 Task: Open a blank sheet, save the file as Denalipark.txt Insert a picture of 'Denali National Park' with name  ' Denali National Park.png ' Apply border to the image, change style to Dotted Line, color Orange and width '4 pt'
Action: Mouse moved to (1072, 78)
Screenshot: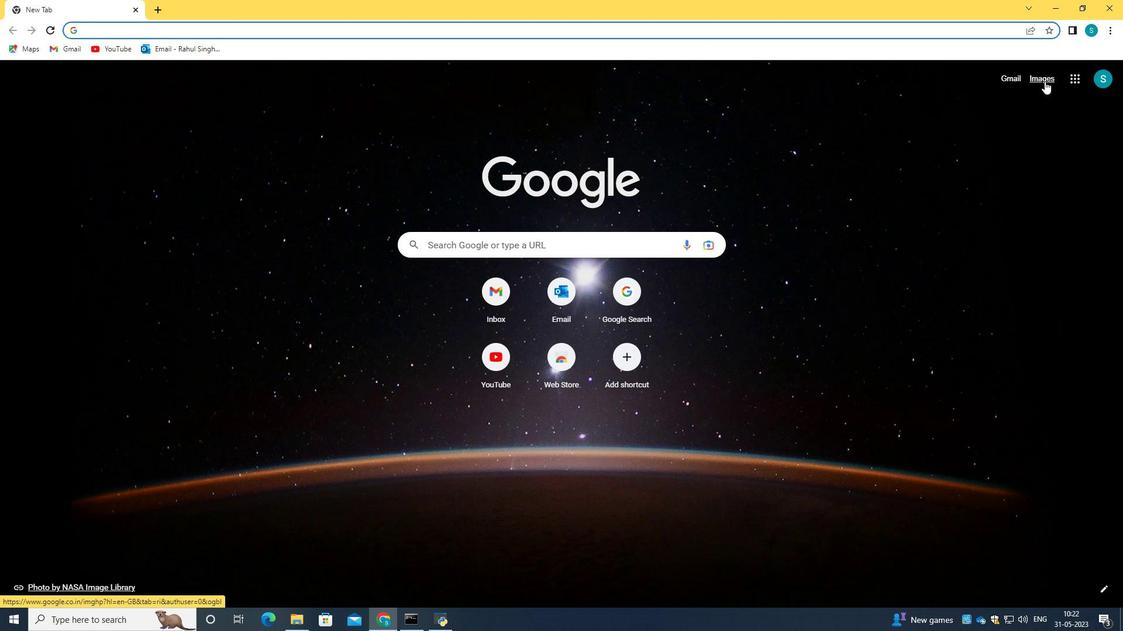 
Action: Mouse pressed left at (1072, 78)
Screenshot: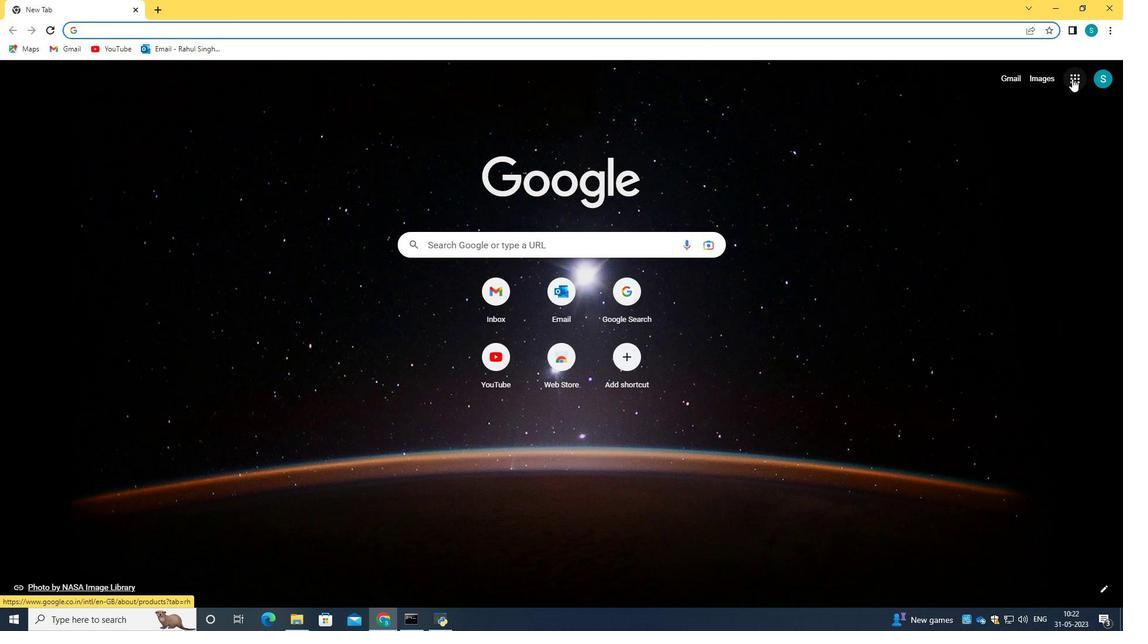 
Action: Mouse moved to (979, 190)
Screenshot: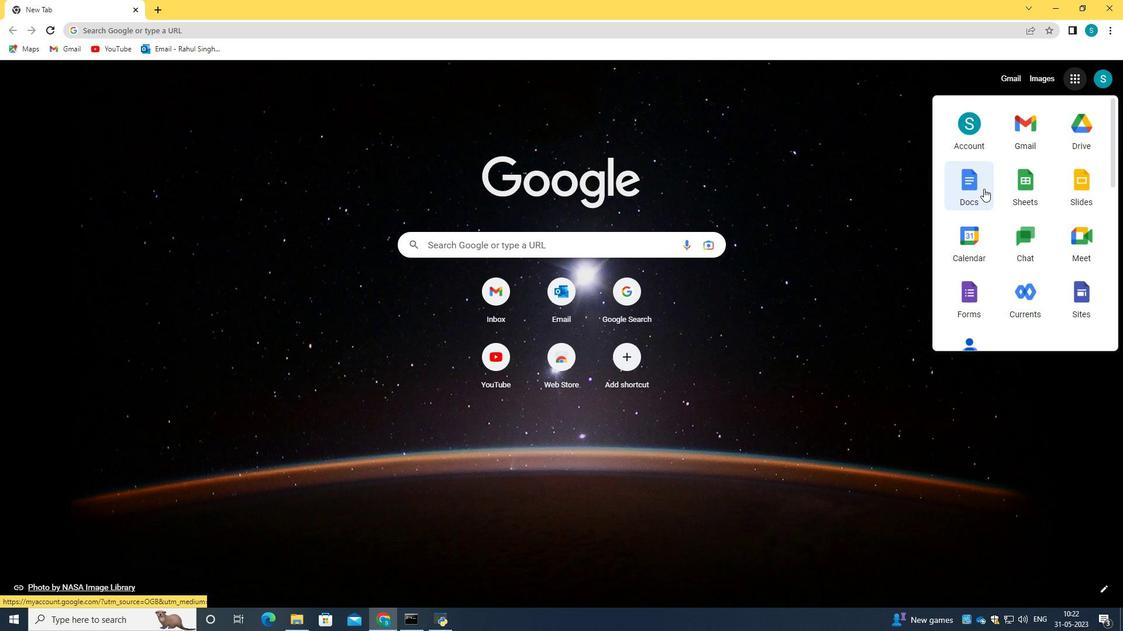
Action: Mouse pressed left at (979, 190)
Screenshot: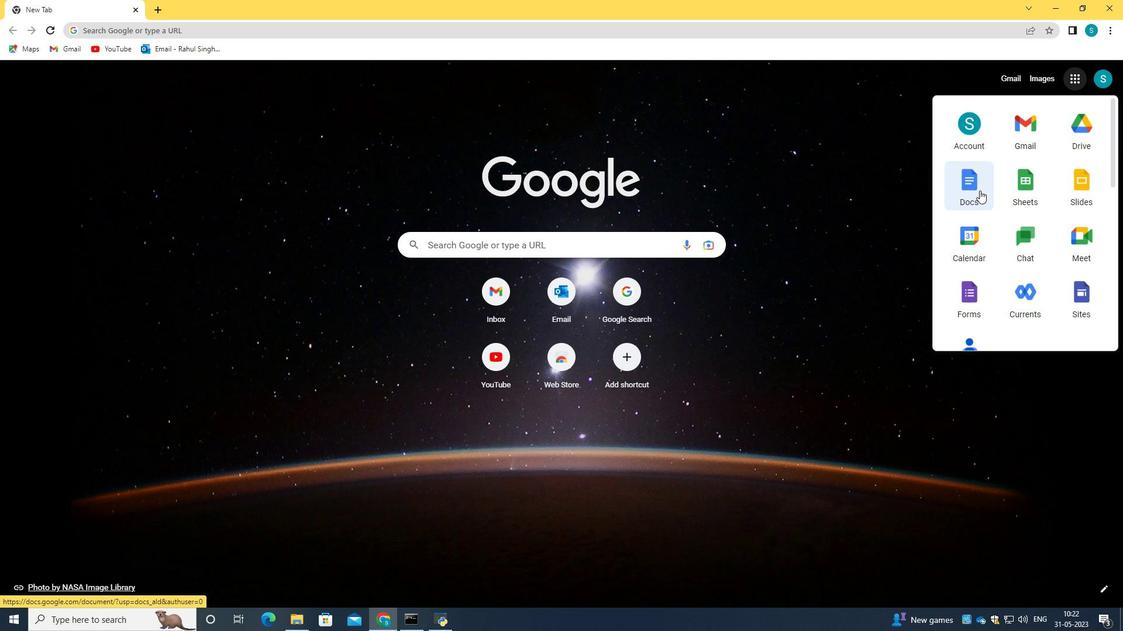 
Action: Mouse moved to (274, 186)
Screenshot: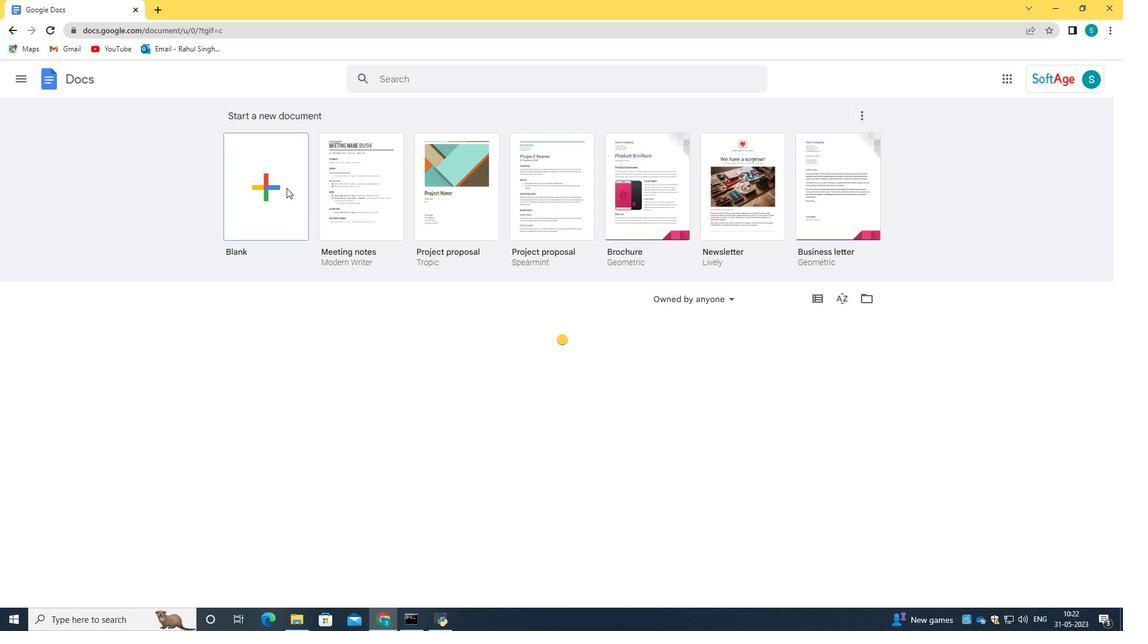 
Action: Mouse pressed left at (274, 186)
Screenshot: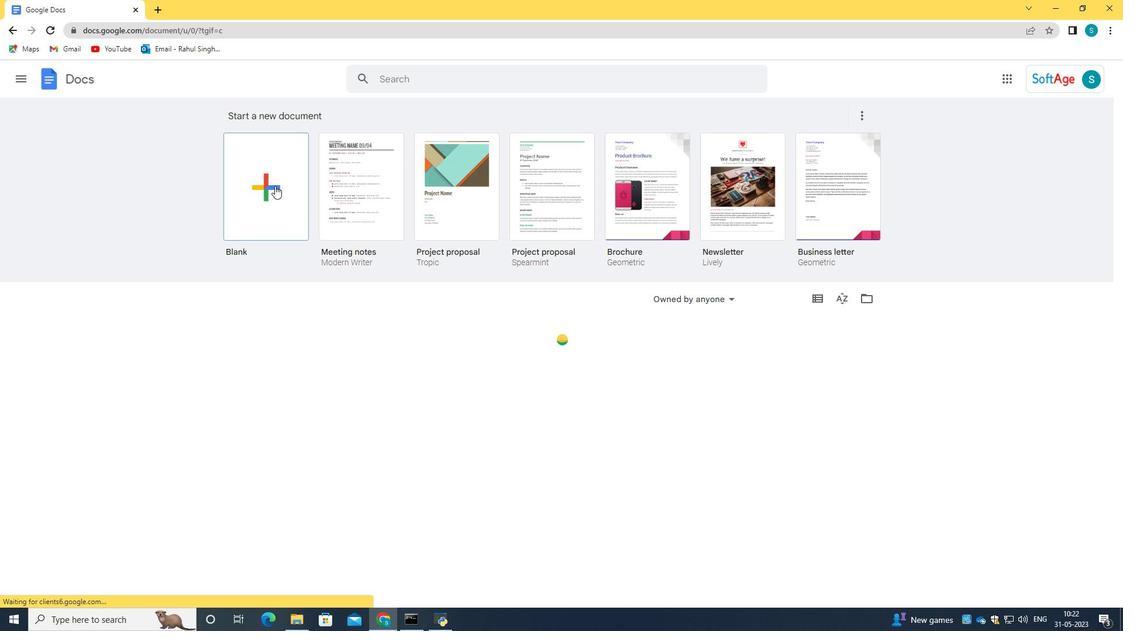 
Action: Mouse moved to (152, 10)
Screenshot: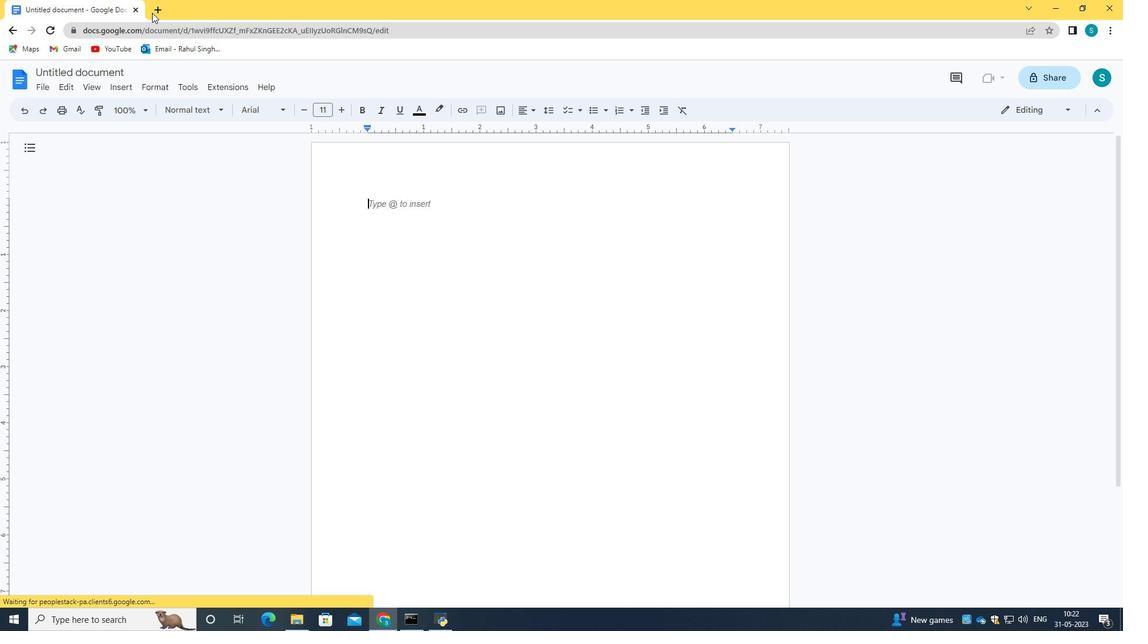 
Action: Mouse pressed left at (152, 10)
Screenshot: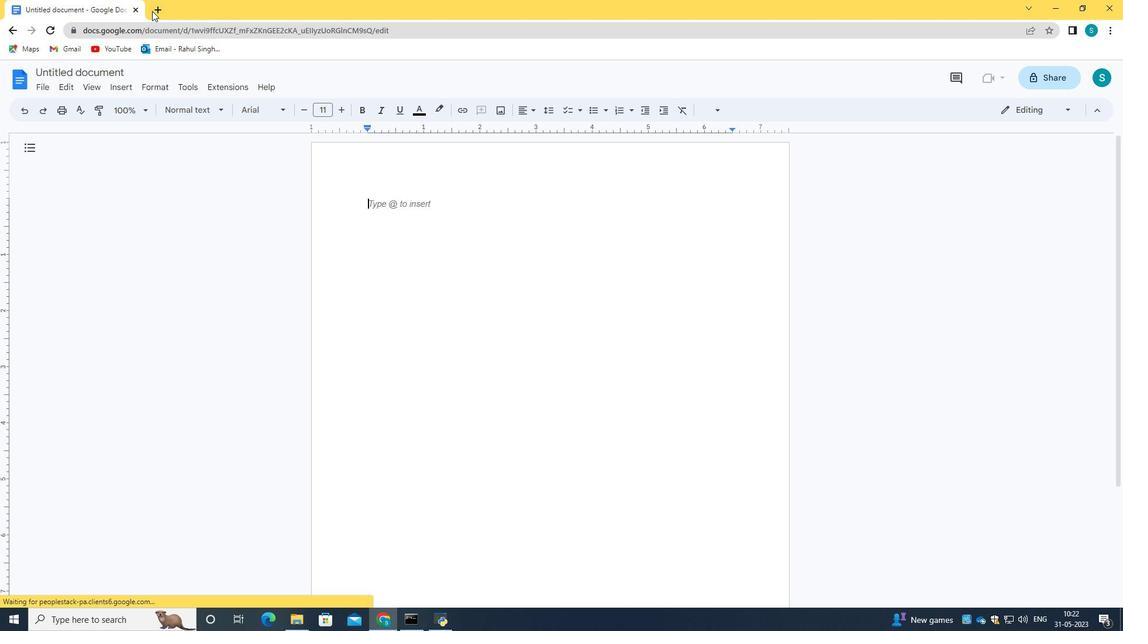 
Action: Mouse moved to (157, 29)
Screenshot: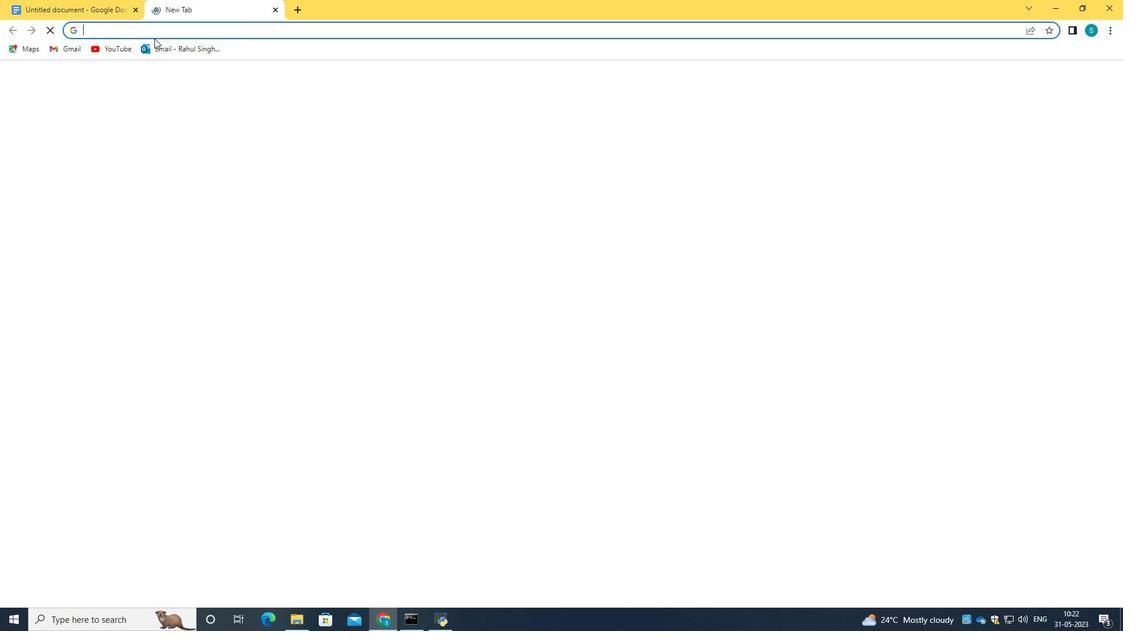
Action: Mouse pressed left at (157, 29)
Screenshot: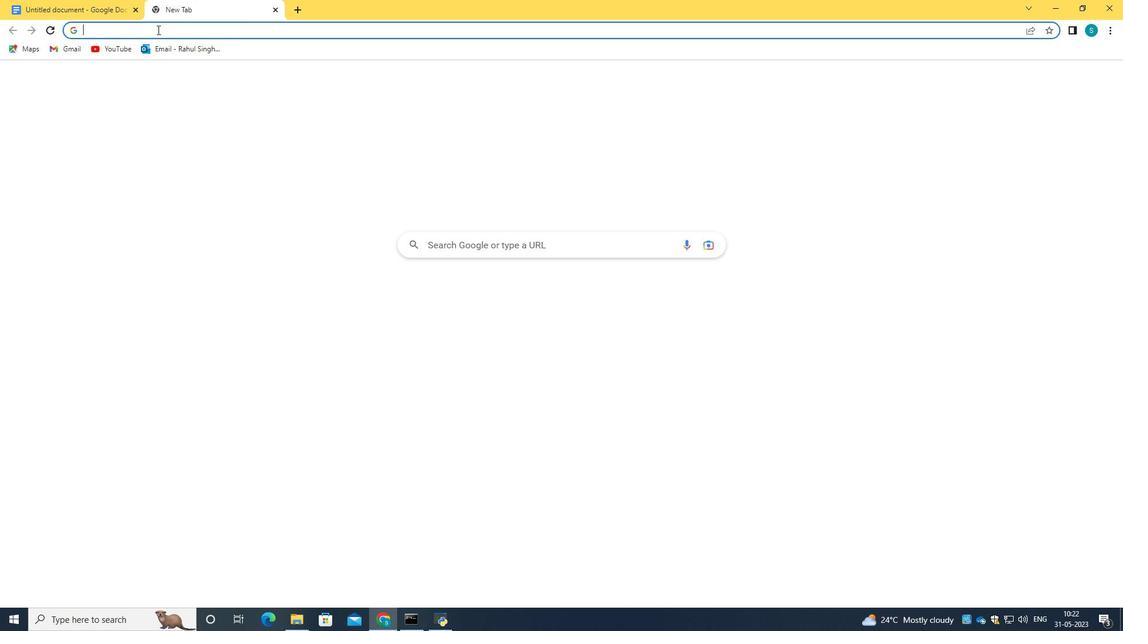 
Action: Key pressed <Key.caps_lock>S<Key.backspace>D<Key.caps_lock>aniel<Key.space><Key.caps_lock>N<Key.caps_lock>ational<Key.space>park<Key.enter>
Screenshot: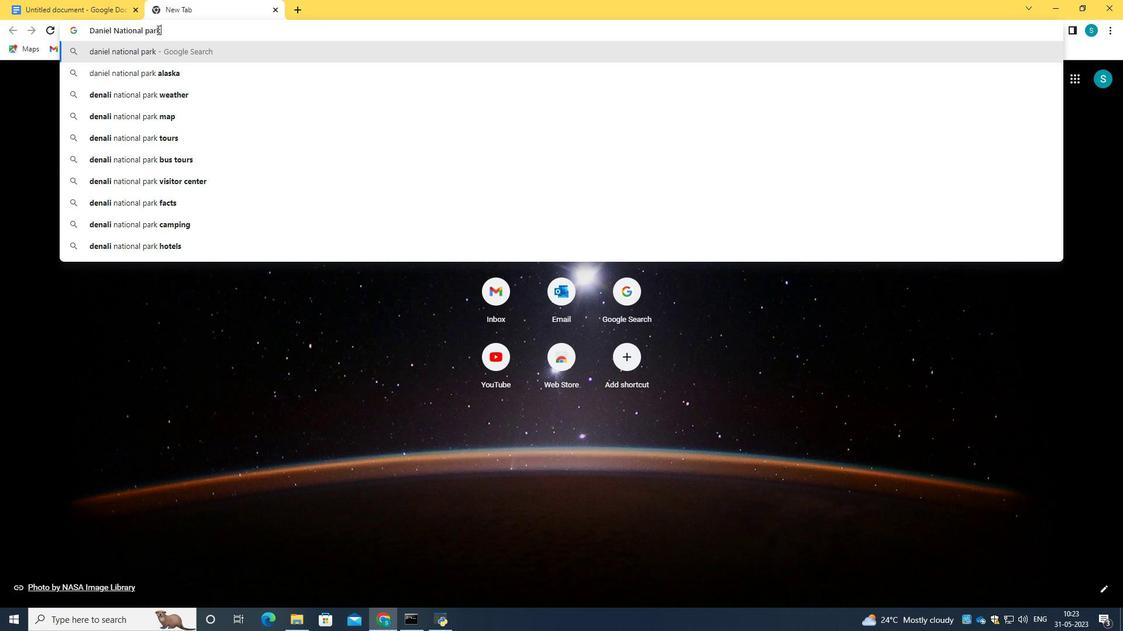 
Action: Mouse moved to (211, 127)
Screenshot: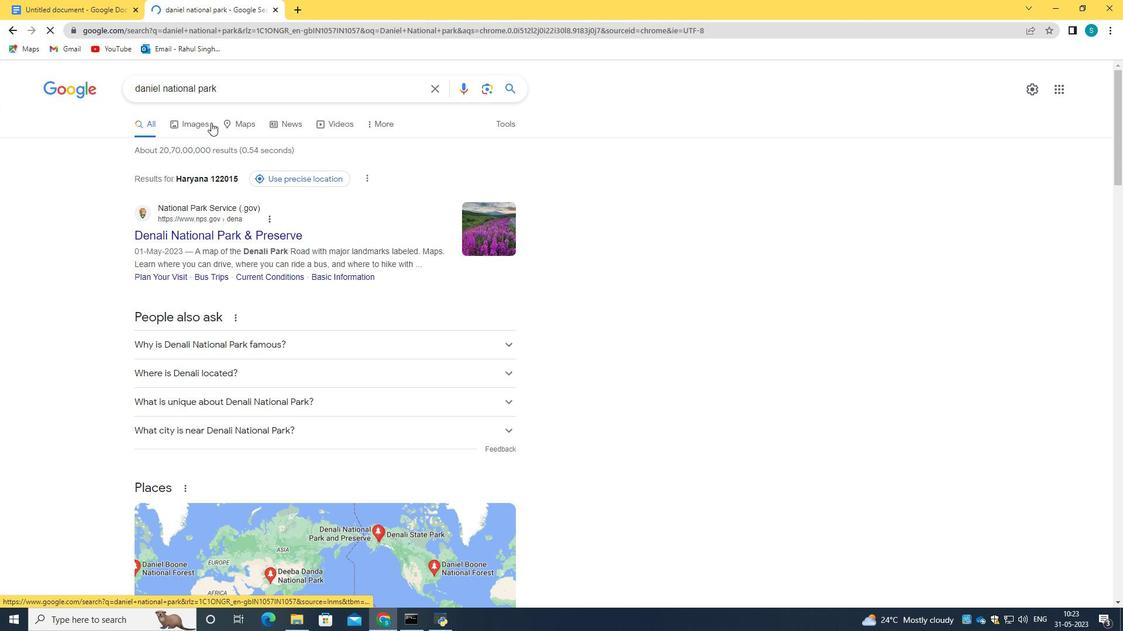 
Action: Mouse scrolled (211, 124) with delta (0, 0)
Screenshot: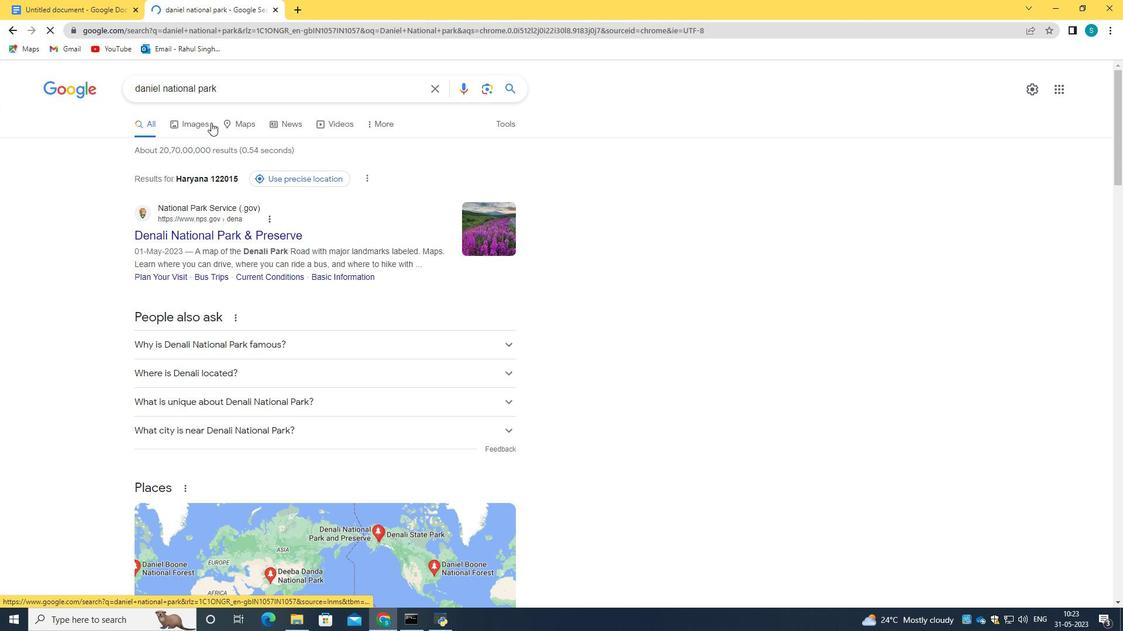 
Action: Mouse scrolled (211, 126) with delta (0, 0)
Screenshot: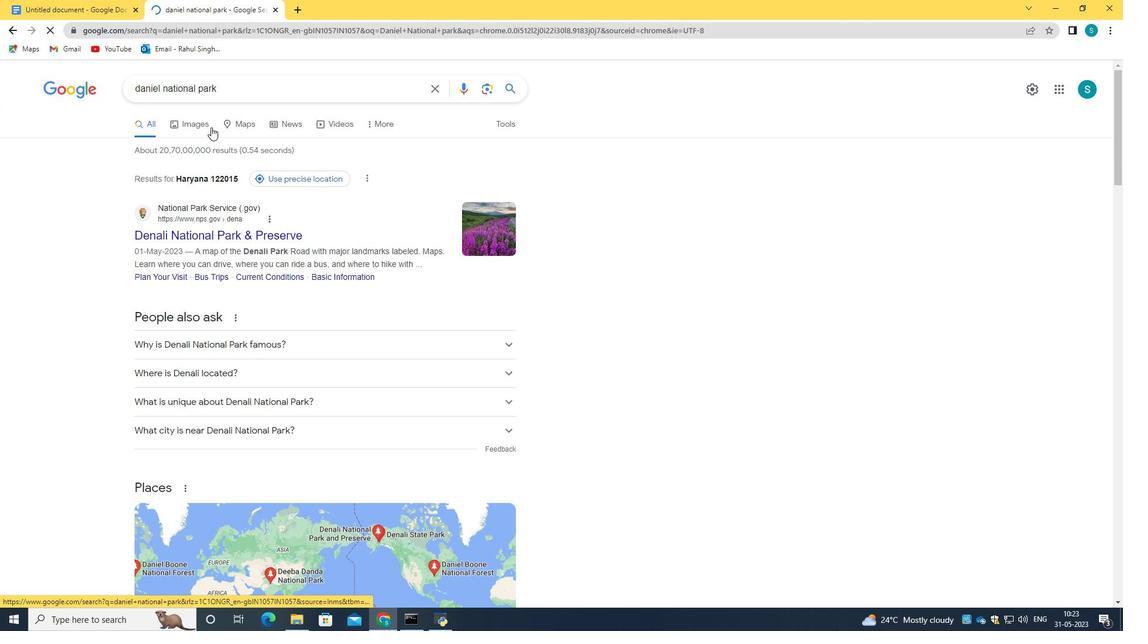 
Action: Mouse moved to (245, 160)
Screenshot: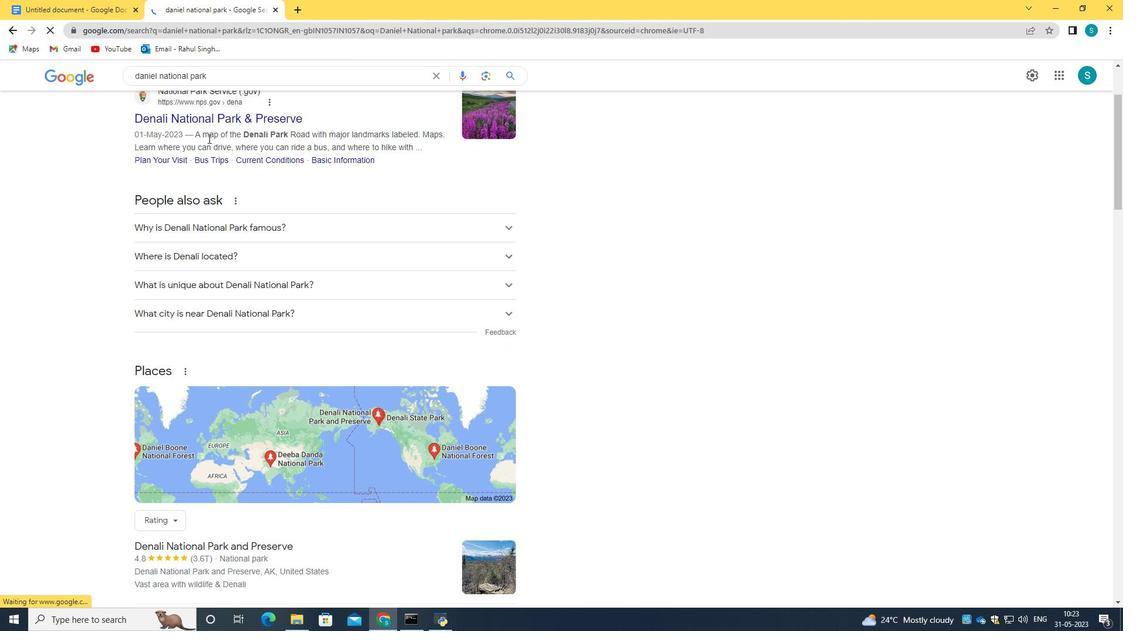 
Action: Mouse scrolled (245, 159) with delta (0, 0)
Screenshot: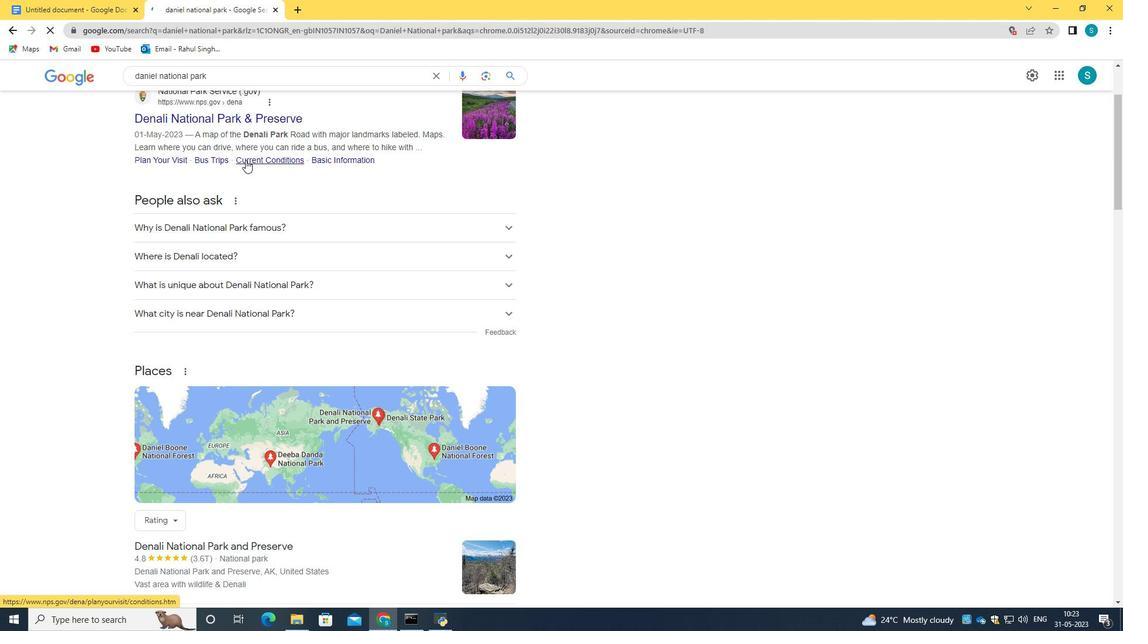 
Action: Mouse moved to (230, 97)
Screenshot: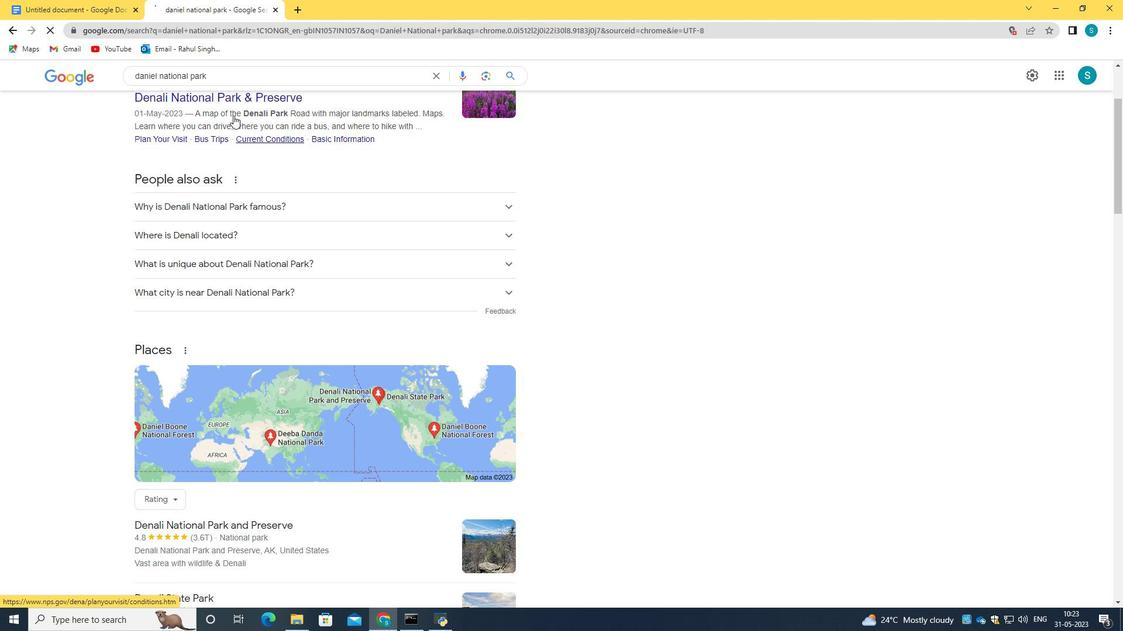 
Action: Mouse scrolled (230, 97) with delta (0, 0)
Screenshot: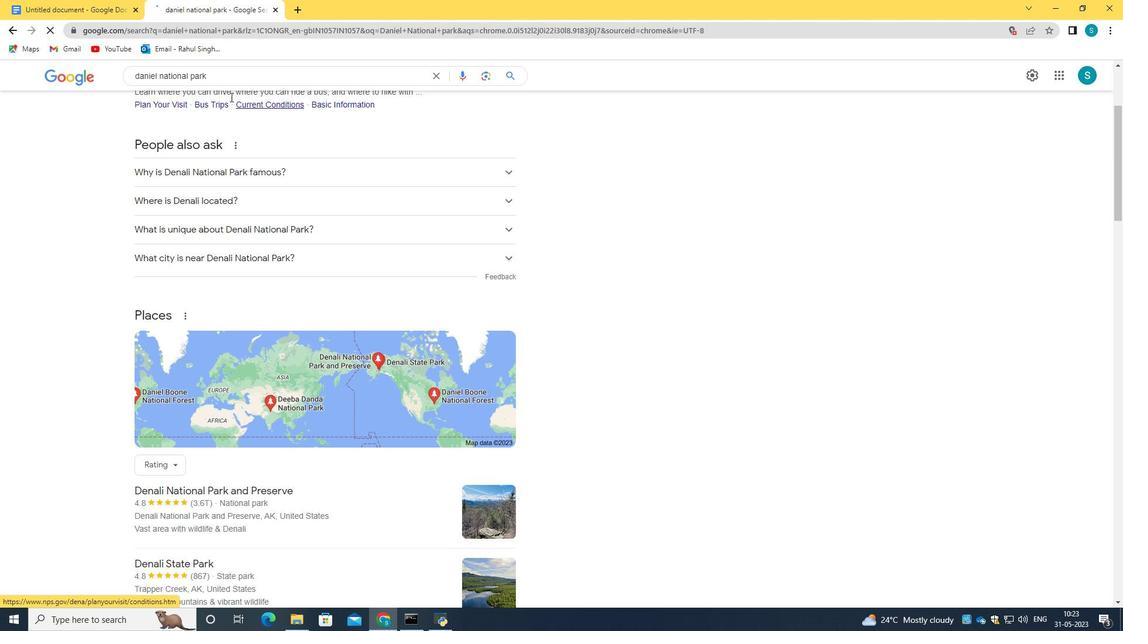 
Action: Mouse scrolled (230, 97) with delta (0, 0)
Screenshot: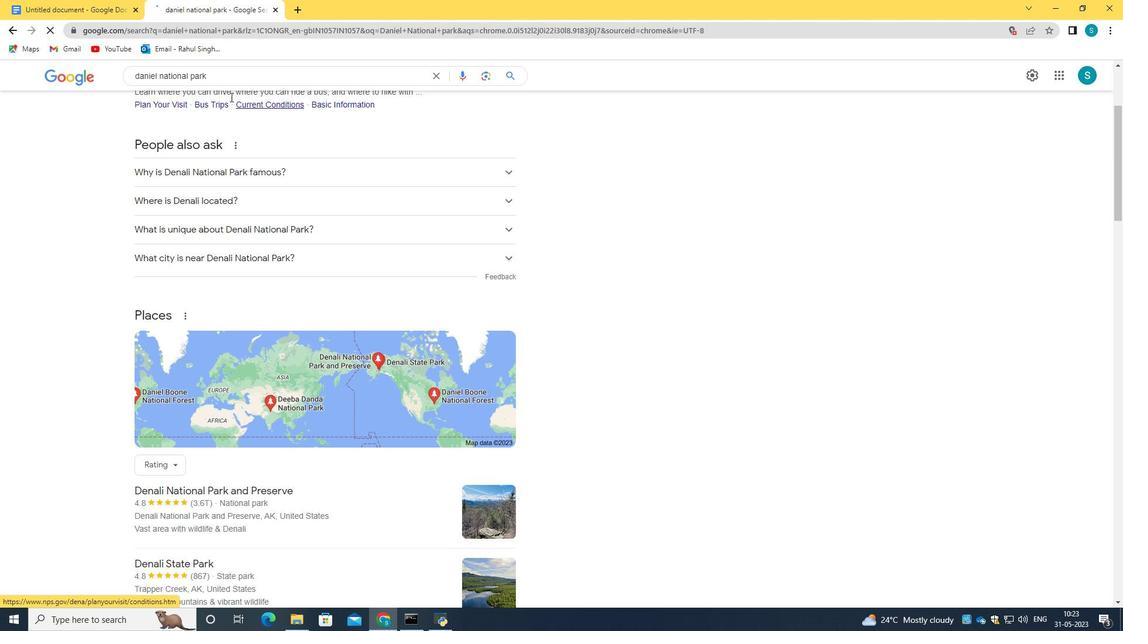
Action: Mouse scrolled (230, 97) with delta (0, 0)
Screenshot: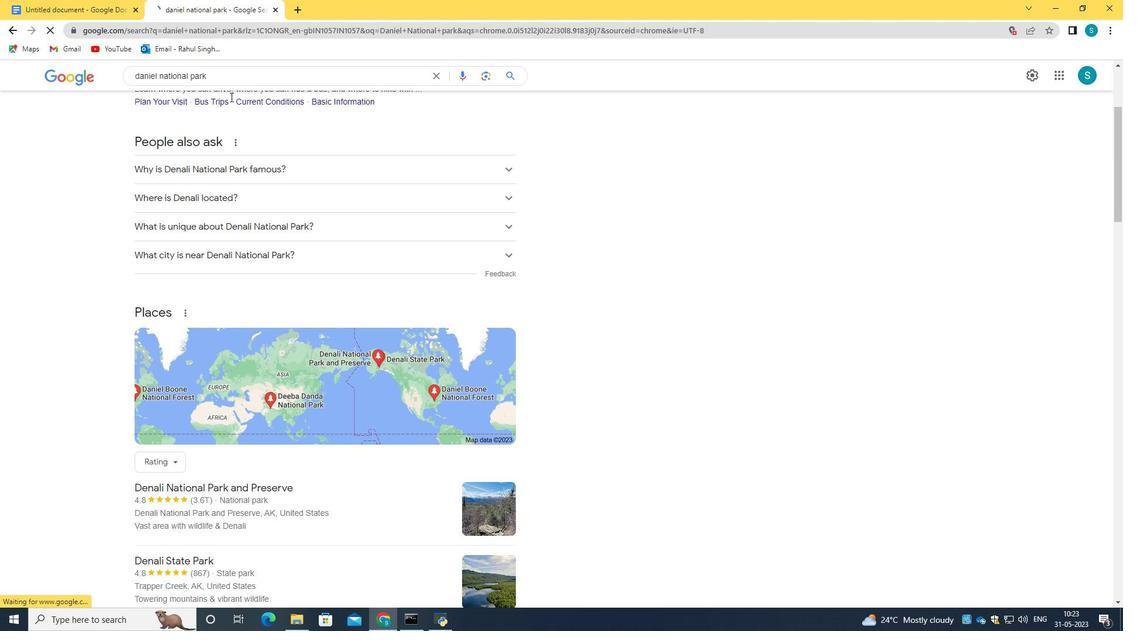 
Action: Mouse moved to (192, 122)
Screenshot: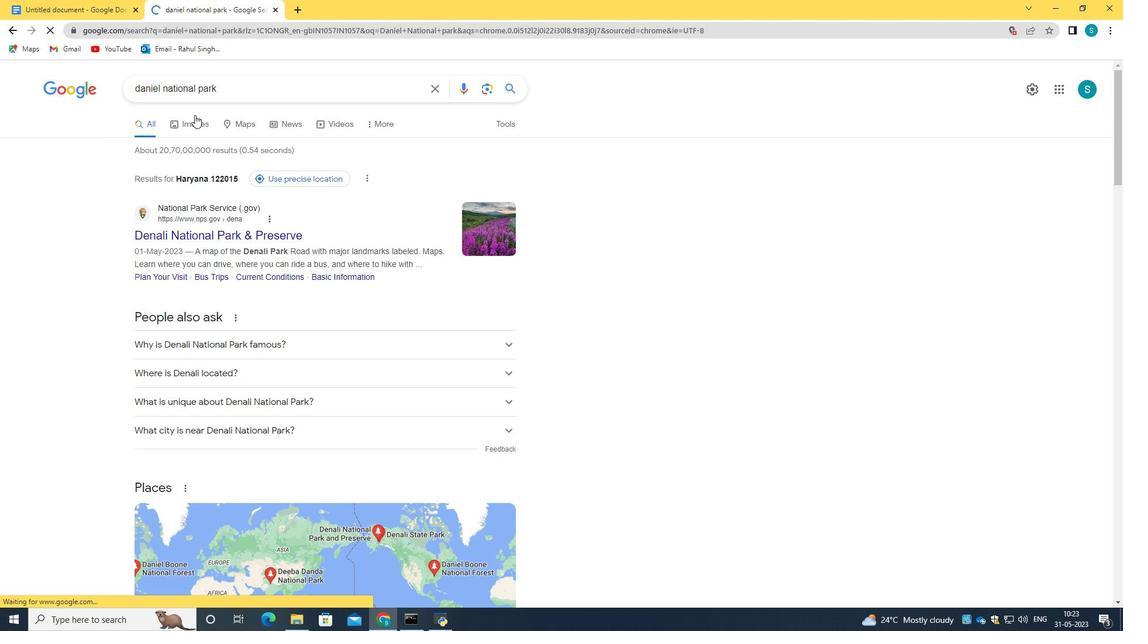 
Action: Mouse pressed left at (192, 122)
Screenshot: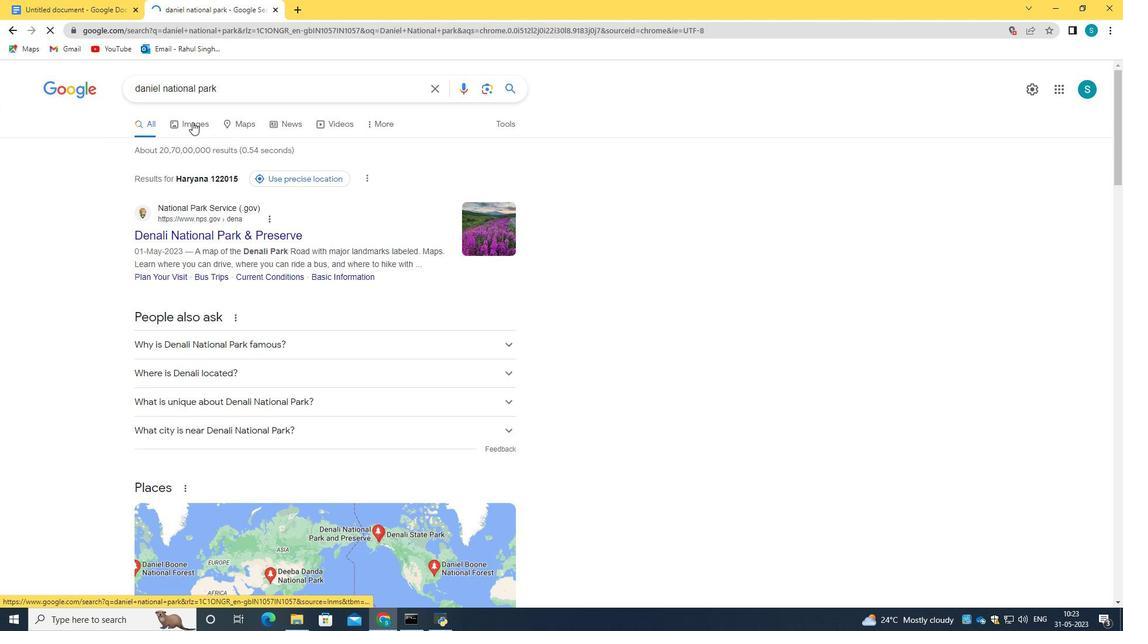 
Action: Mouse moved to (196, 262)
Screenshot: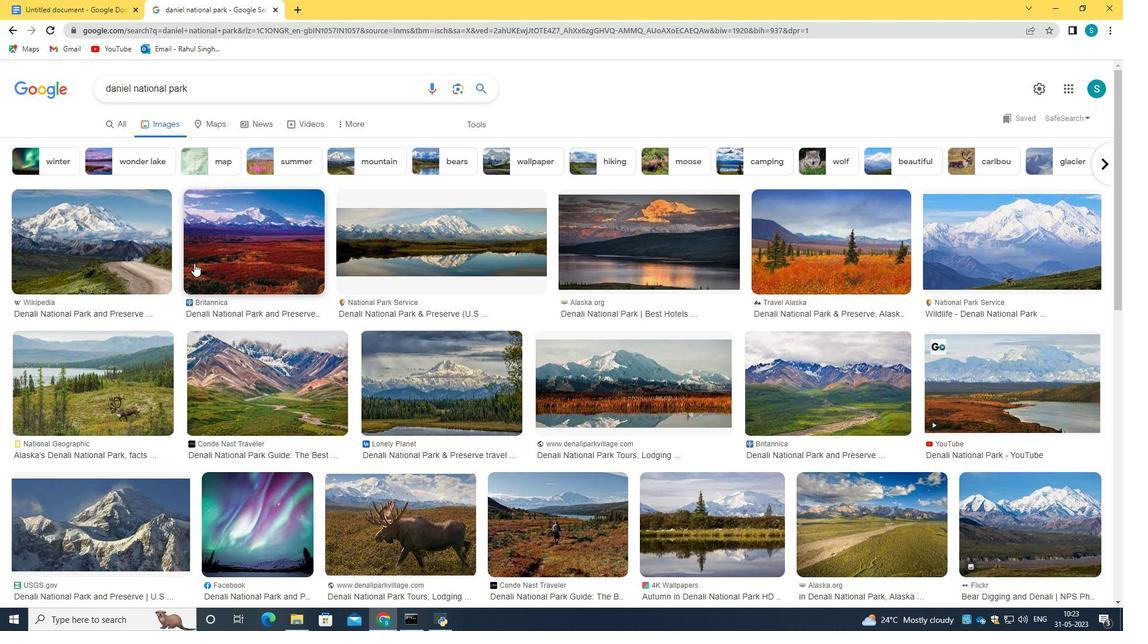 
Action: Mouse scrolled (196, 262) with delta (0, 0)
Screenshot: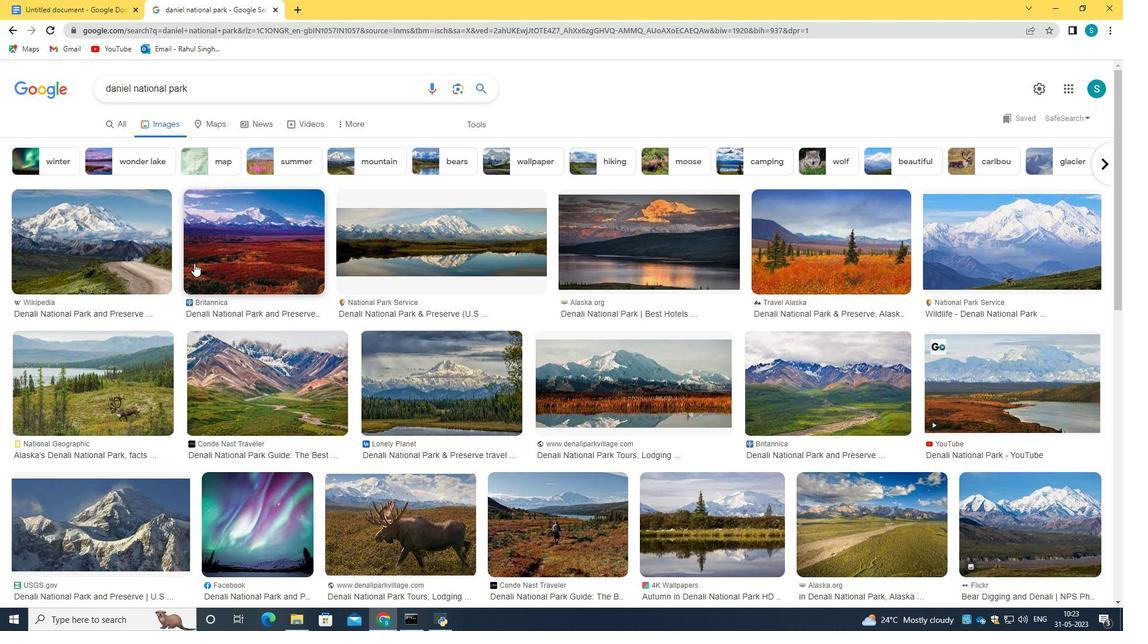 
Action: Mouse moved to (672, 352)
Screenshot: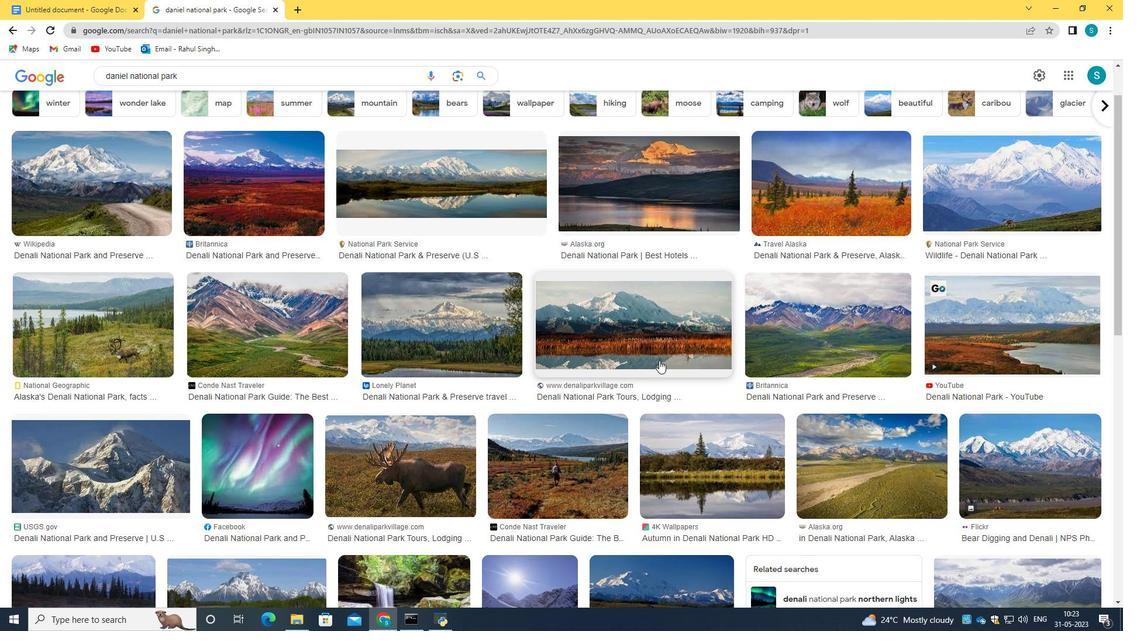 
Action: Mouse scrolled (672, 351) with delta (0, 0)
Screenshot: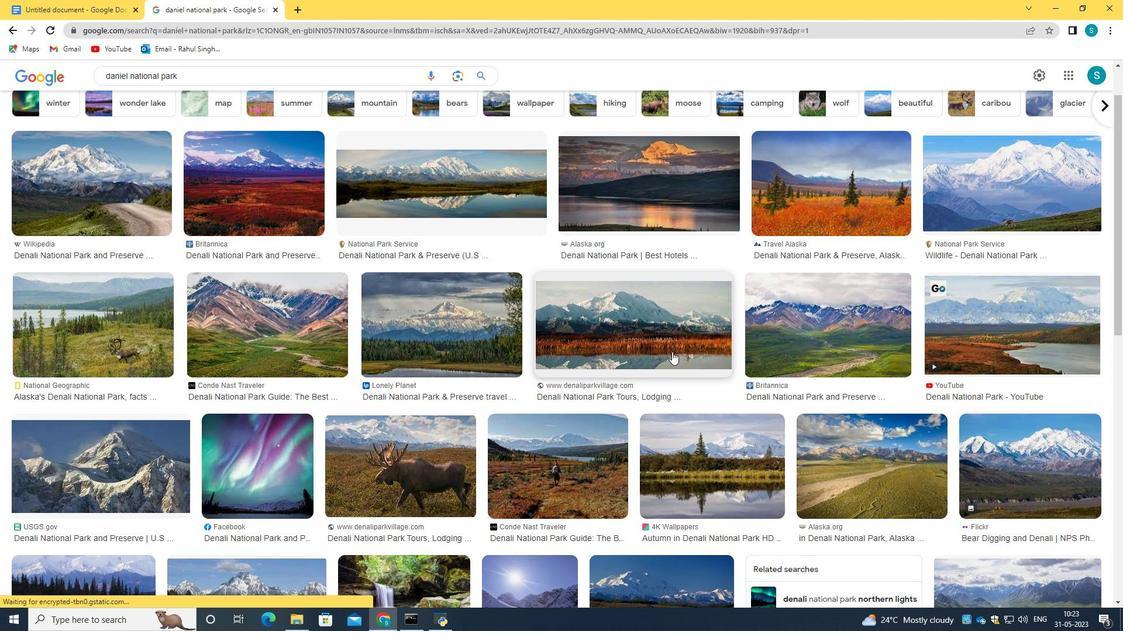 
Action: Mouse scrolled (672, 351) with delta (0, 0)
Screenshot: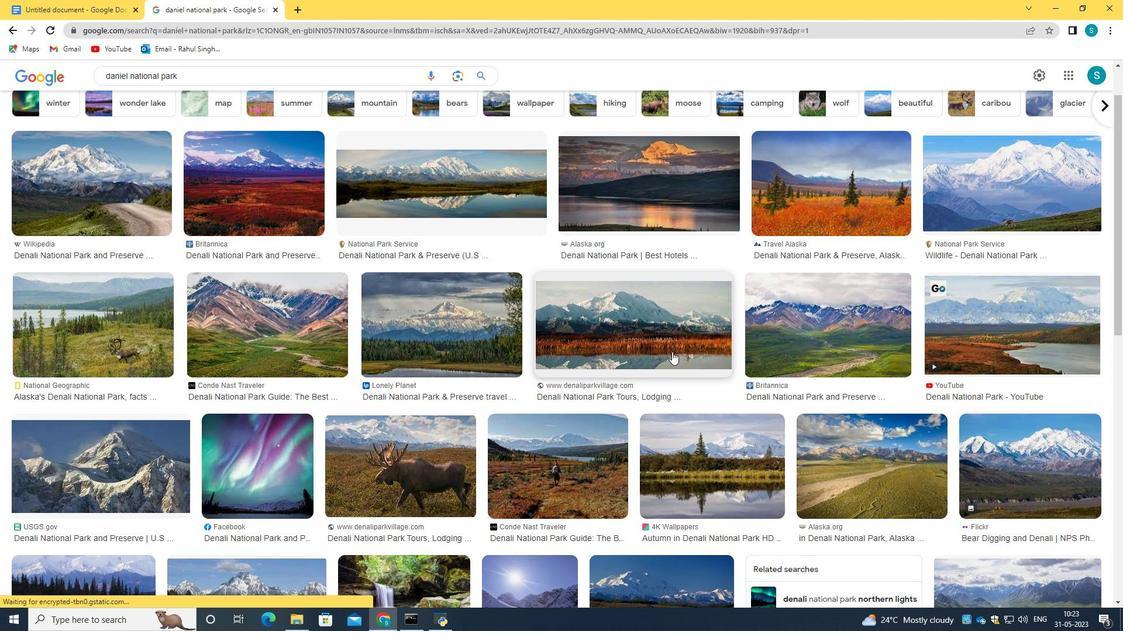 
Action: Mouse scrolled (672, 351) with delta (0, 0)
Screenshot: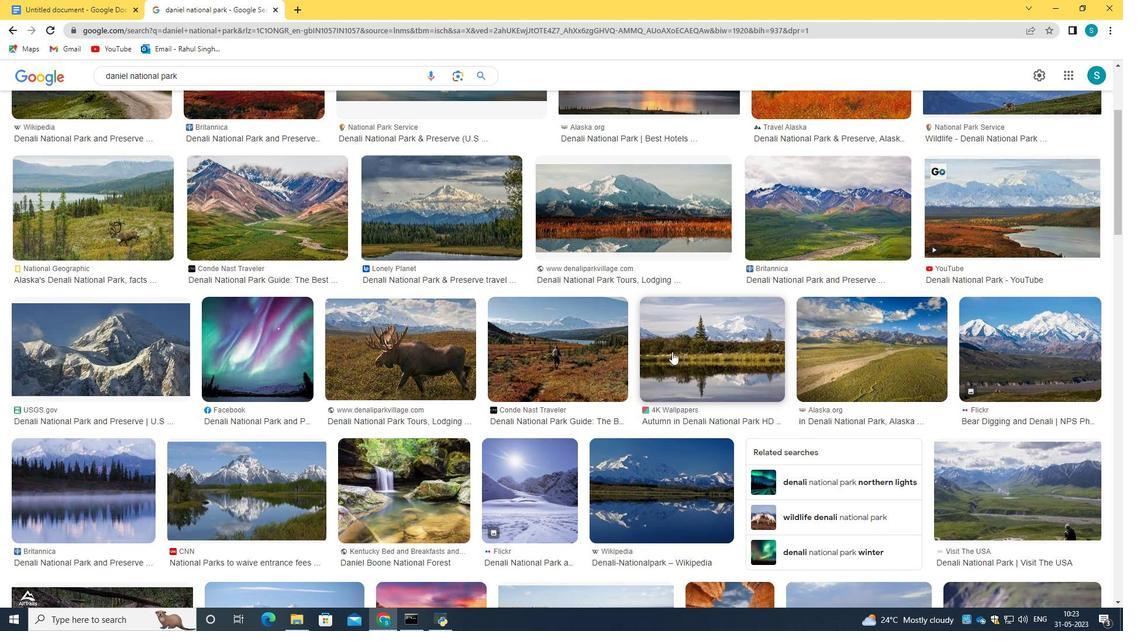 
Action: Mouse scrolled (672, 351) with delta (0, 0)
Screenshot: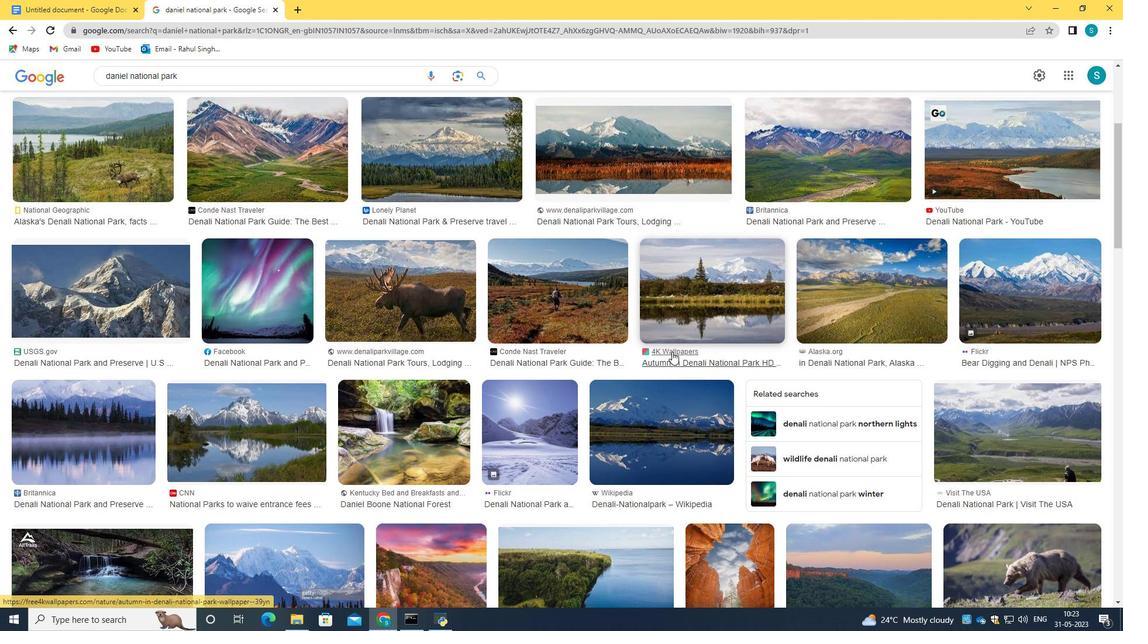
Action: Mouse scrolled (672, 351) with delta (0, 0)
Screenshot: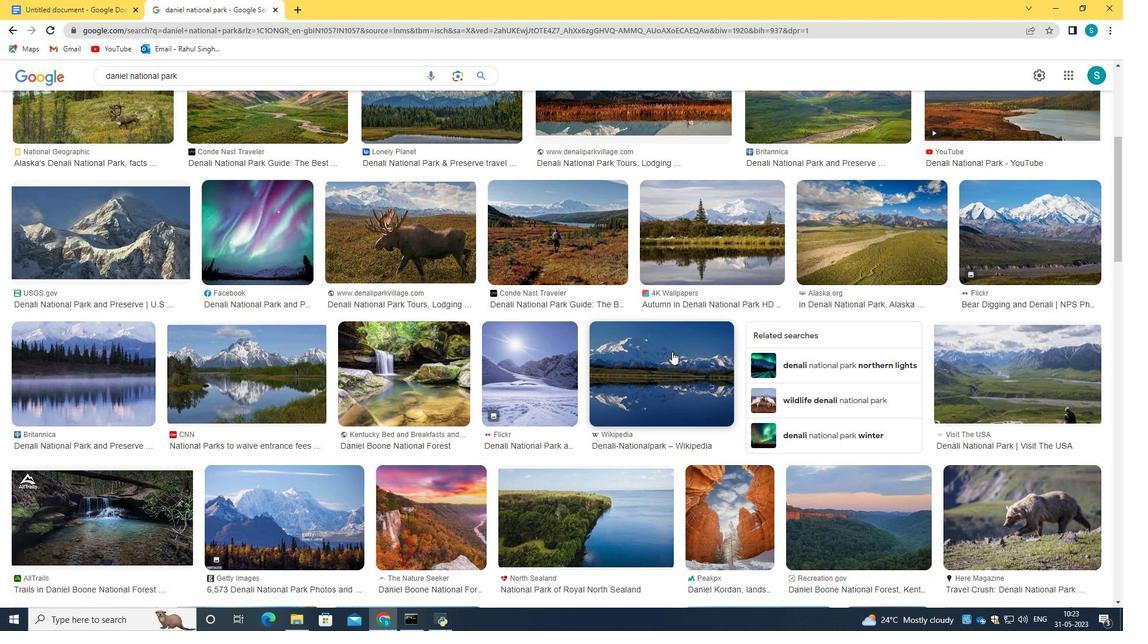 
Action: Mouse moved to (672, 351)
Screenshot: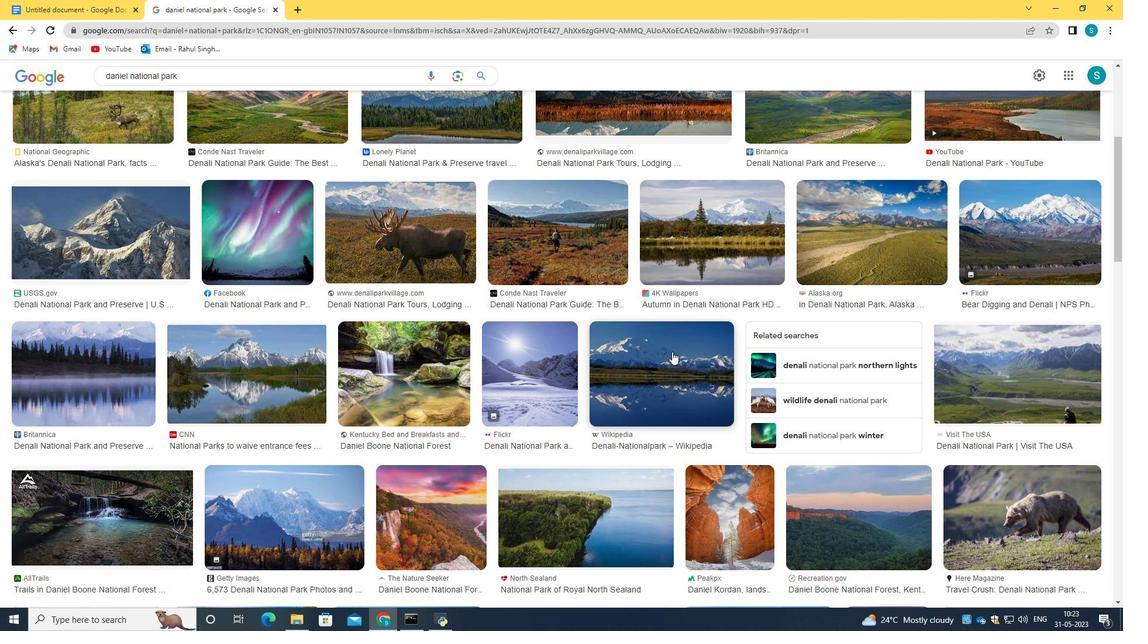 
Action: Mouse scrolled (672, 351) with delta (0, 0)
Screenshot: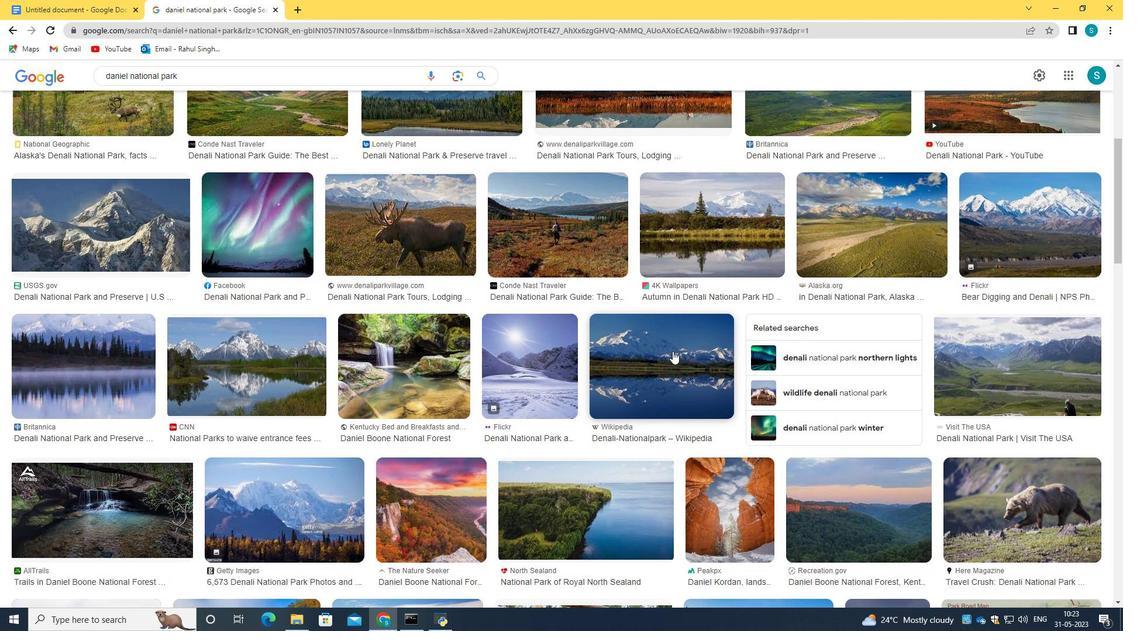 
Action: Mouse scrolled (672, 351) with delta (0, 0)
Screenshot: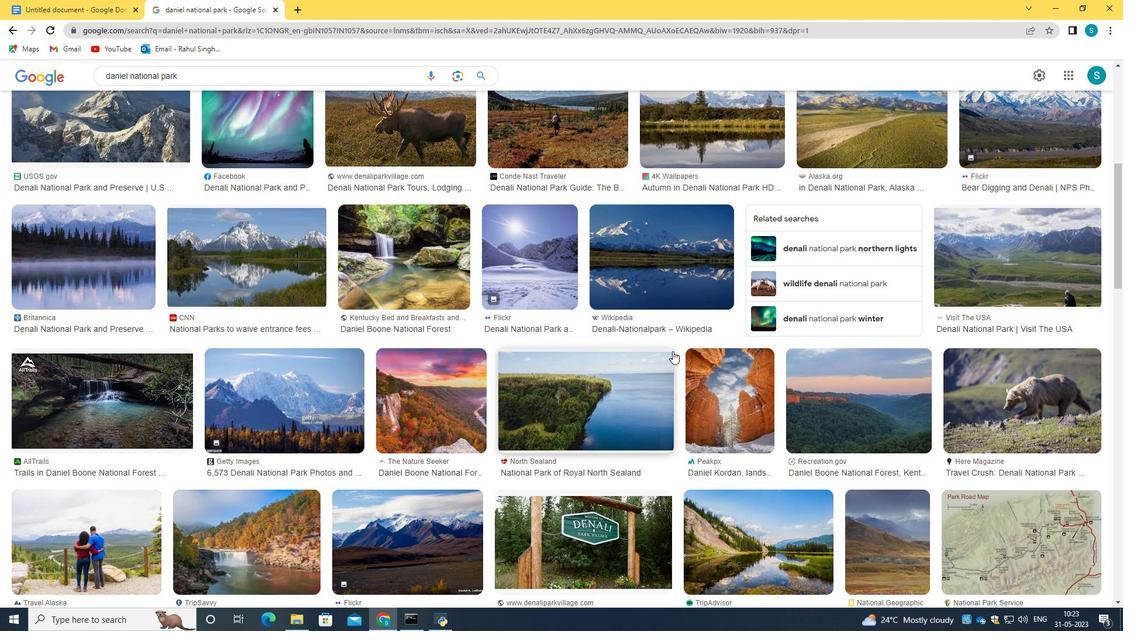 
Action: Mouse scrolled (672, 351) with delta (0, 0)
Screenshot: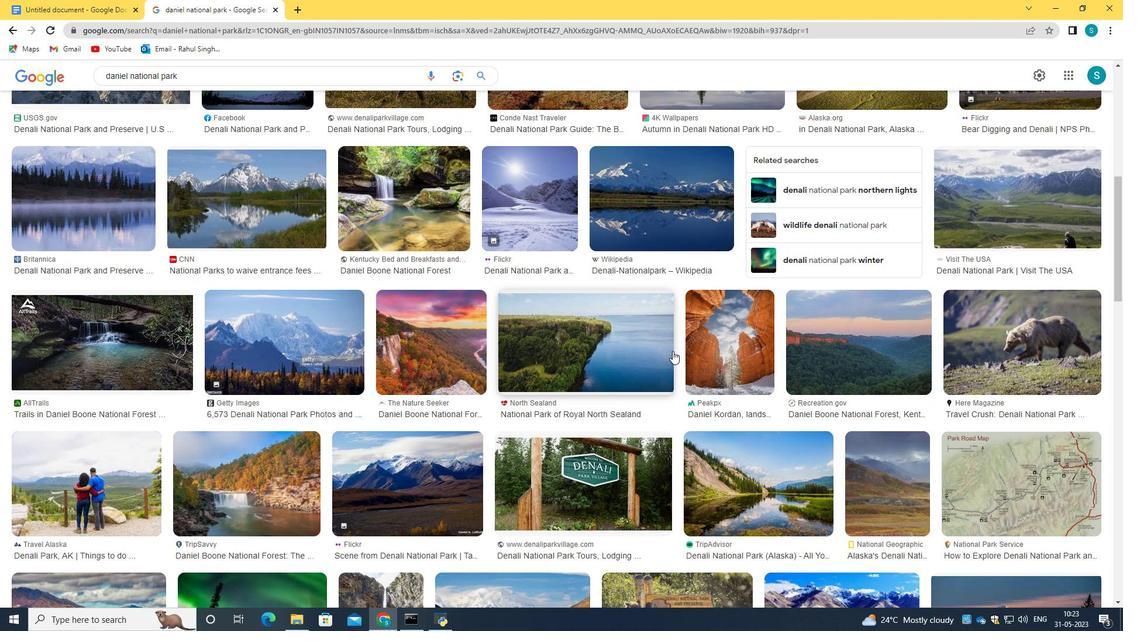 
Action: Mouse moved to (570, 387)
Screenshot: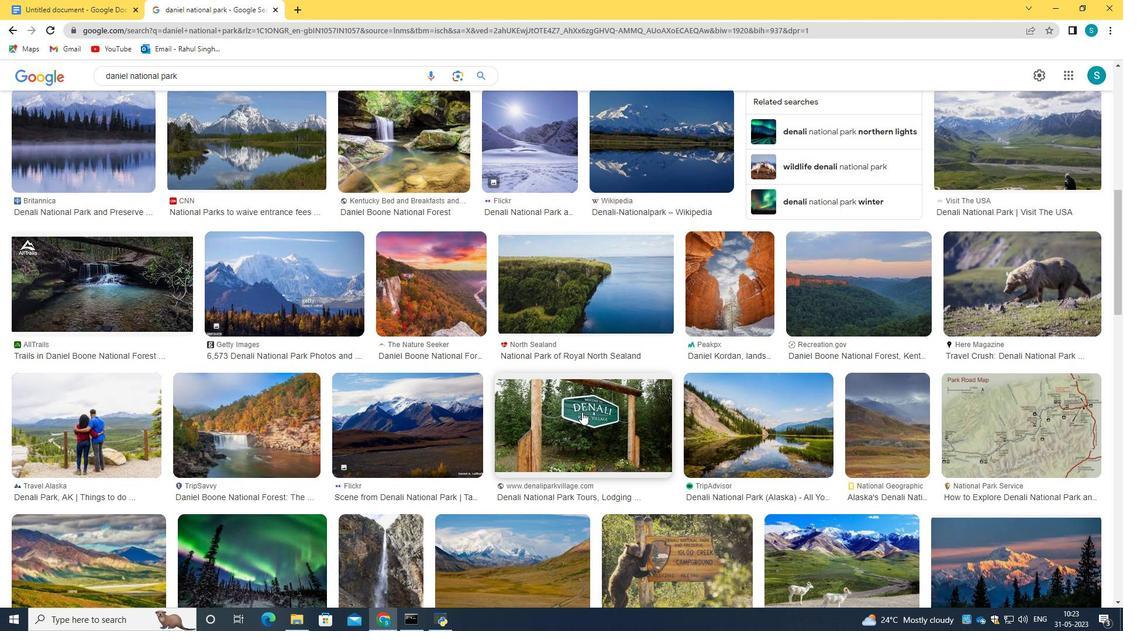 
Action: Mouse pressed left at (570, 387)
Screenshot: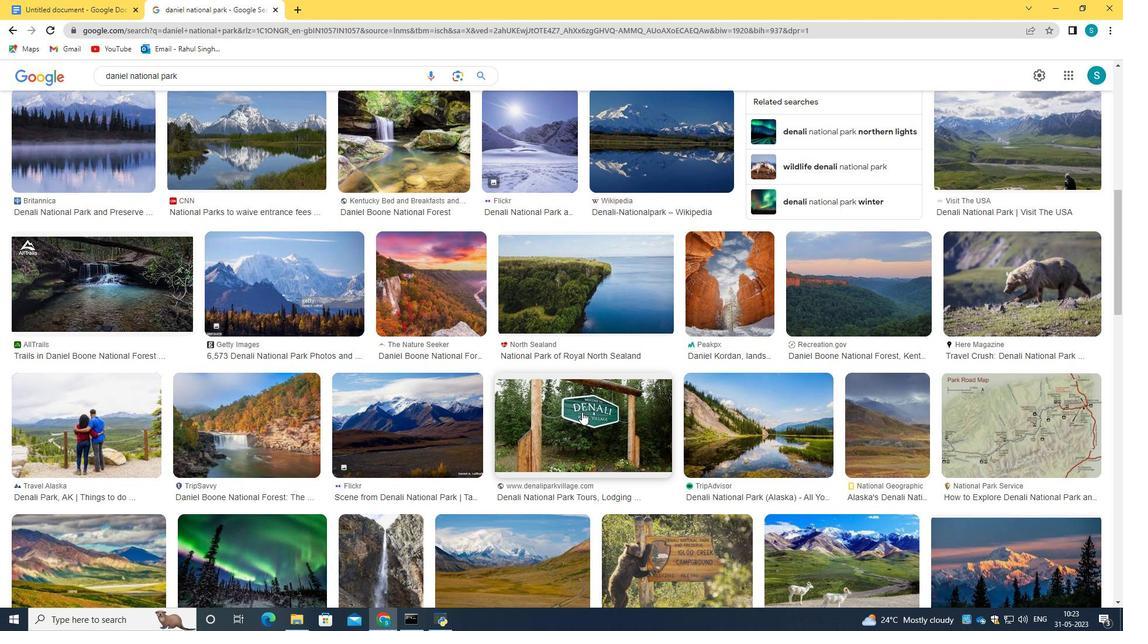 
Action: Mouse moved to (808, 260)
Screenshot: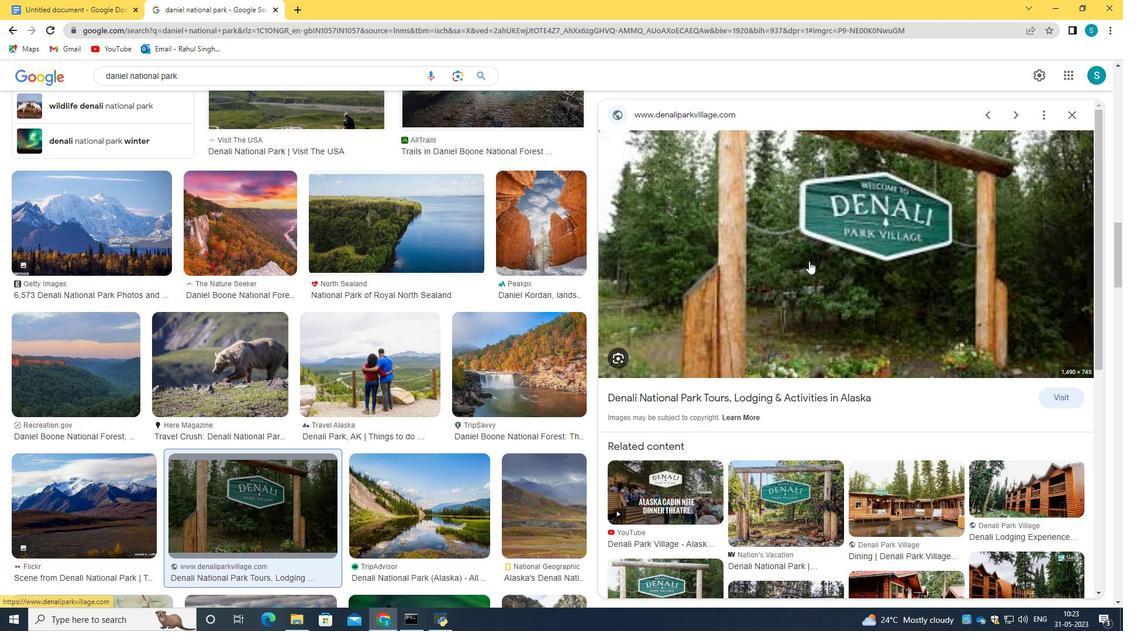 
Action: Mouse pressed right at (808, 260)
Screenshot: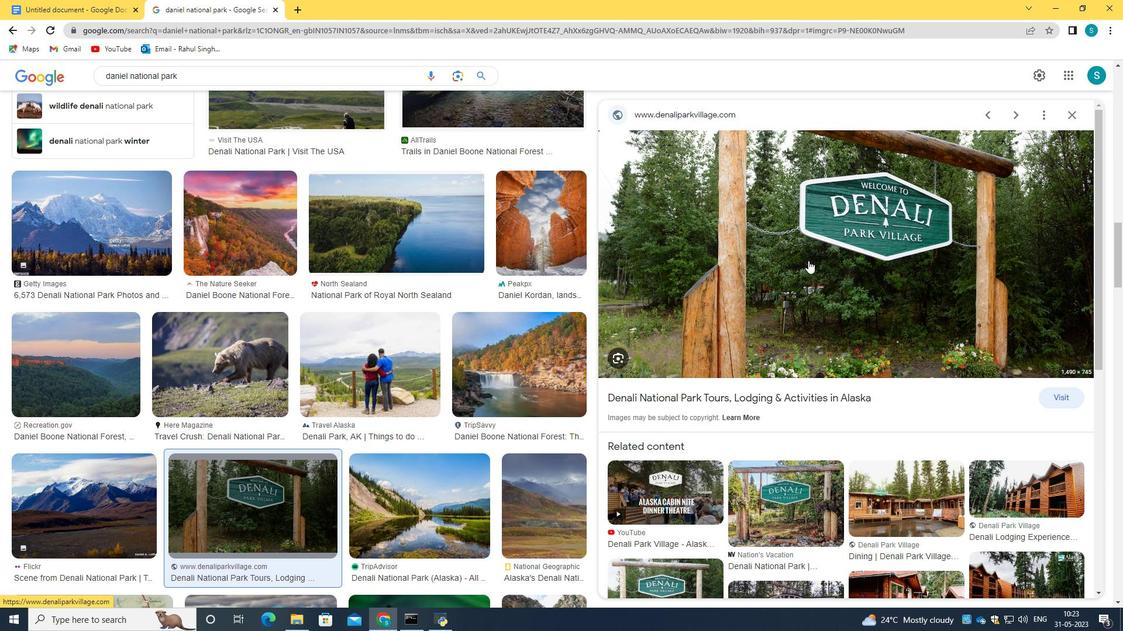 
Action: Mouse moved to (865, 380)
Screenshot: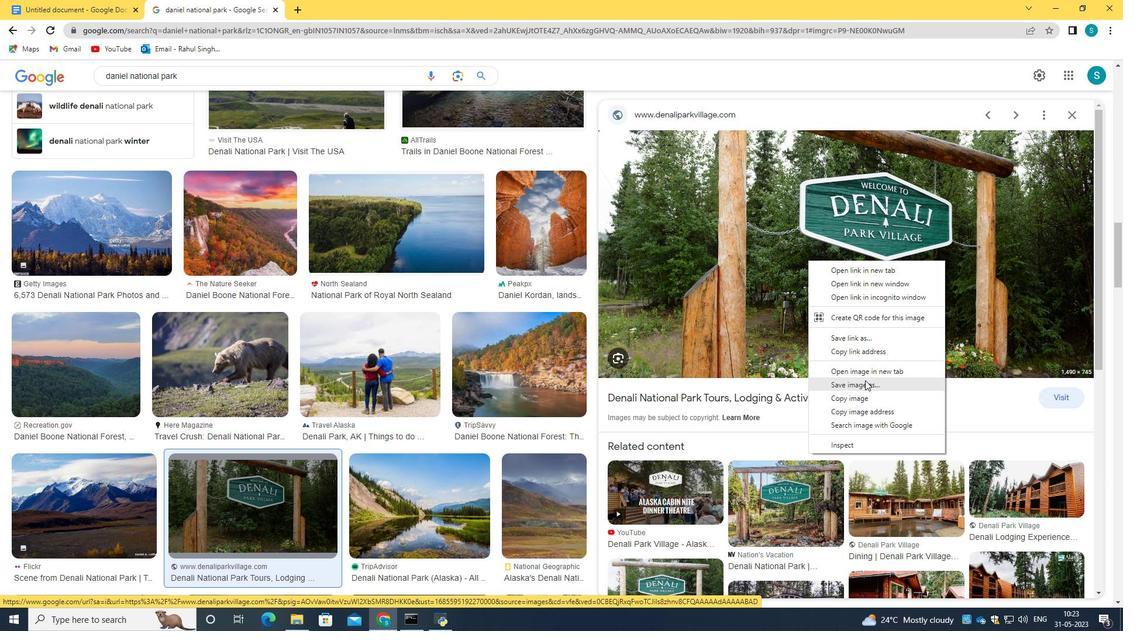 
Action: Mouse pressed left at (865, 380)
Screenshot: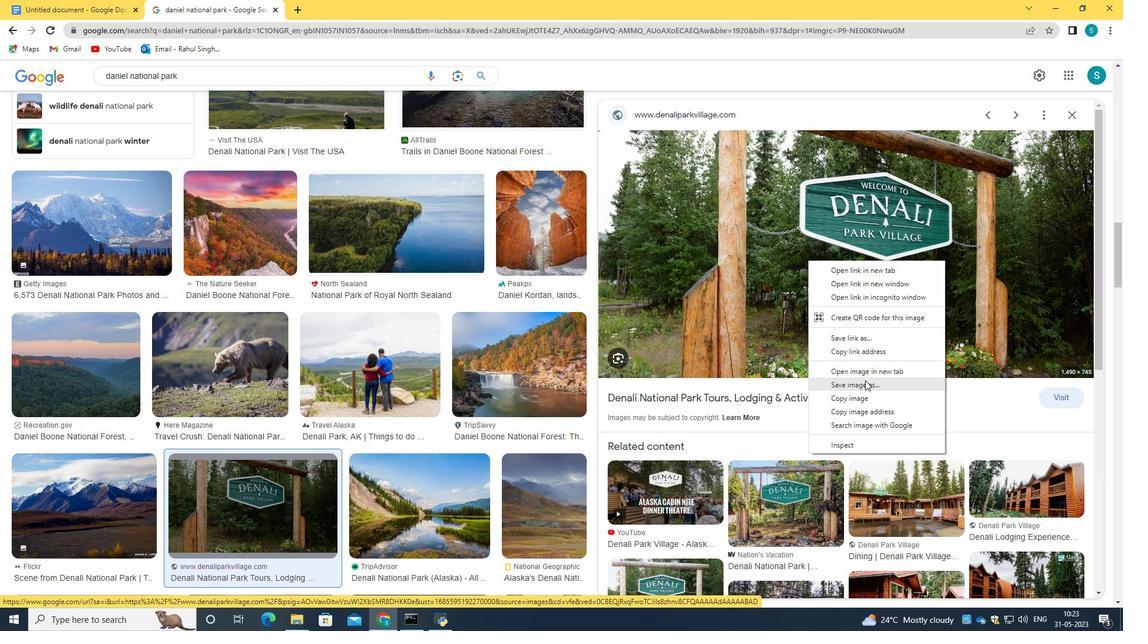 
Action: Mouse moved to (462, 291)
Screenshot: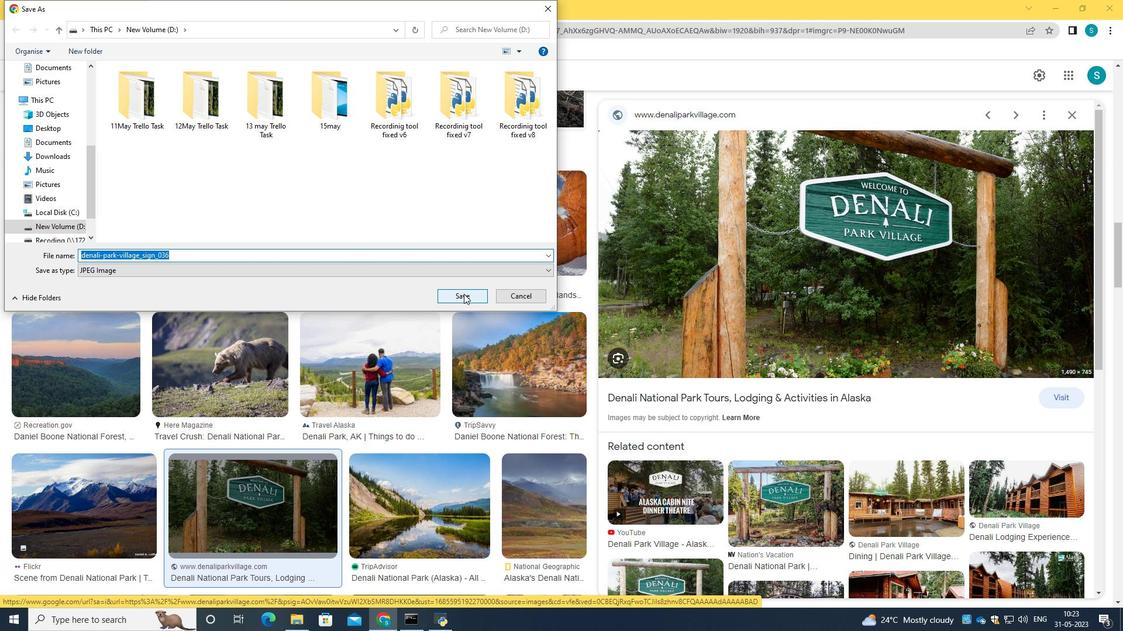 
Action: Key pressed <Key.backspace><Key.caps_lock>D<Key.caps_lock>anali<Key.space><Key.caps_lock>N<Key.caps_lock>ational<Key.space><Key.caps_lock>P<Key.caps_lock>ark
Screenshot: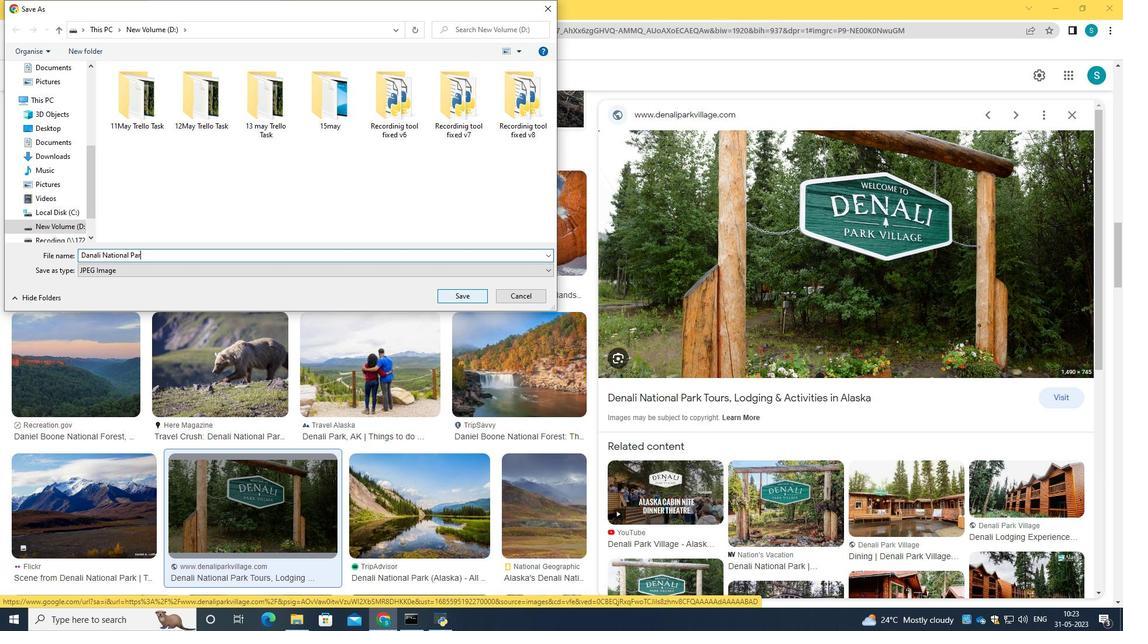 
Action: Mouse moved to (455, 300)
Screenshot: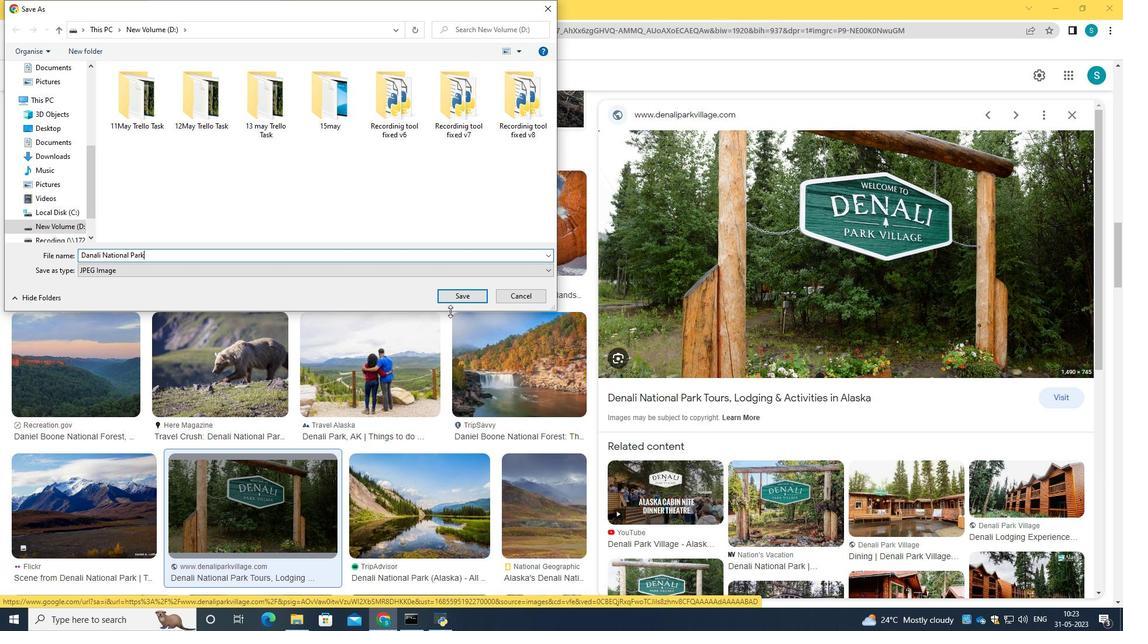 
Action: Key pressed .png<Key.enter>
Screenshot: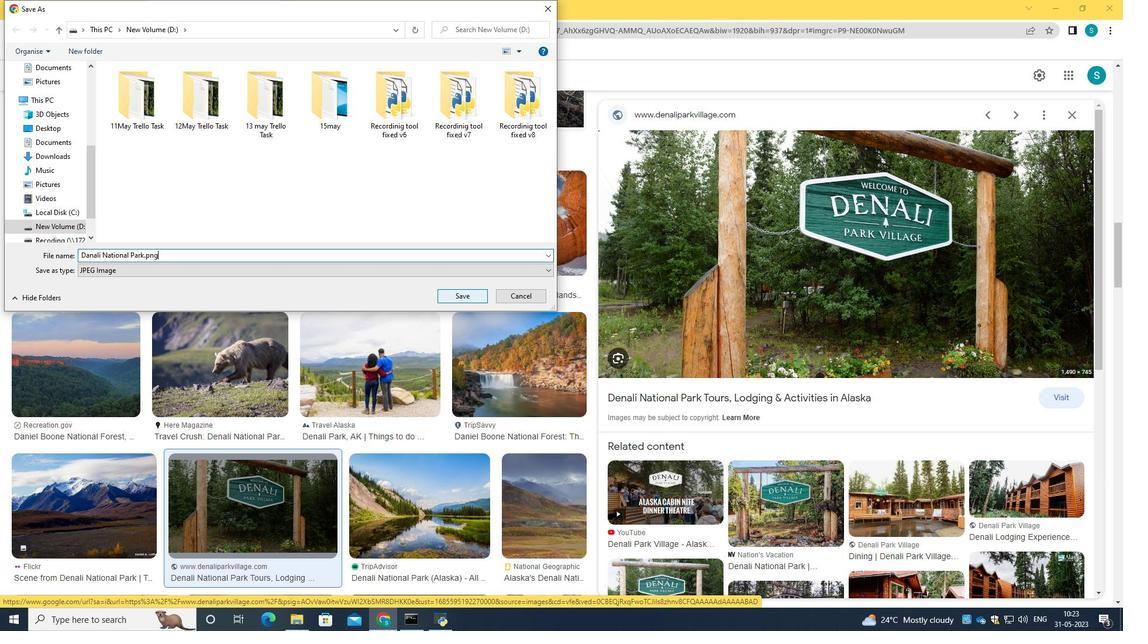 
Action: Mouse moved to (97, 0)
Screenshot: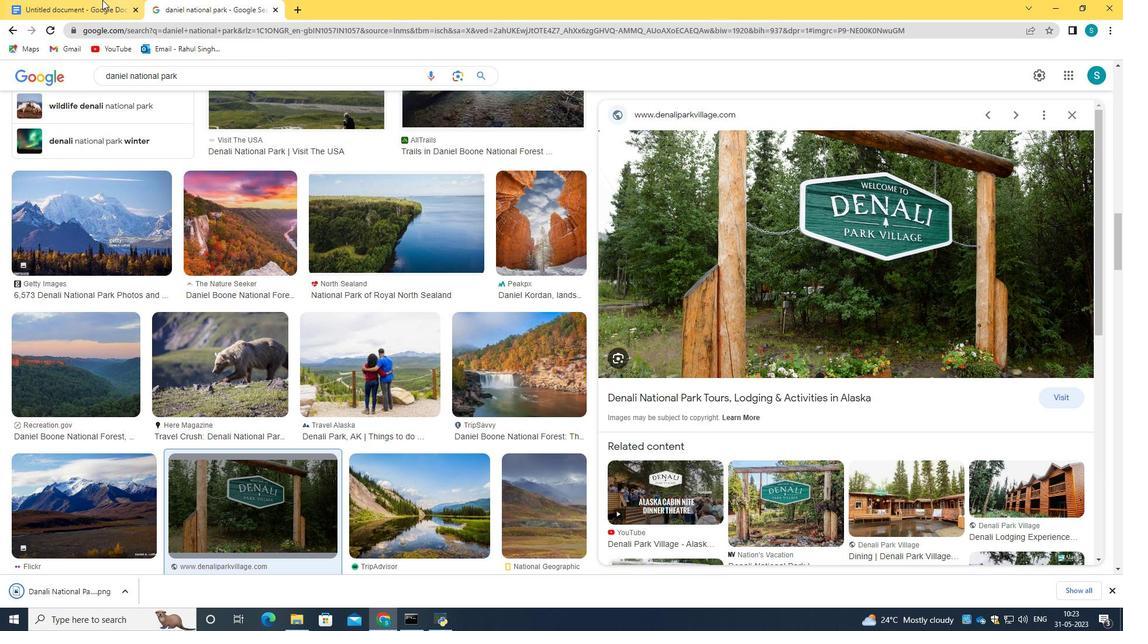 
Action: Mouse pressed left at (97, 0)
Screenshot: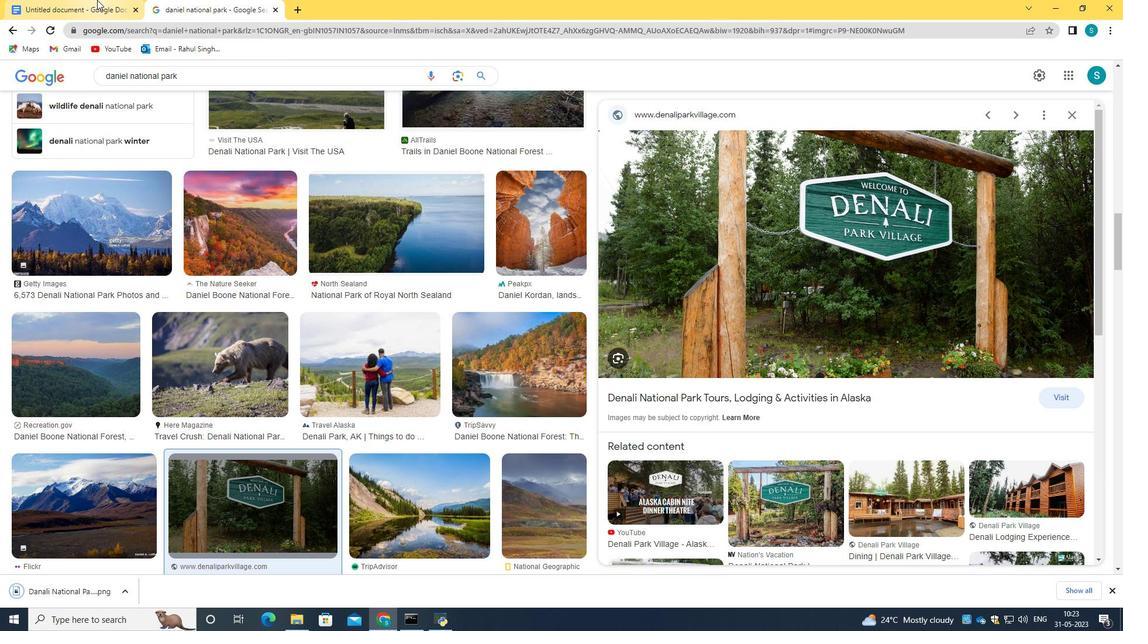 
Action: Mouse moved to (277, 10)
Screenshot: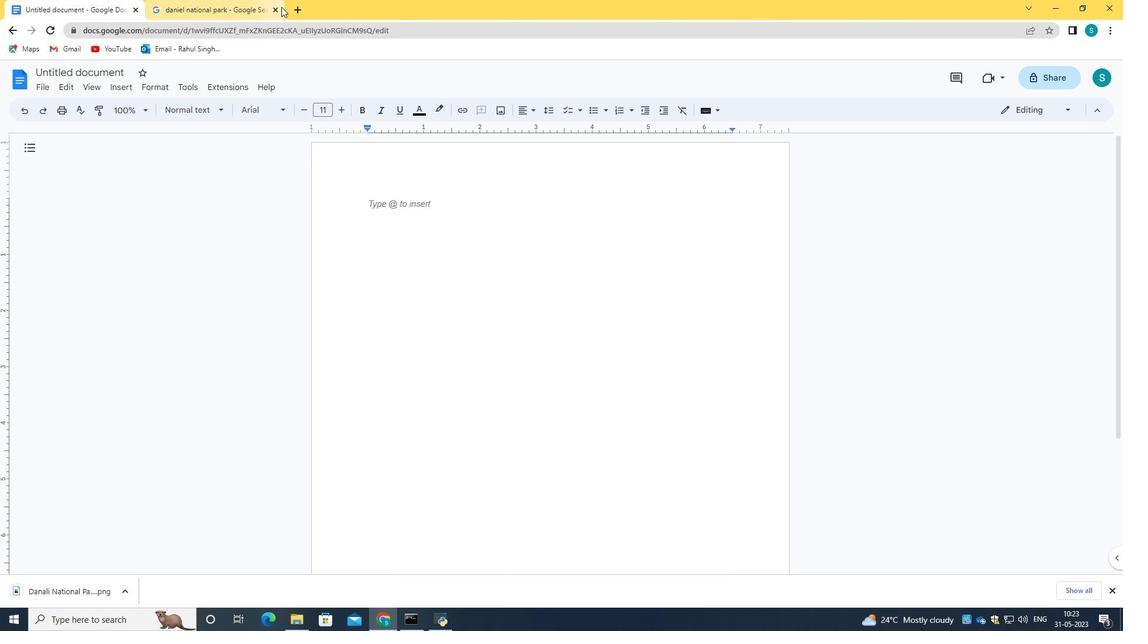 
Action: Mouse pressed left at (277, 10)
Screenshot: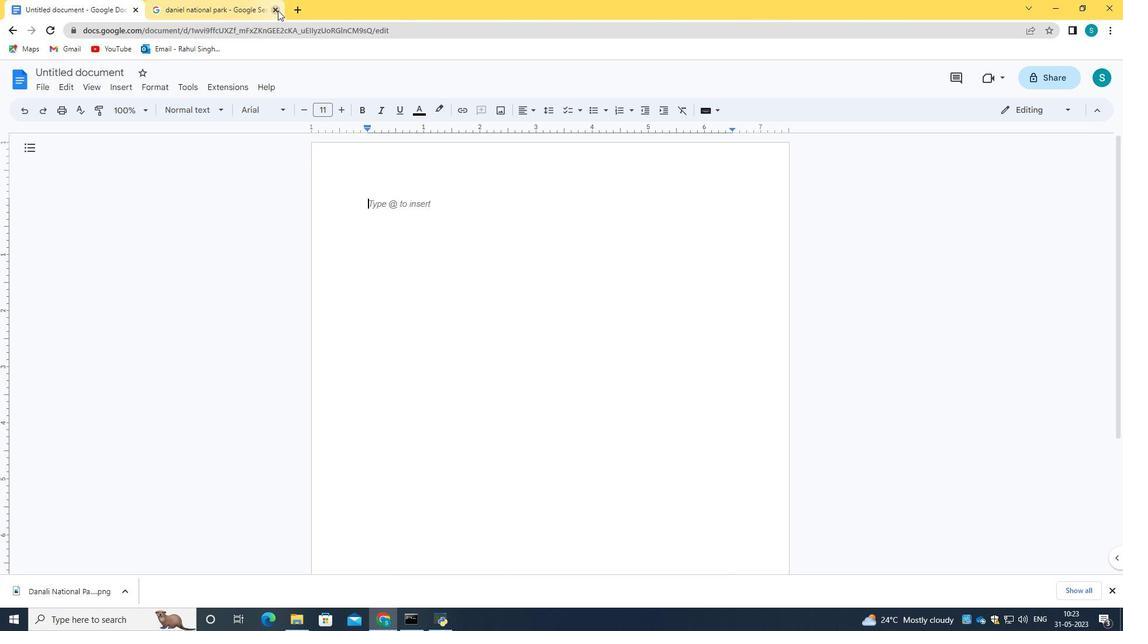 
Action: Mouse moved to (499, 113)
Screenshot: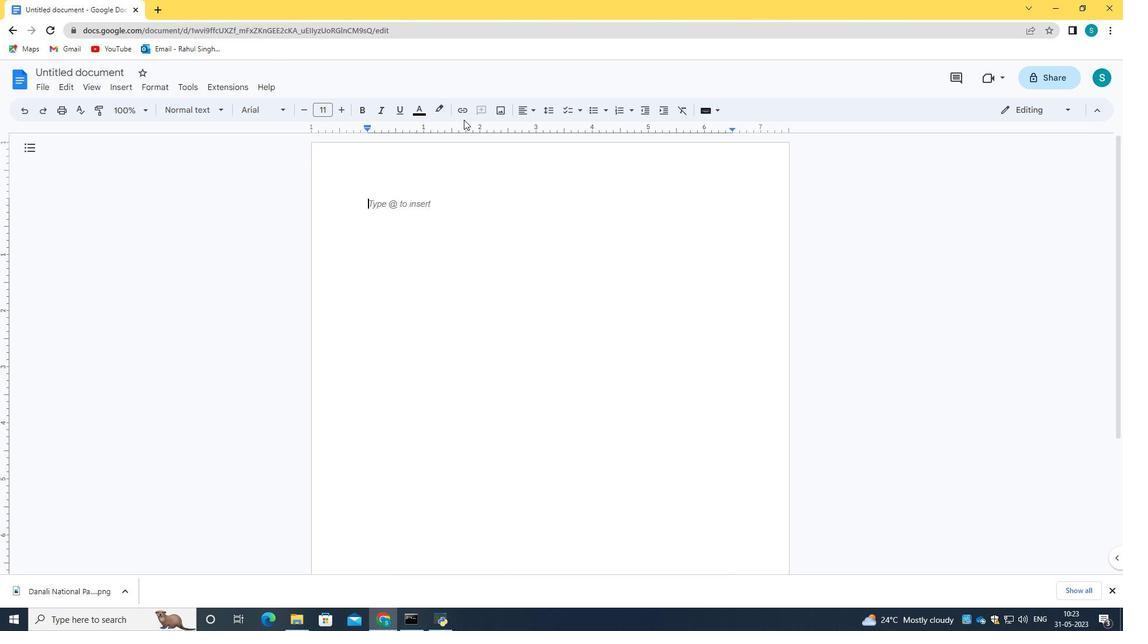 
Action: Mouse pressed left at (499, 113)
Screenshot: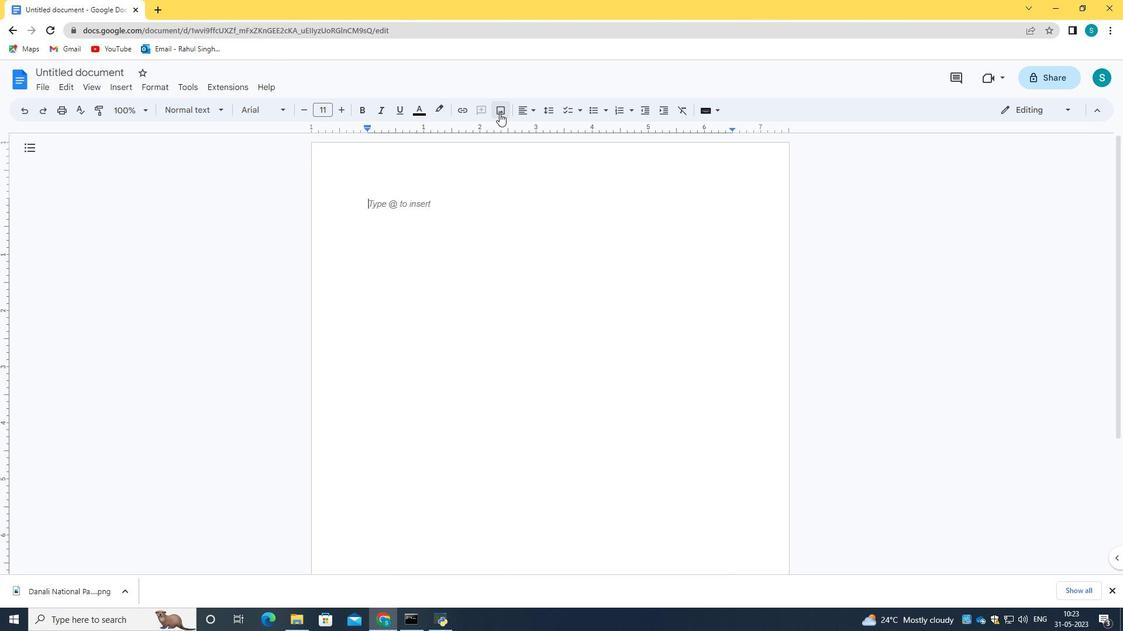 
Action: Mouse moved to (532, 133)
Screenshot: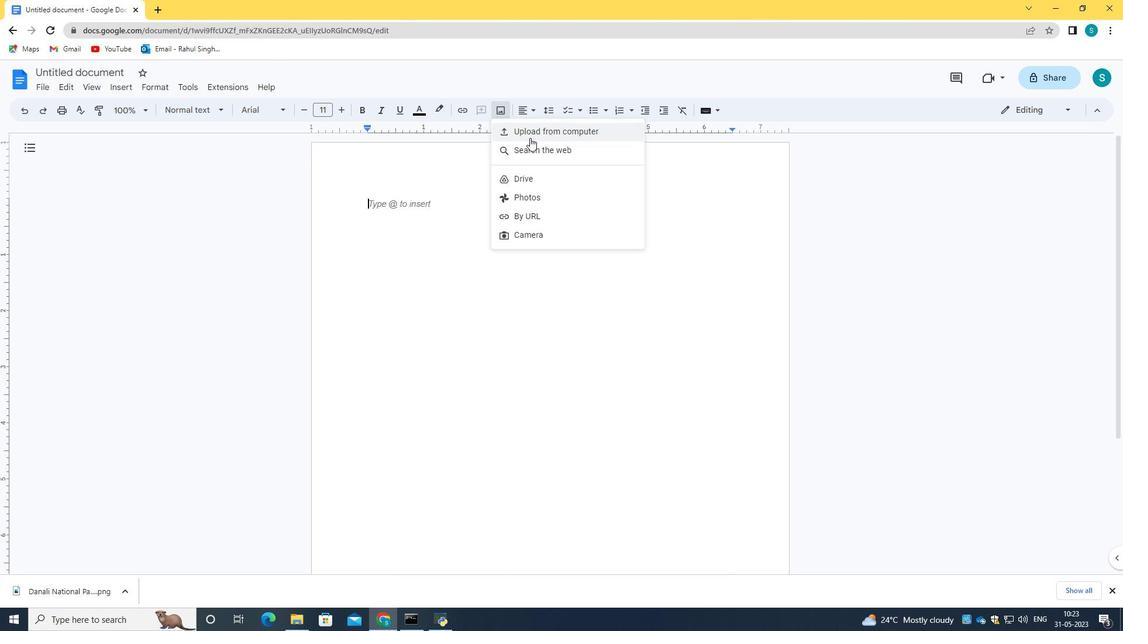 
Action: Mouse pressed left at (532, 133)
Screenshot: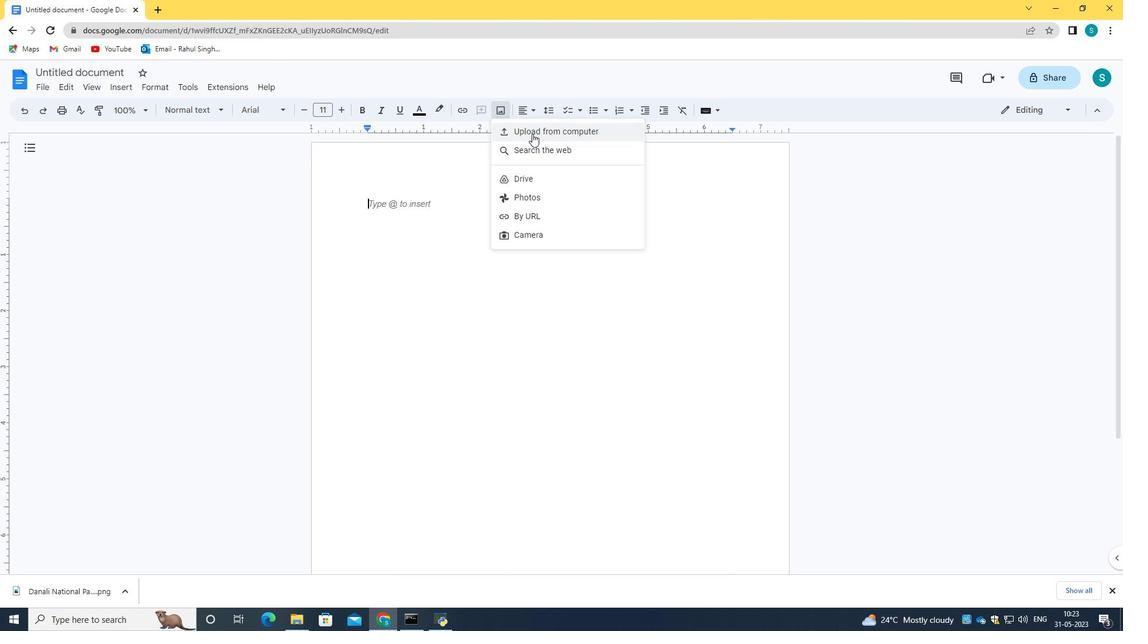 
Action: Mouse moved to (135, 179)
Screenshot: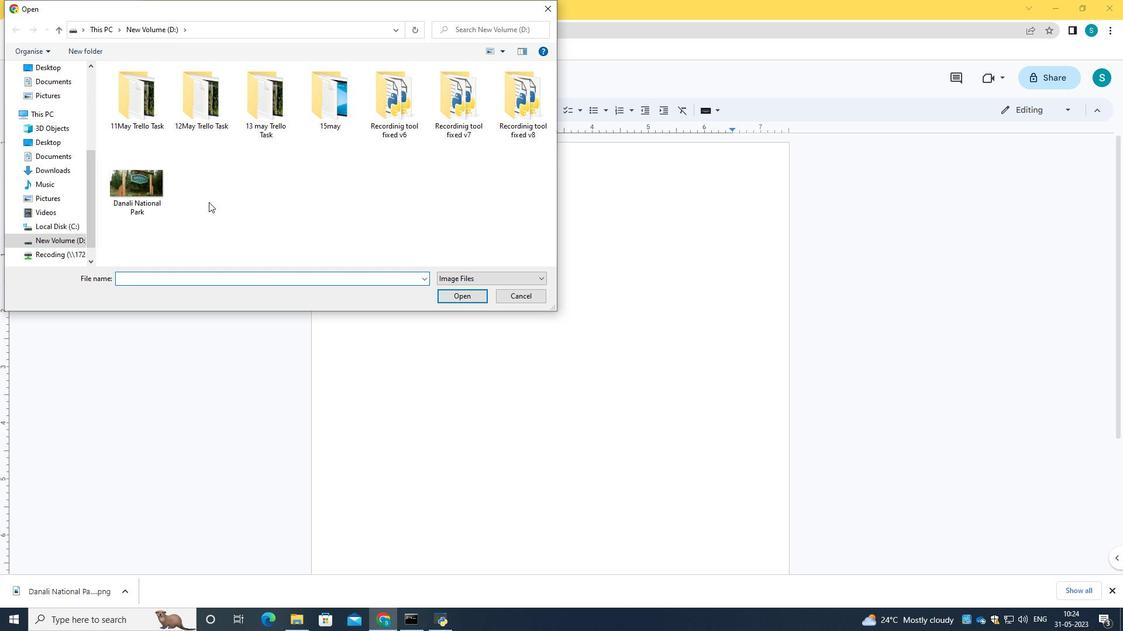 
Action: Mouse pressed left at (135, 179)
Screenshot: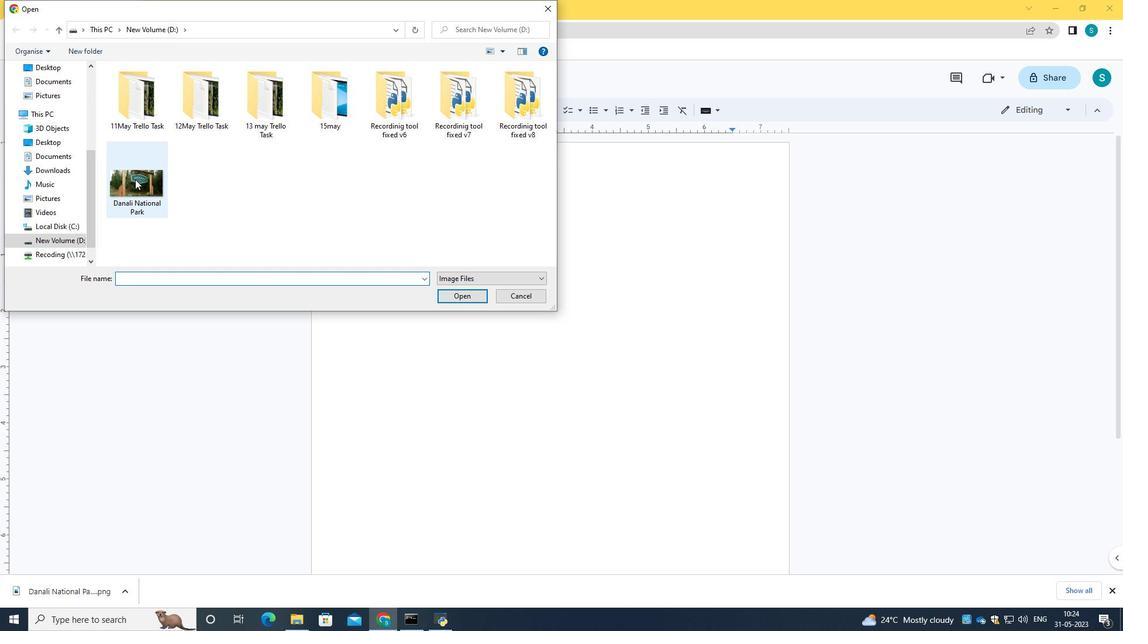 
Action: Mouse moved to (185, 276)
Screenshot: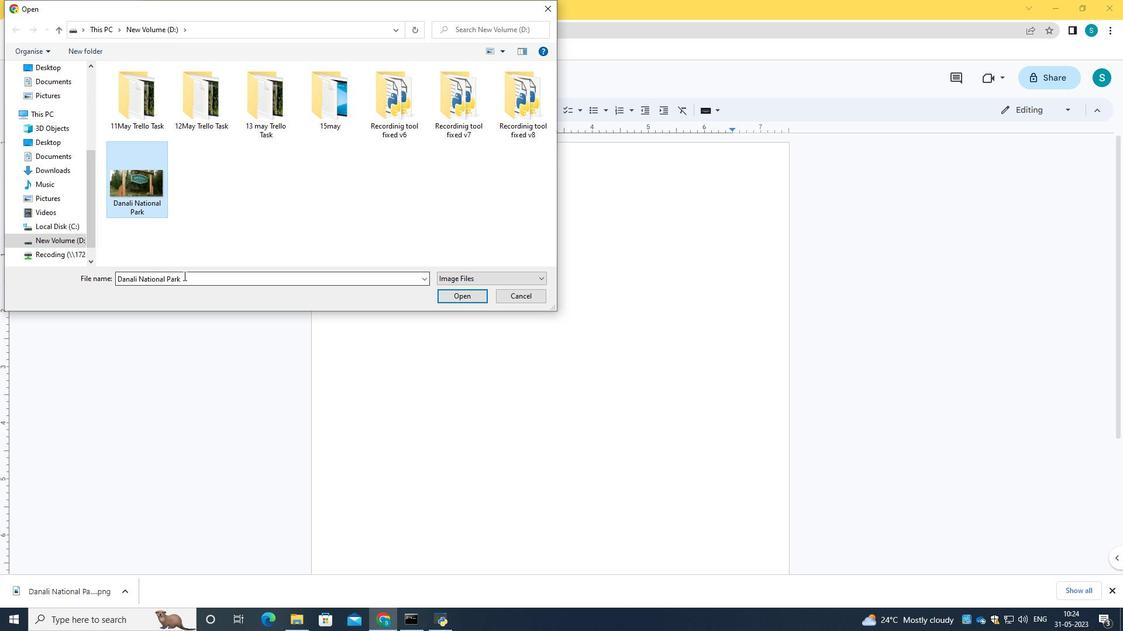 
Action: Mouse pressed left at (185, 276)
Screenshot: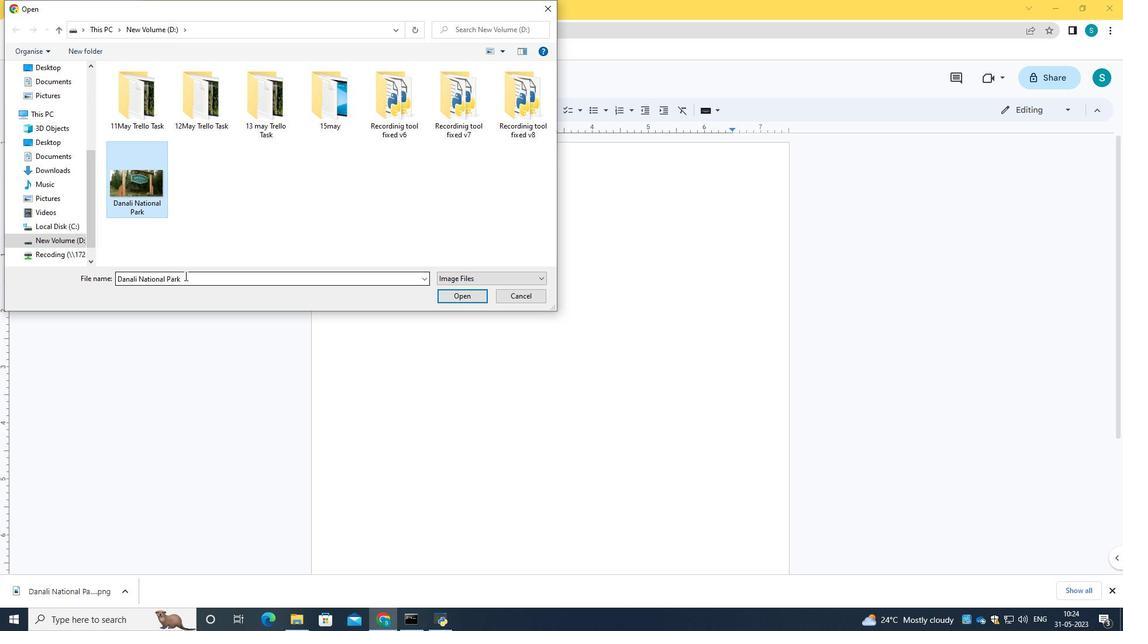 
Action: Mouse pressed left at (185, 276)
Screenshot: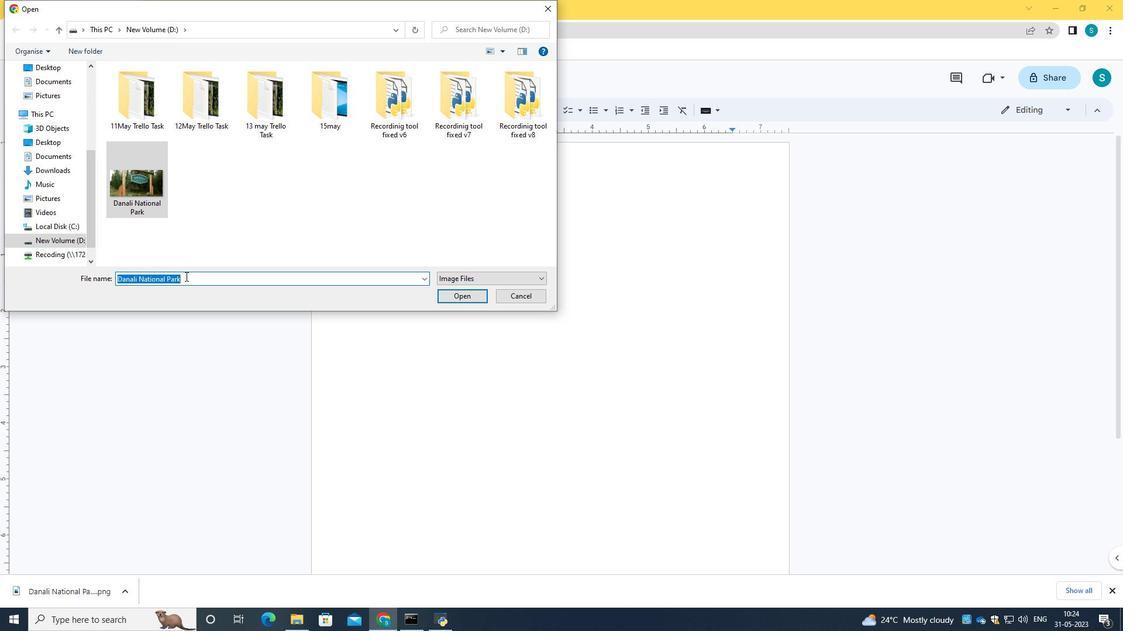 
Action: Mouse pressed left at (185, 276)
Screenshot: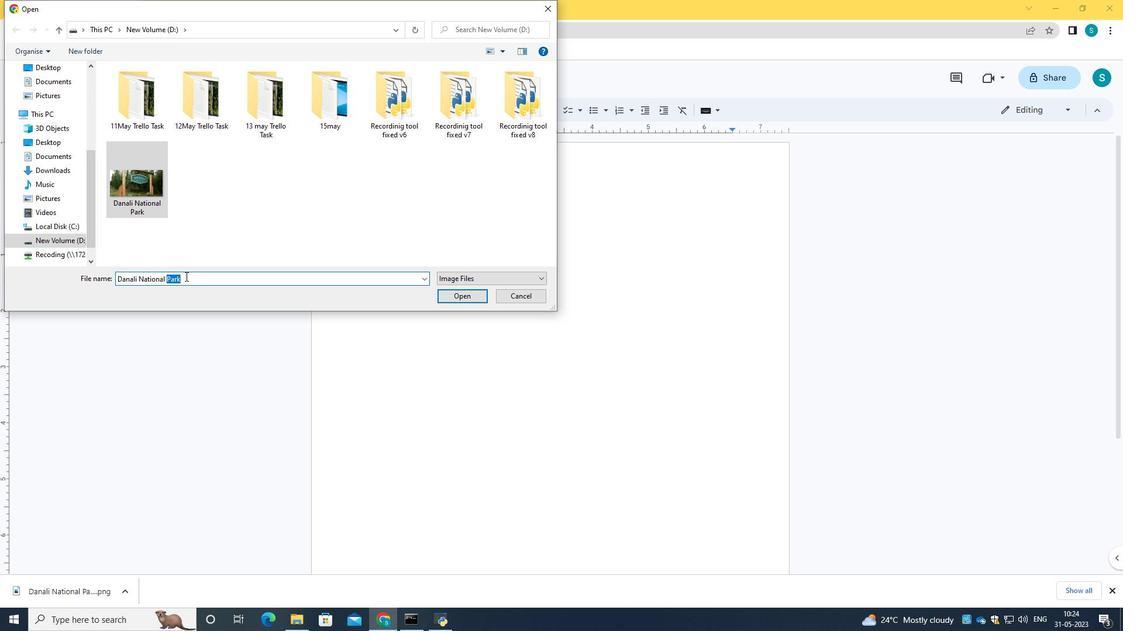 
Action: Key pressed .png
Screenshot: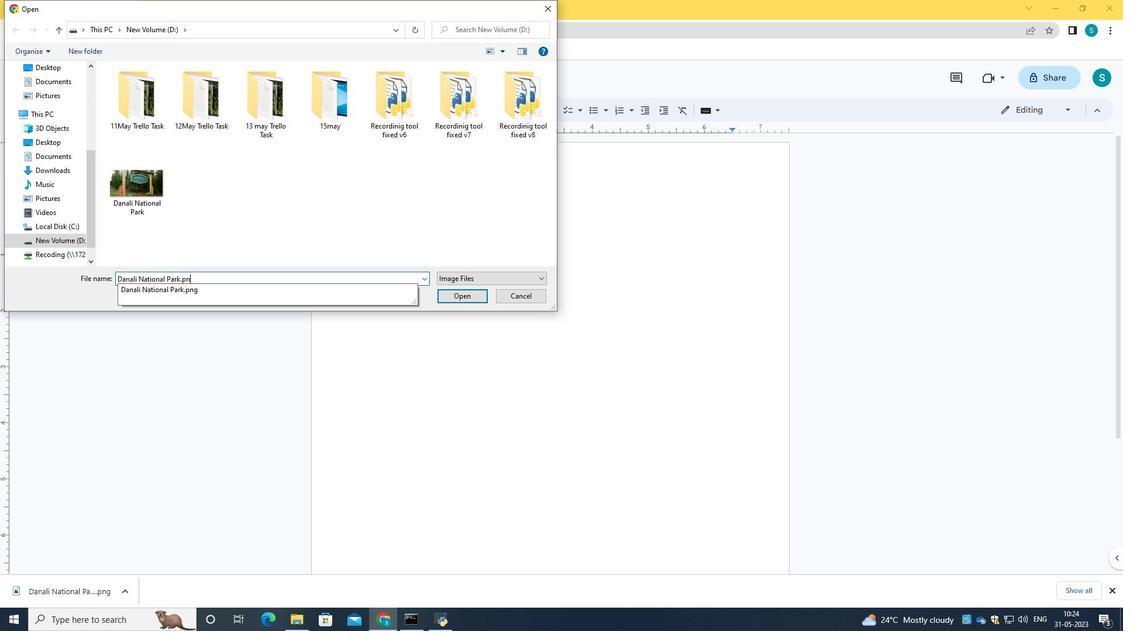
Action: Mouse moved to (450, 297)
Screenshot: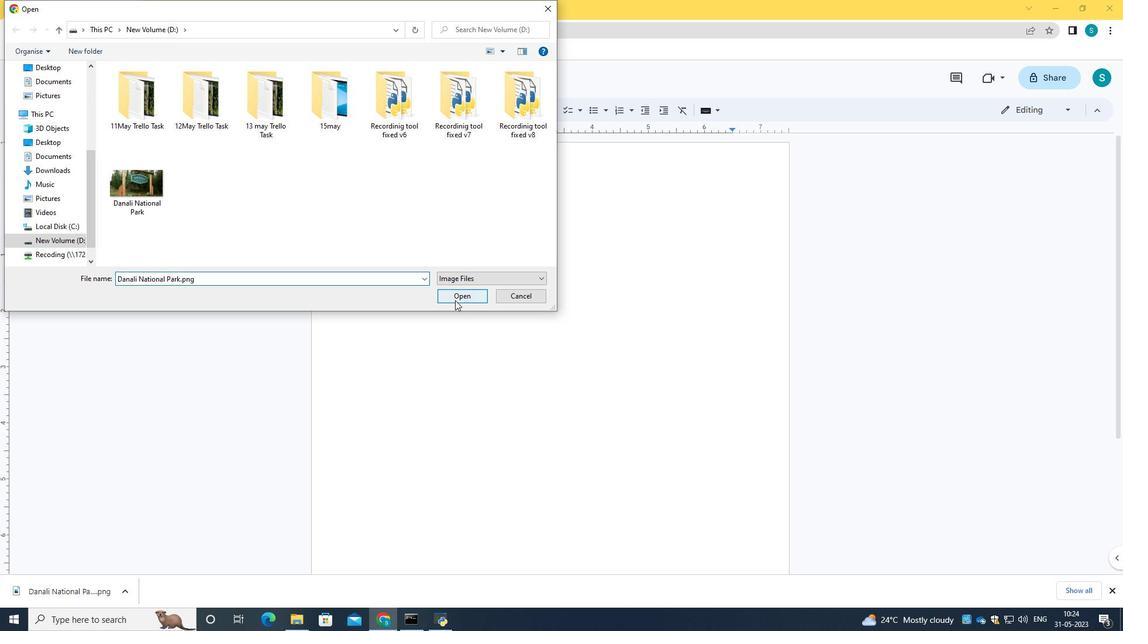 
Action: Mouse pressed left at (450, 297)
Screenshot: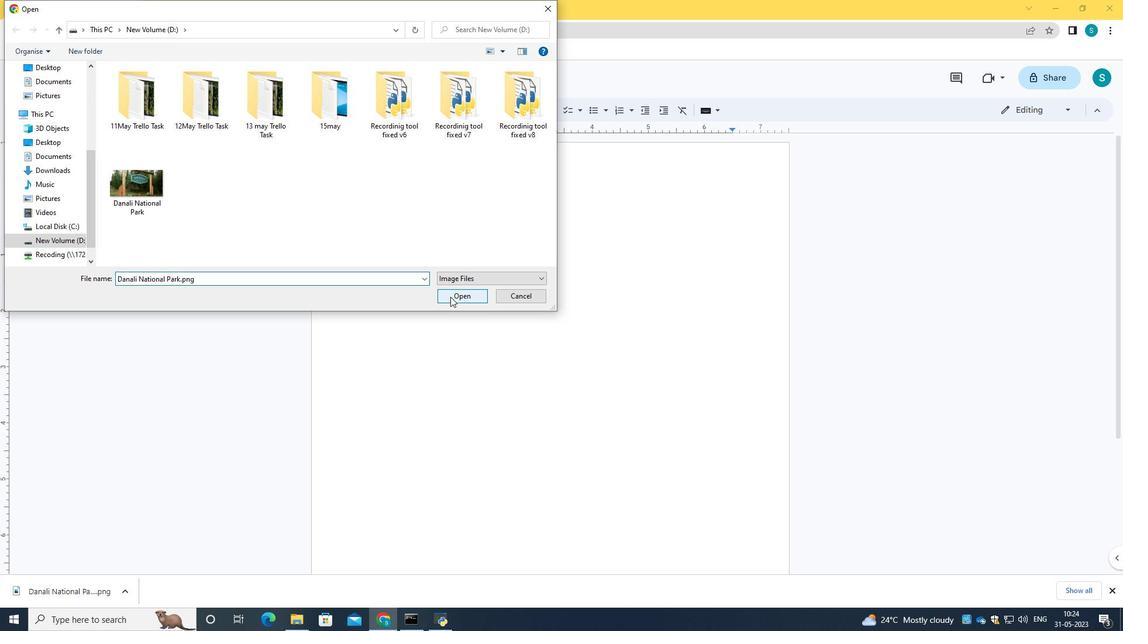 
Action: Mouse moved to (370, 202)
Screenshot: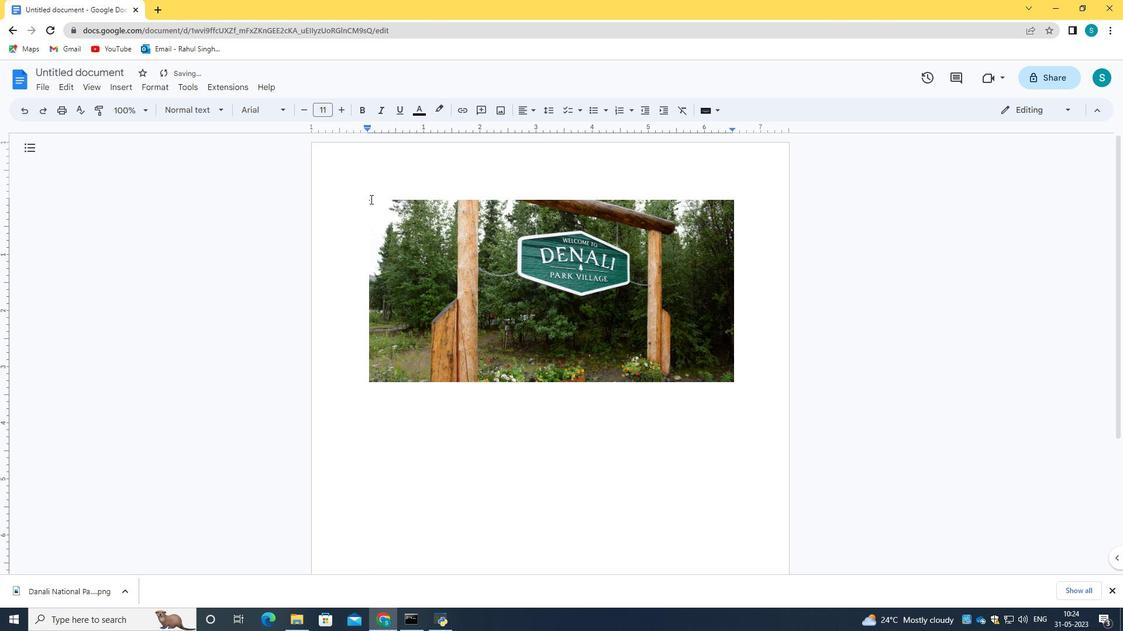 
Action: Mouse pressed left at (370, 202)
Screenshot: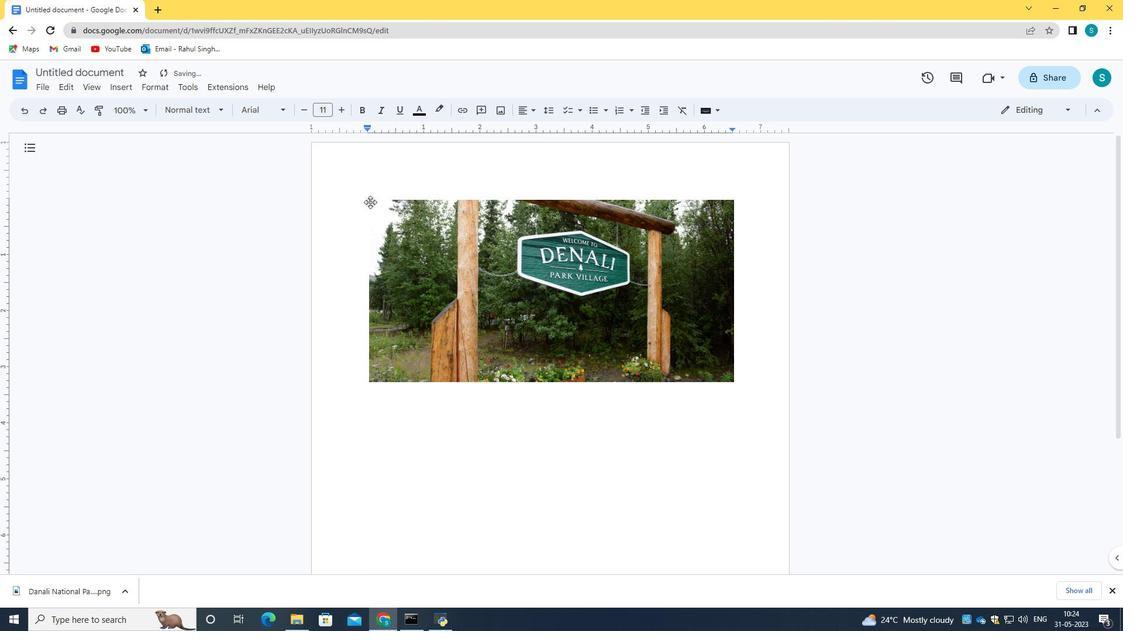 
Action: Mouse moved to (368, 200)
Screenshot: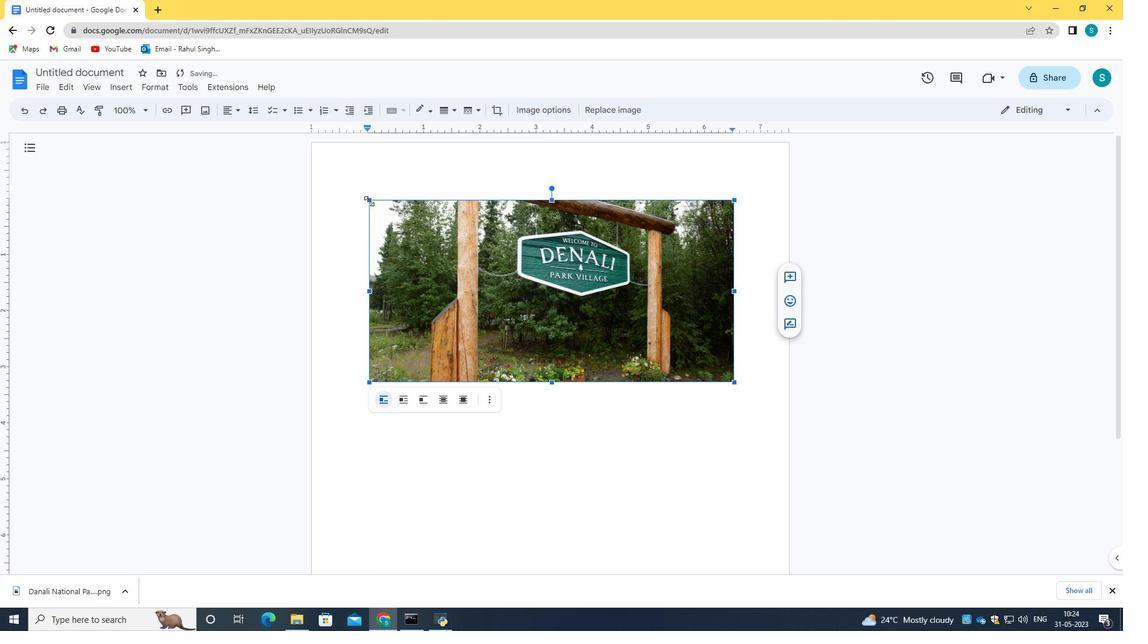 
Action: Mouse pressed left at (368, 200)
Screenshot: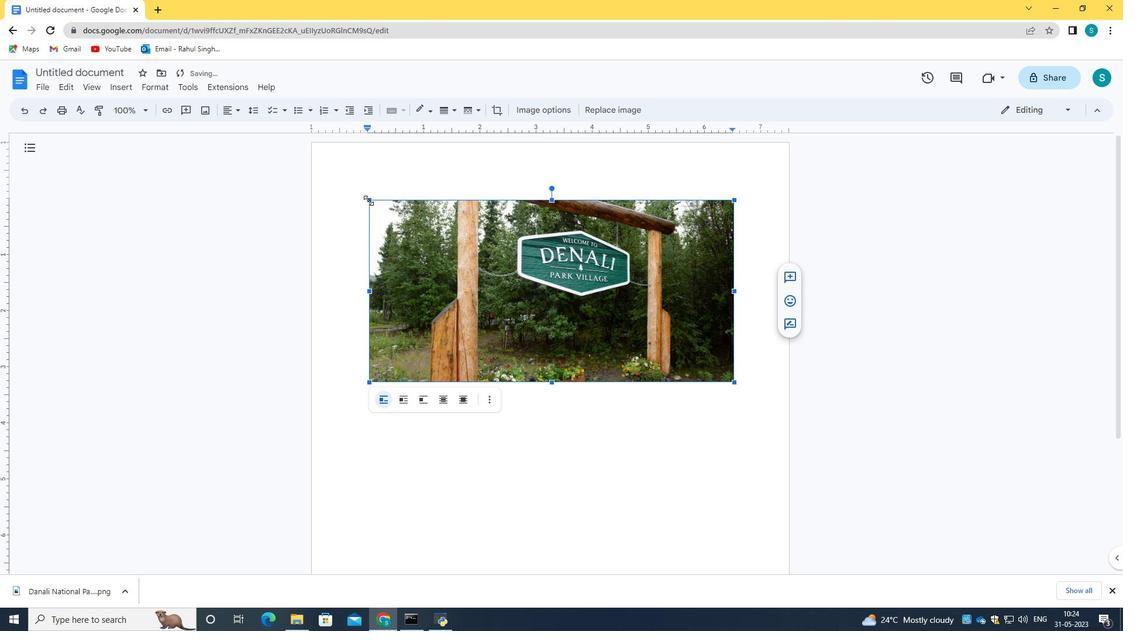 
Action: Mouse moved to (555, 227)
Screenshot: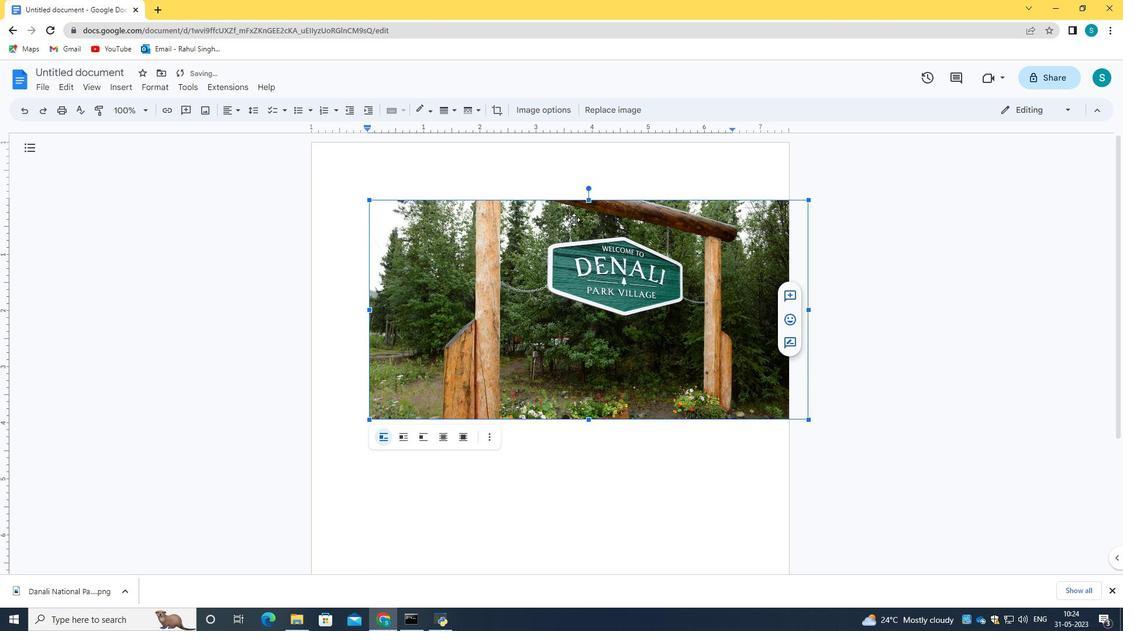 
Action: Mouse pressed left at (555, 227)
Screenshot: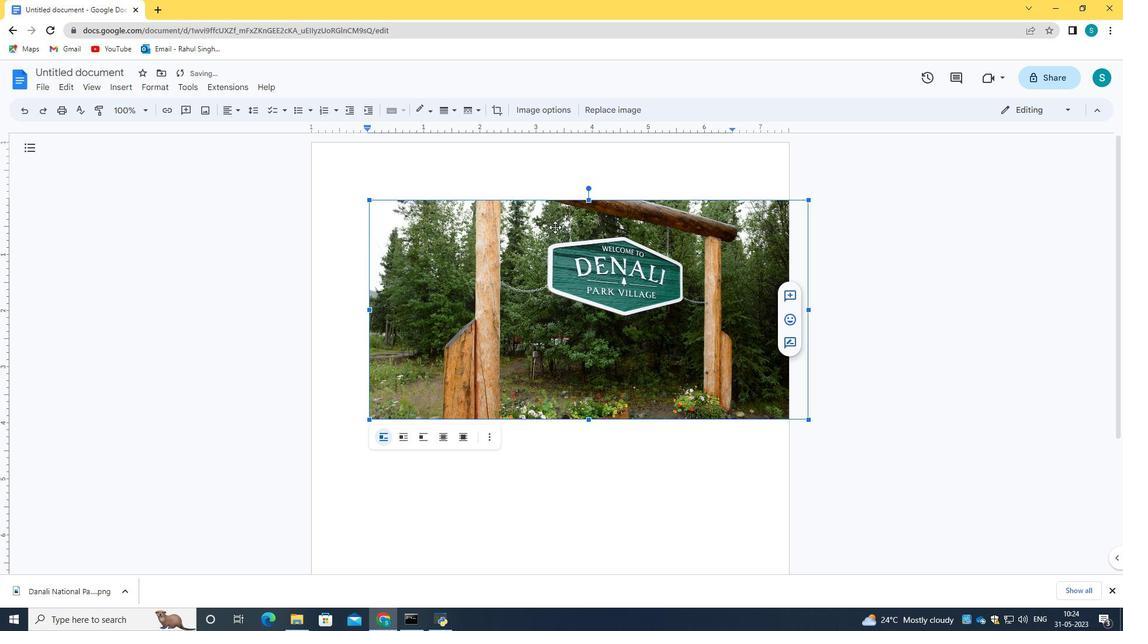 
Action: Mouse moved to (439, 177)
Screenshot: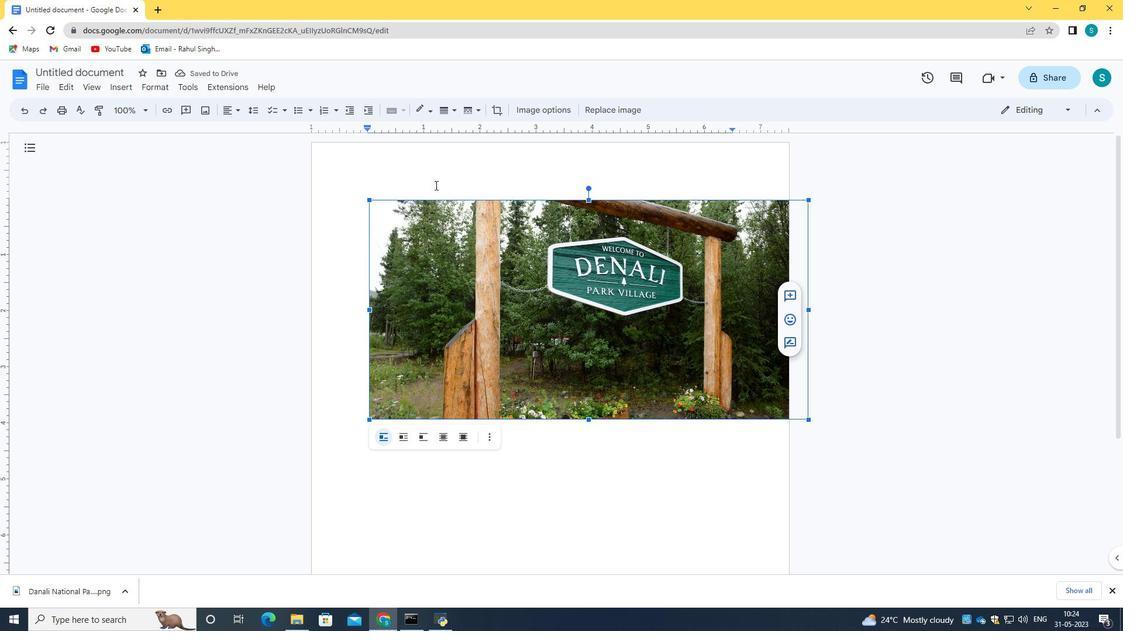
Action: Mouse pressed left at (439, 177)
Screenshot: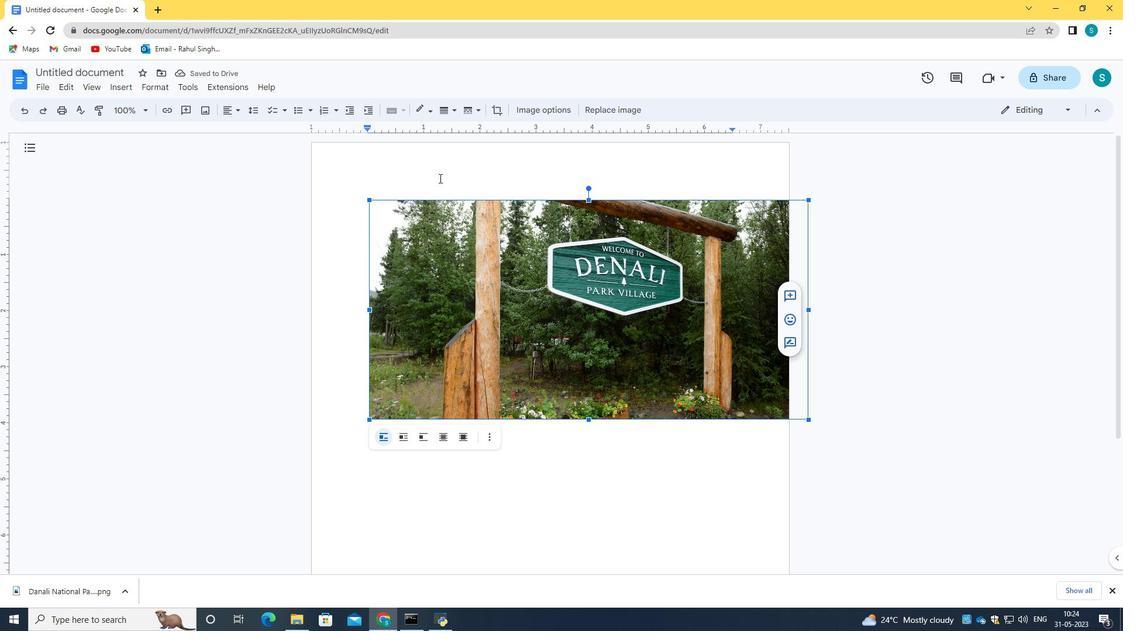 
Action: Mouse moved to (438, 229)
Screenshot: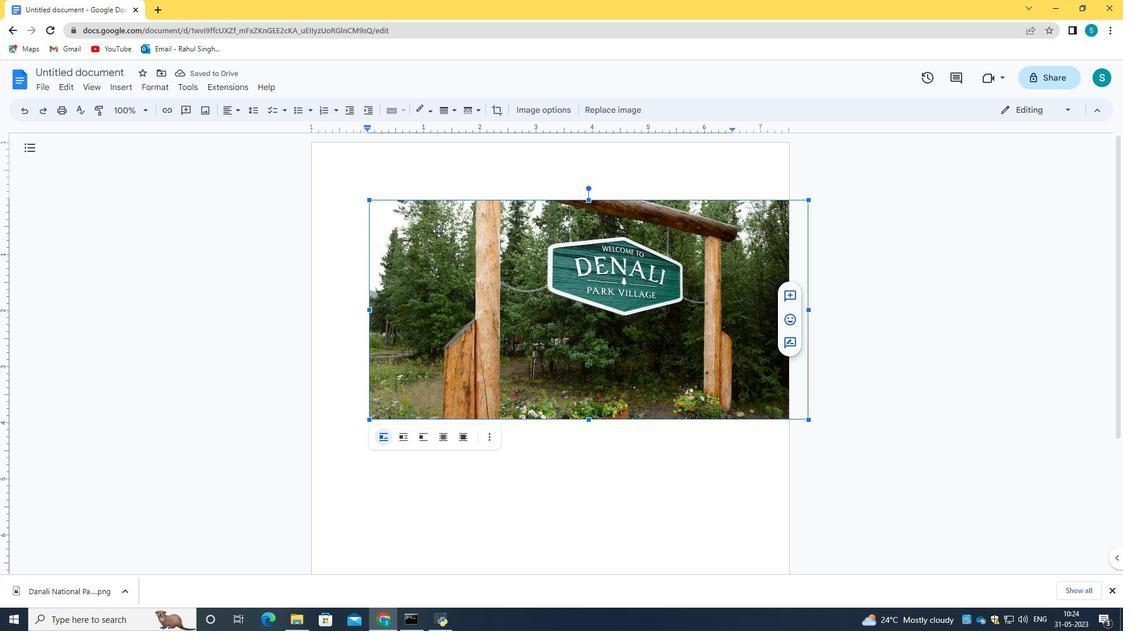 
Action: Mouse pressed left at (438, 229)
Screenshot: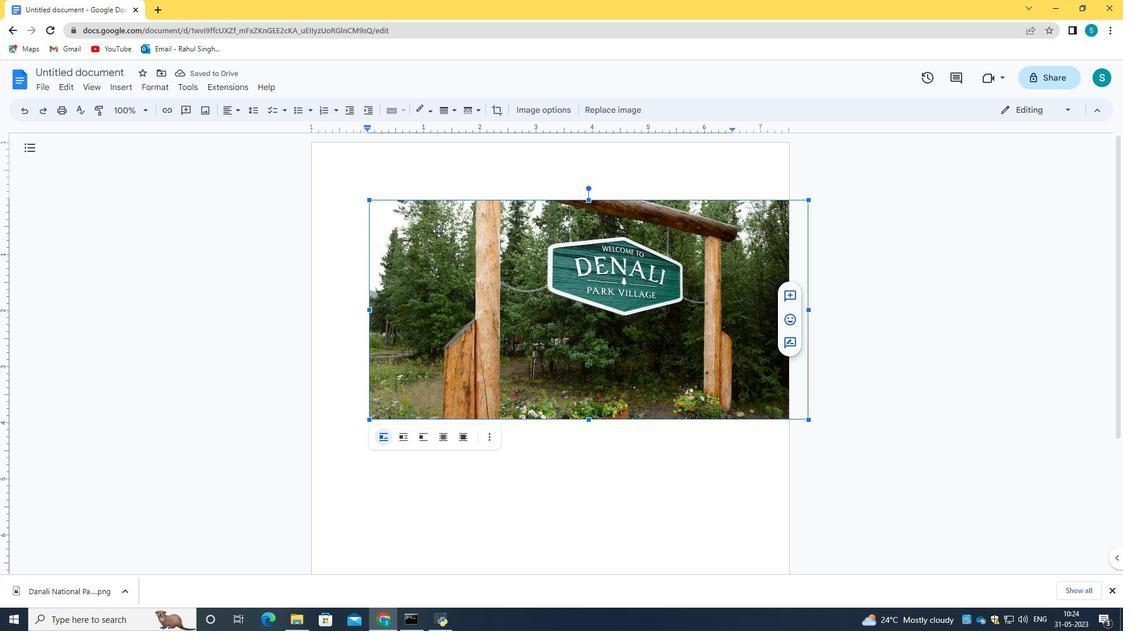
Action: Mouse moved to (806, 200)
Screenshot: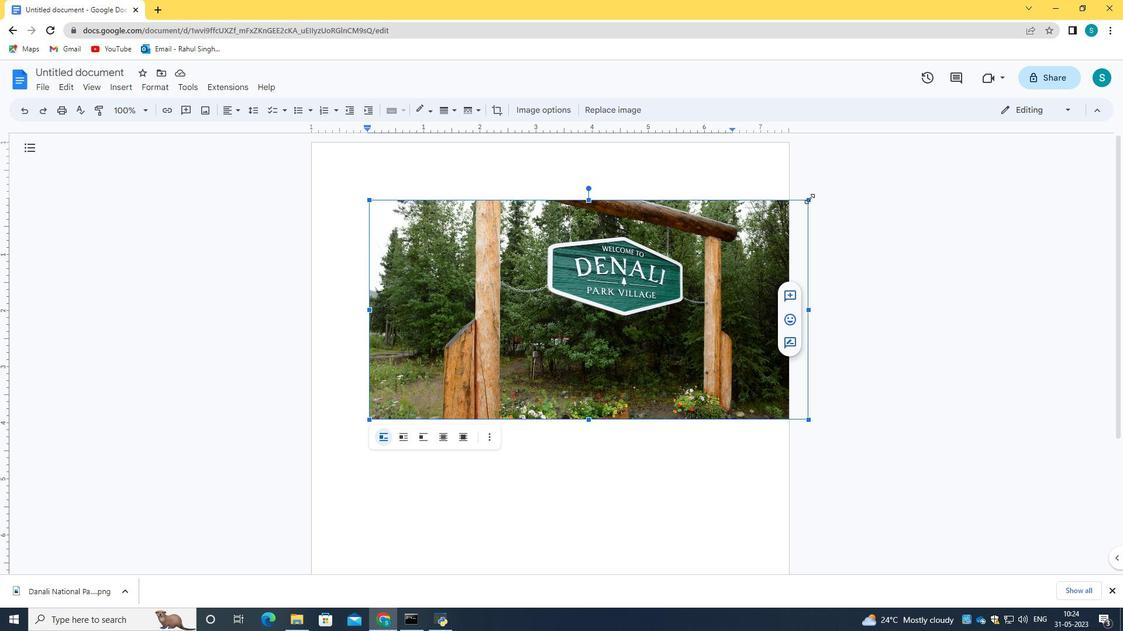 
Action: Mouse pressed left at (806, 200)
Screenshot: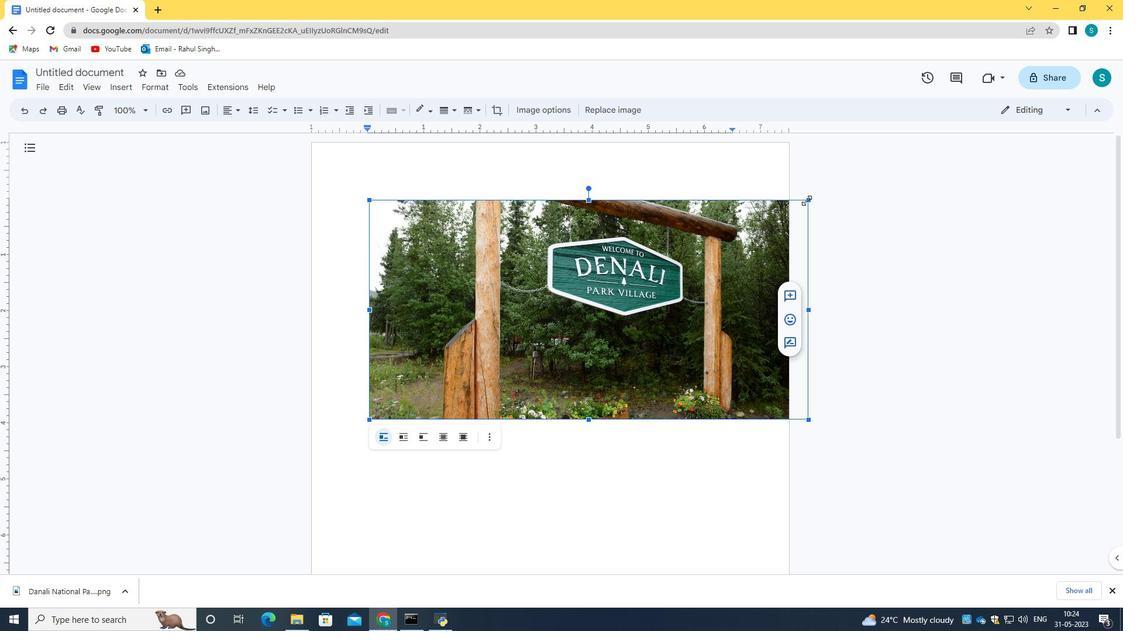 
Action: Mouse moved to (608, 164)
Screenshot: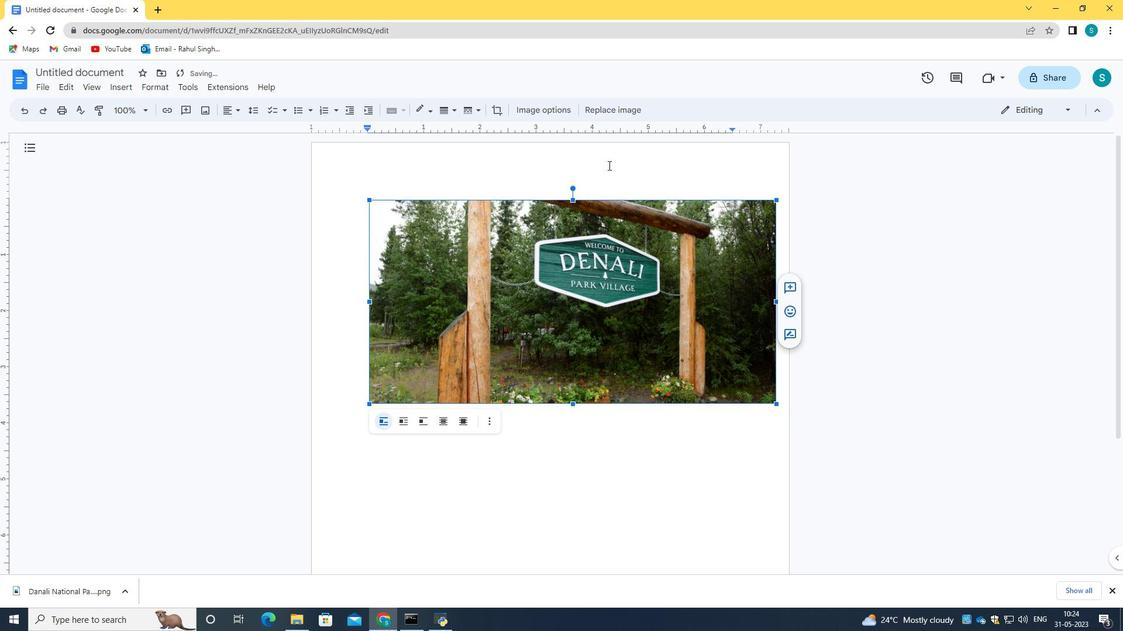 
Action: Mouse pressed left at (608, 164)
Screenshot: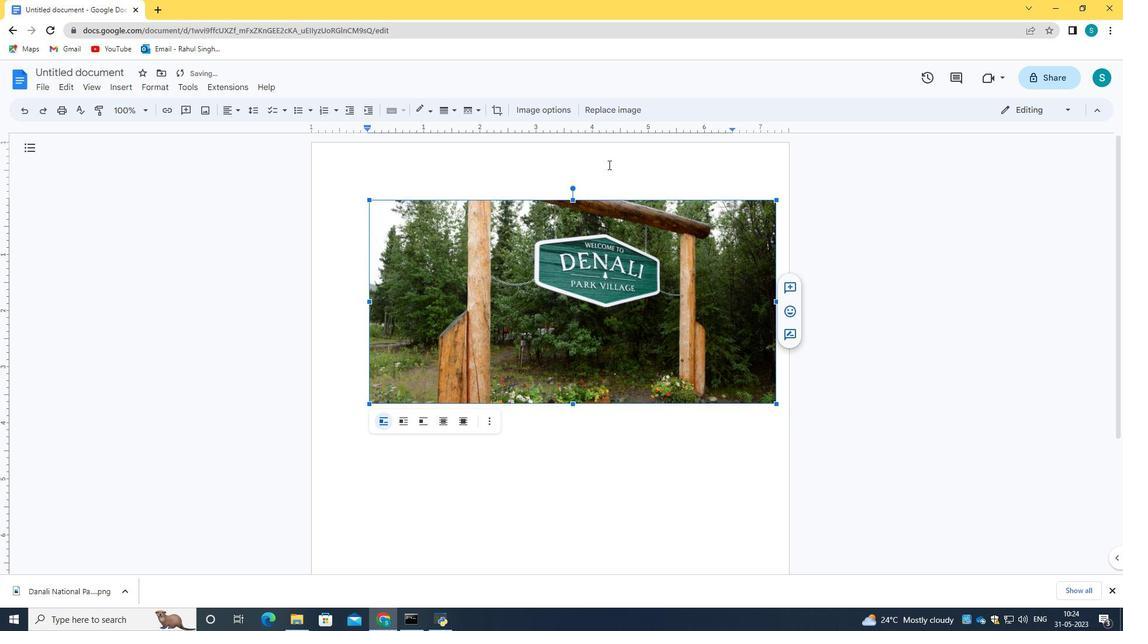 
Action: Mouse moved to (623, 474)
Screenshot: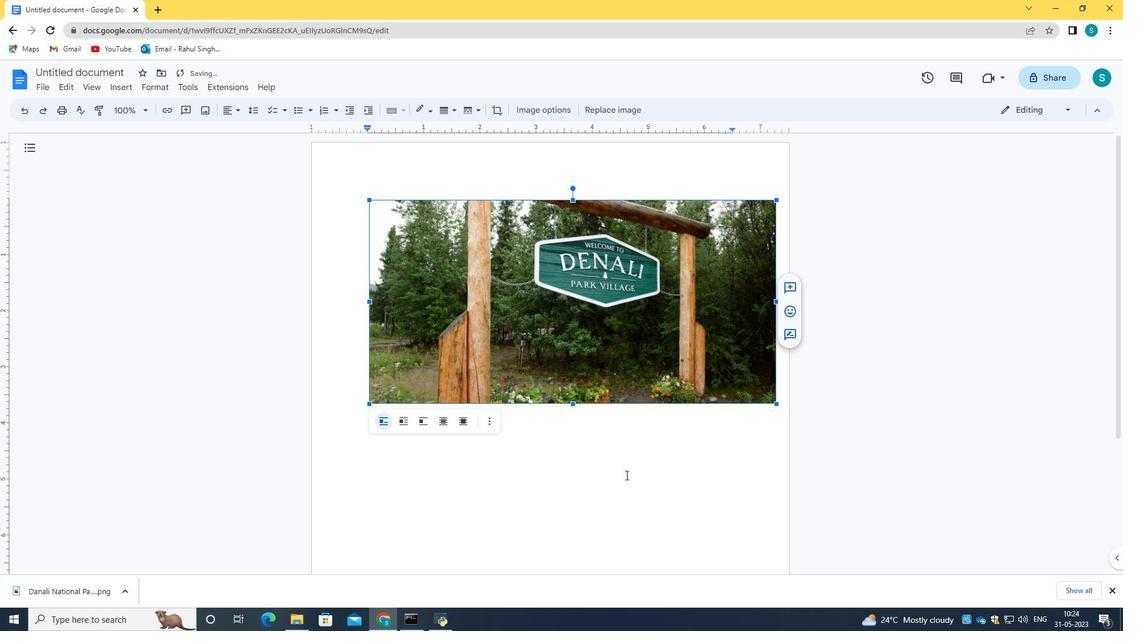 
Action: Mouse pressed left at (623, 474)
Screenshot: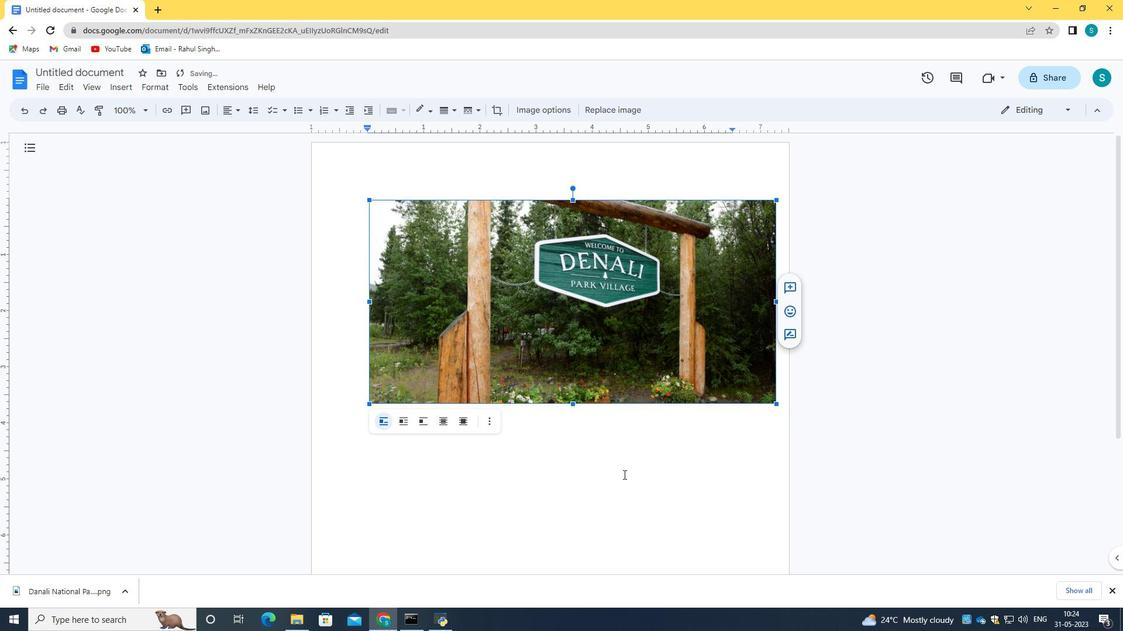 
Action: Mouse moved to (623, 473)
Screenshot: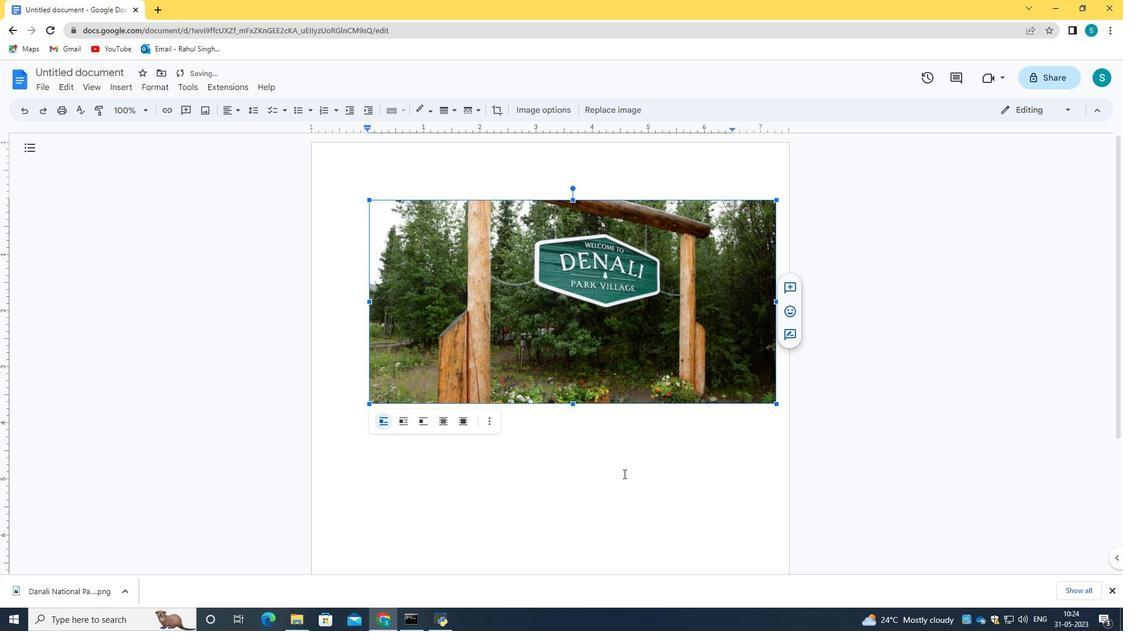 
Action: Mouse pressed left at (623, 473)
Screenshot: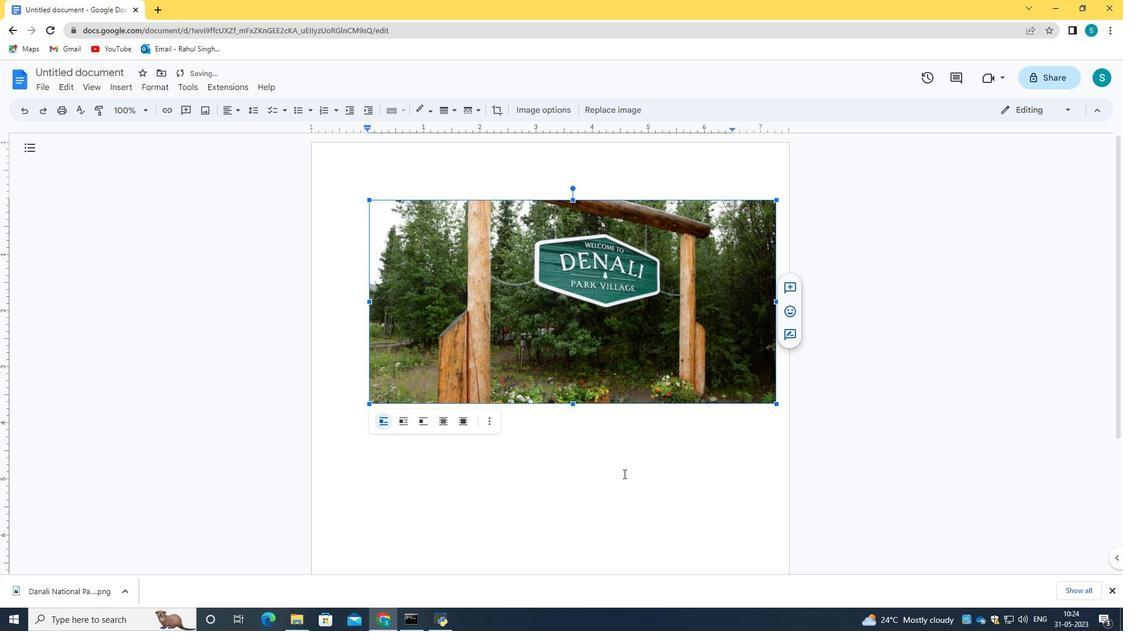 
Action: Mouse moved to (483, 420)
Screenshot: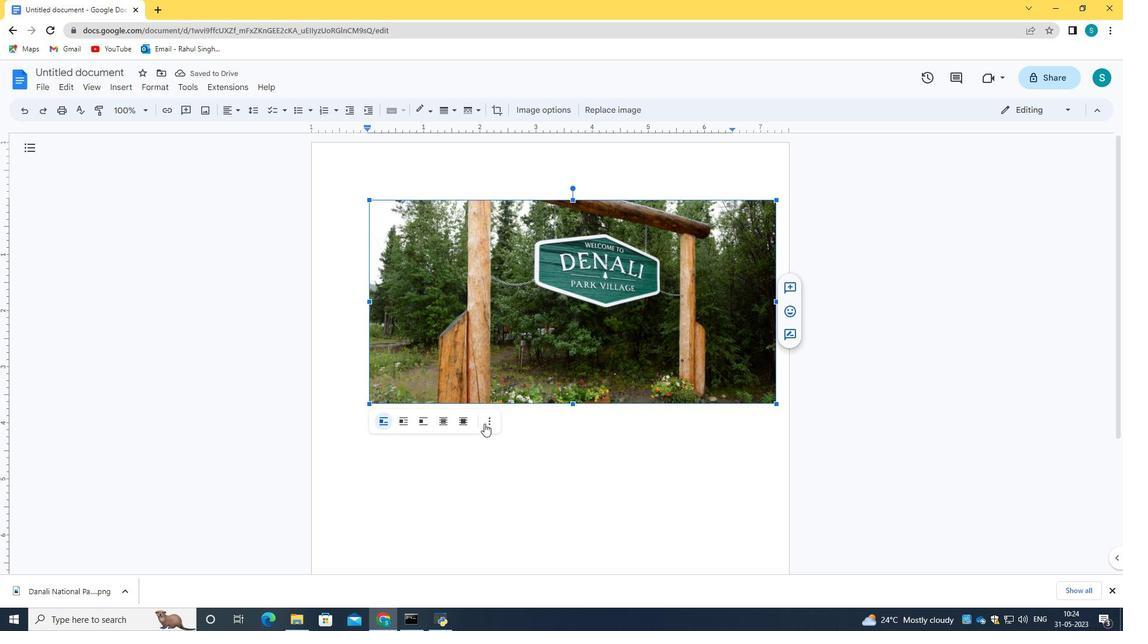 
Action: Mouse pressed left at (483, 420)
Screenshot: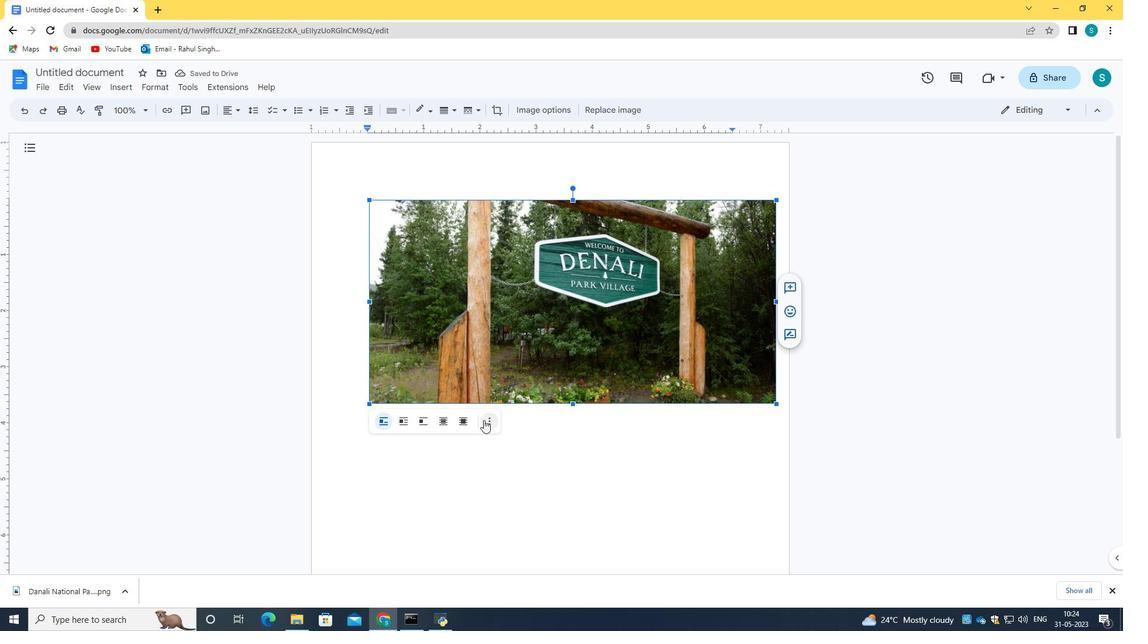 
Action: Mouse moved to (469, 483)
Screenshot: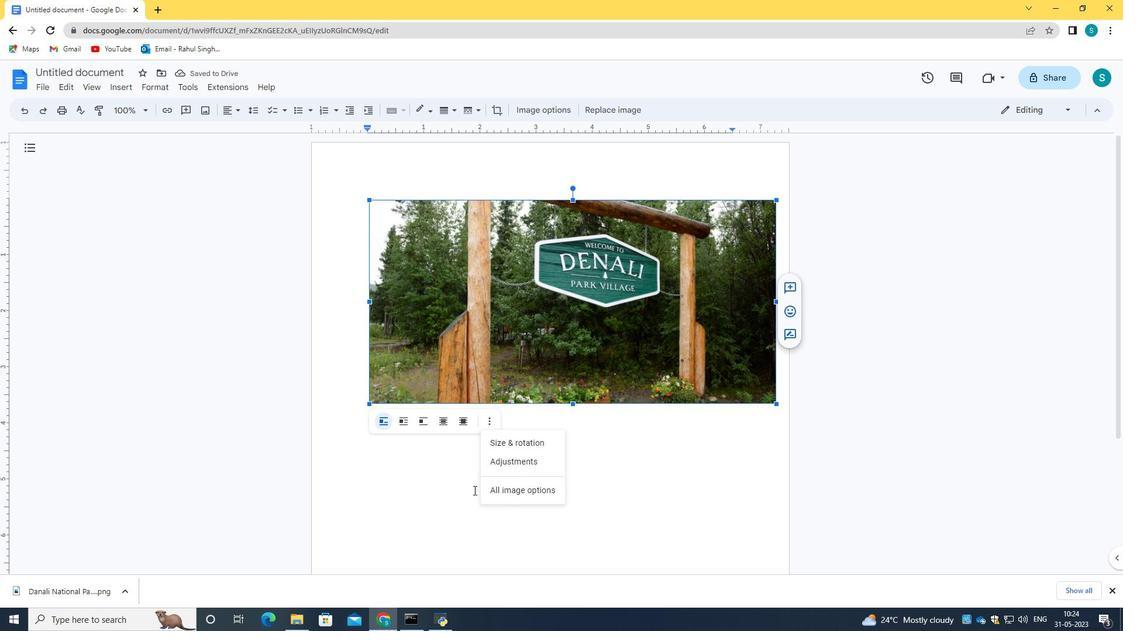 
Action: Mouse pressed left at (469, 483)
Screenshot: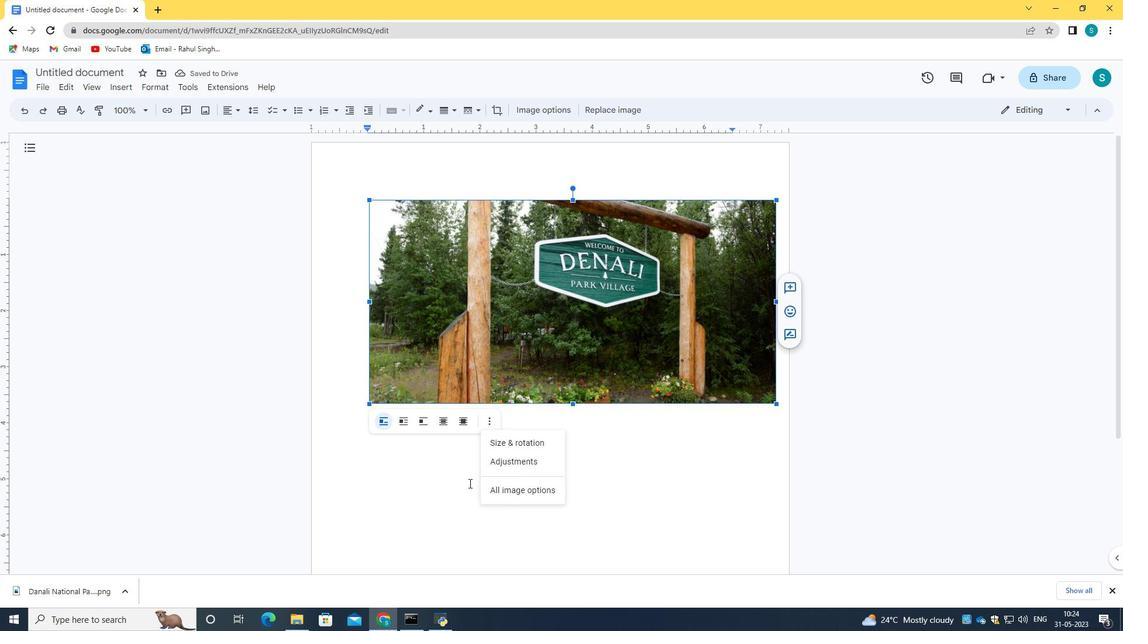 
Action: Mouse pressed left at (469, 483)
Screenshot: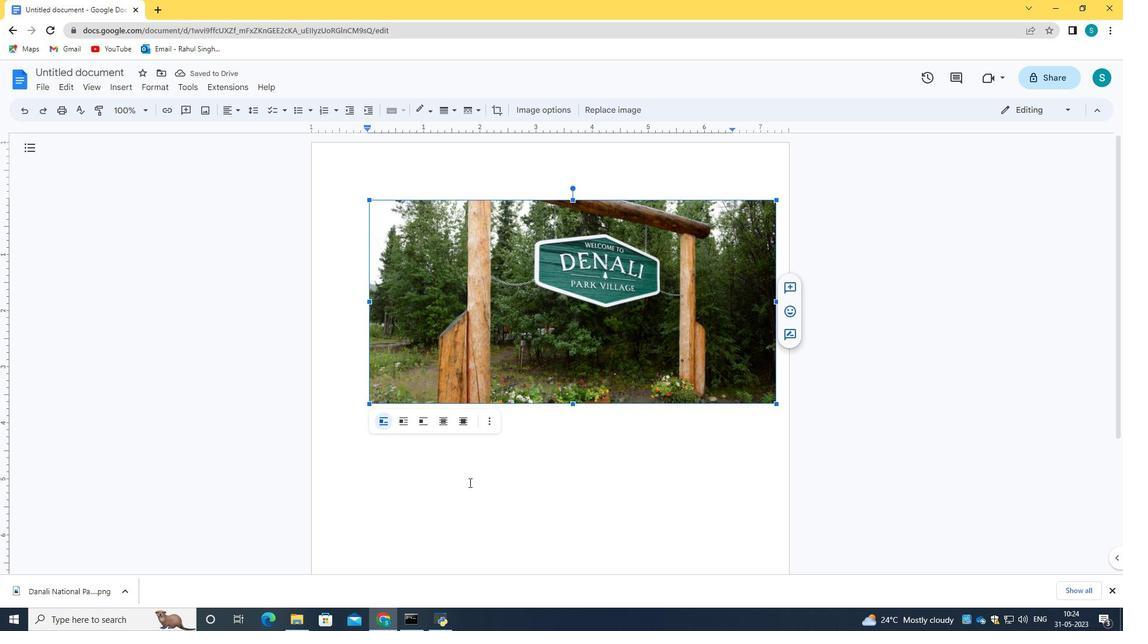 
Action: Mouse moved to (546, 461)
Screenshot: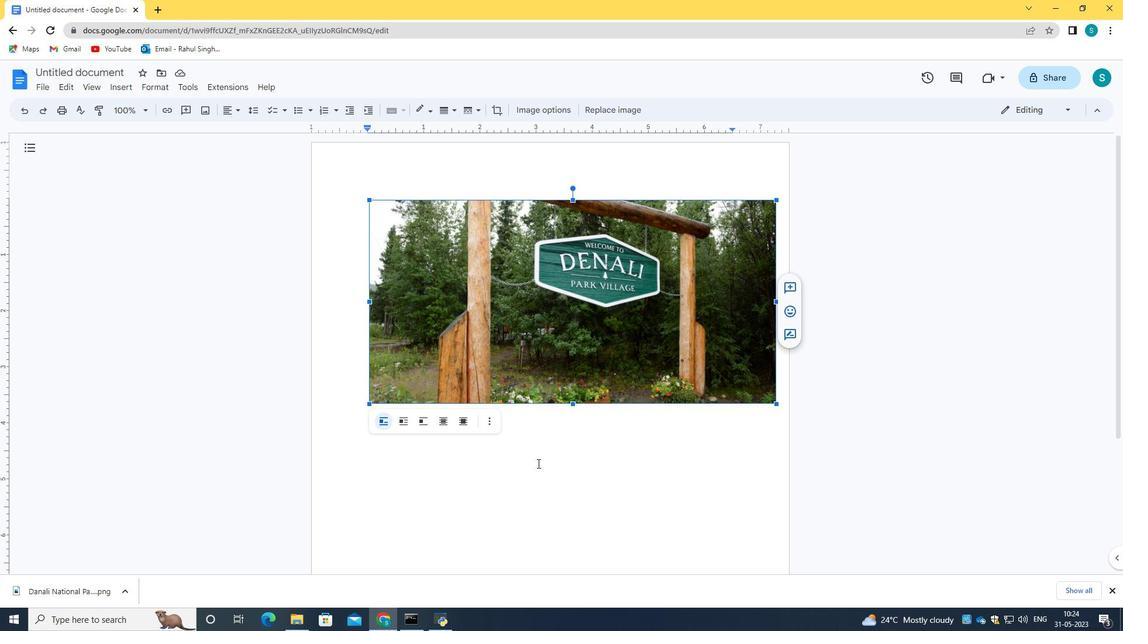 
Action: Mouse pressed left at (546, 461)
Screenshot: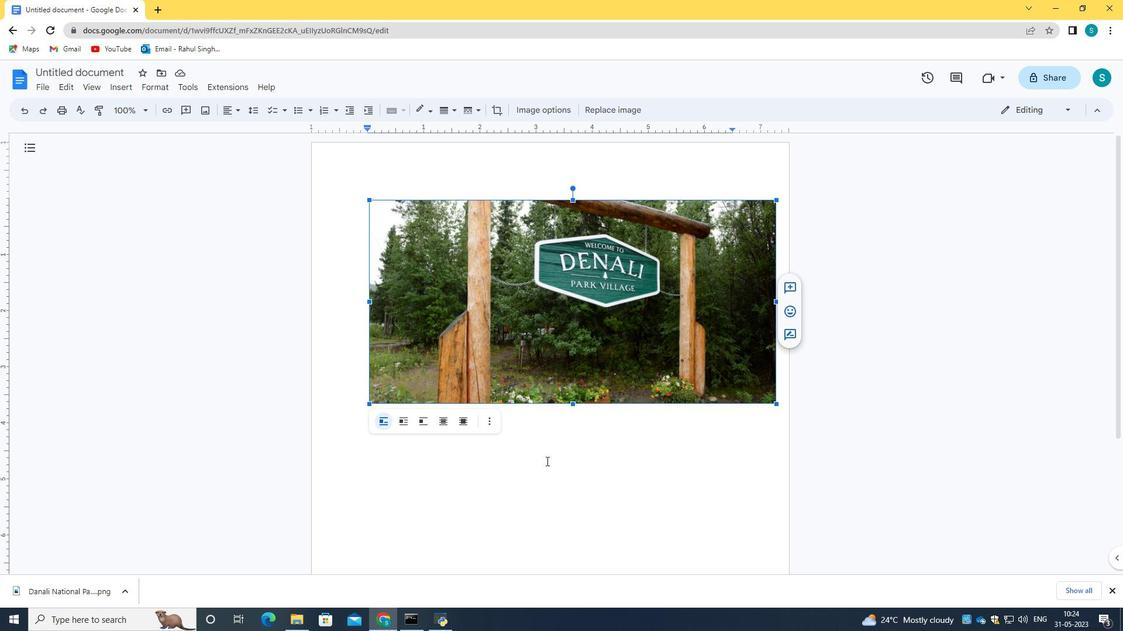 
Action: Mouse moved to (367, 198)
Screenshot: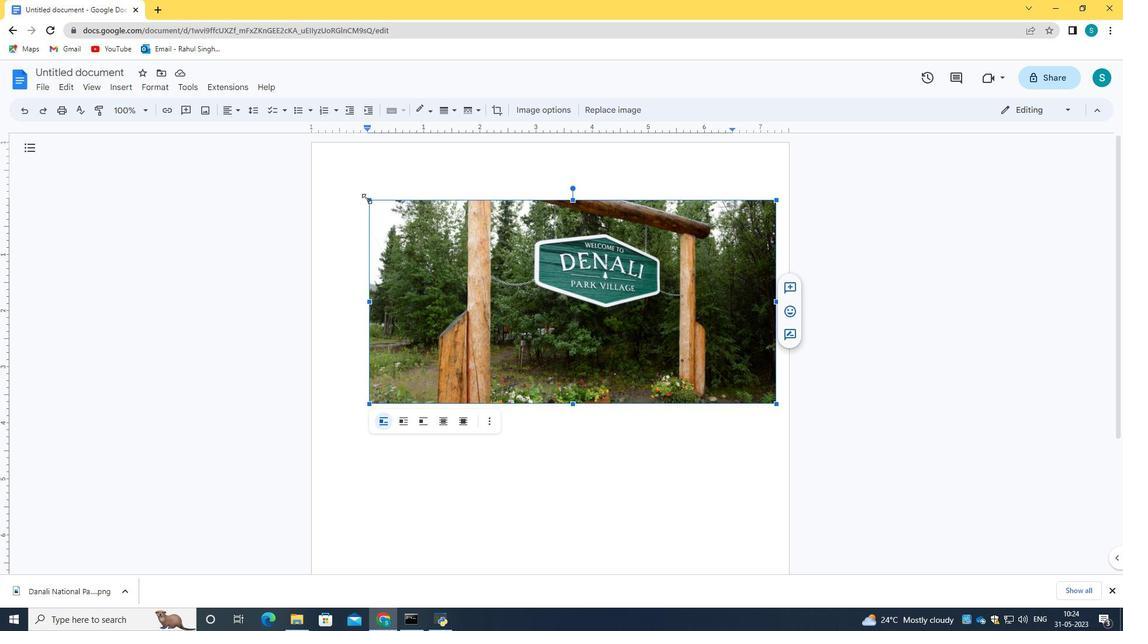 
Action: Mouse pressed left at (367, 198)
Screenshot: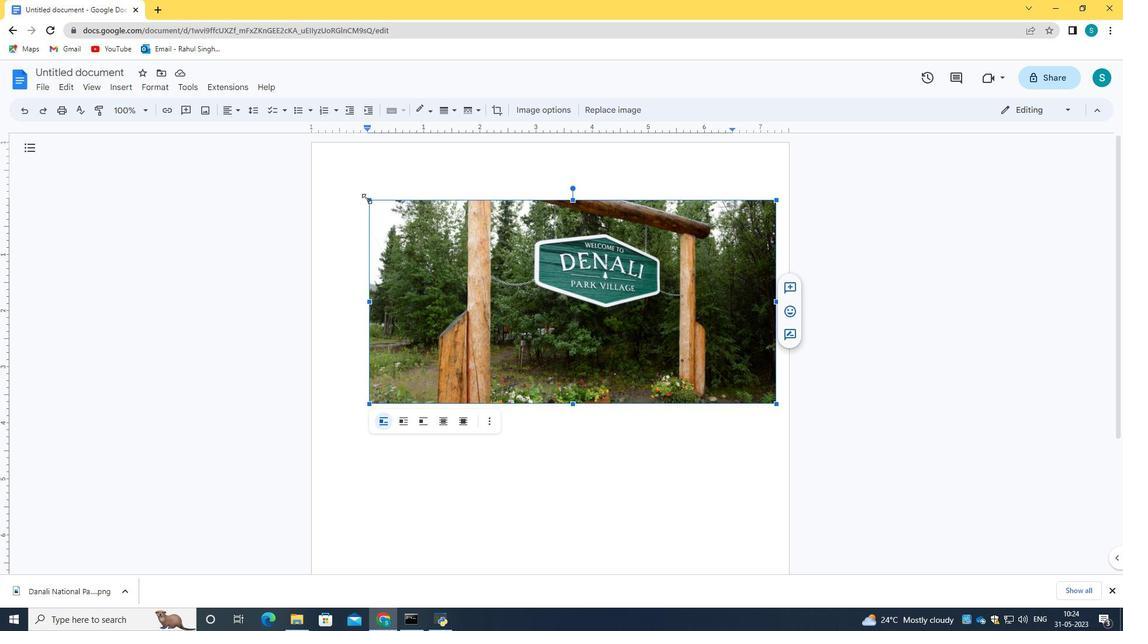 
Action: Mouse moved to (470, 105)
Screenshot: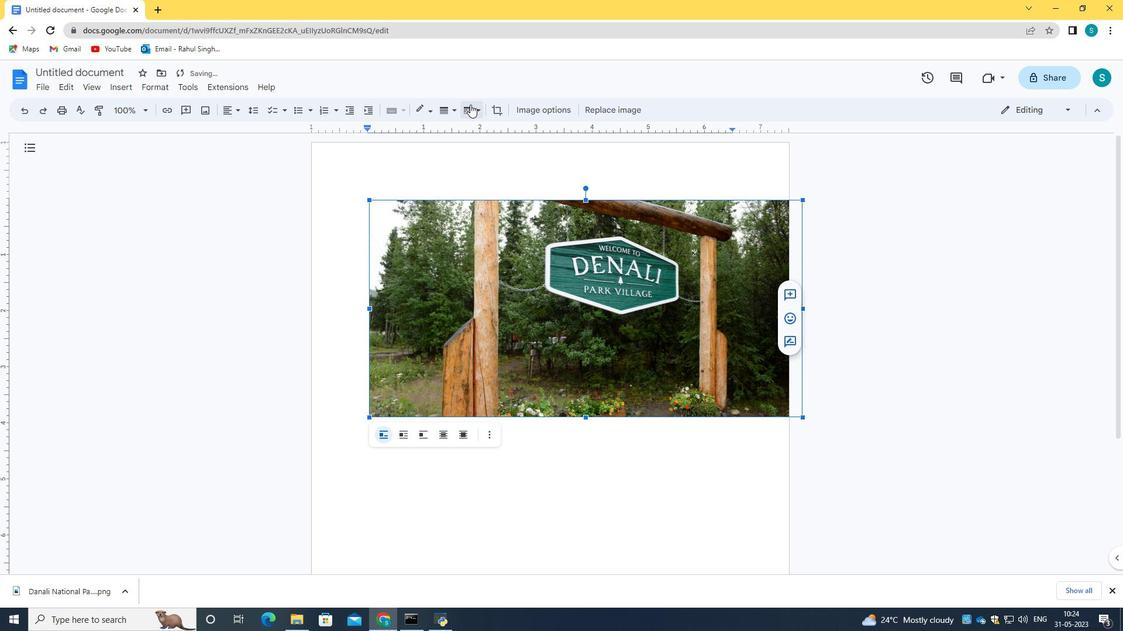 
Action: Mouse pressed left at (470, 105)
Screenshot: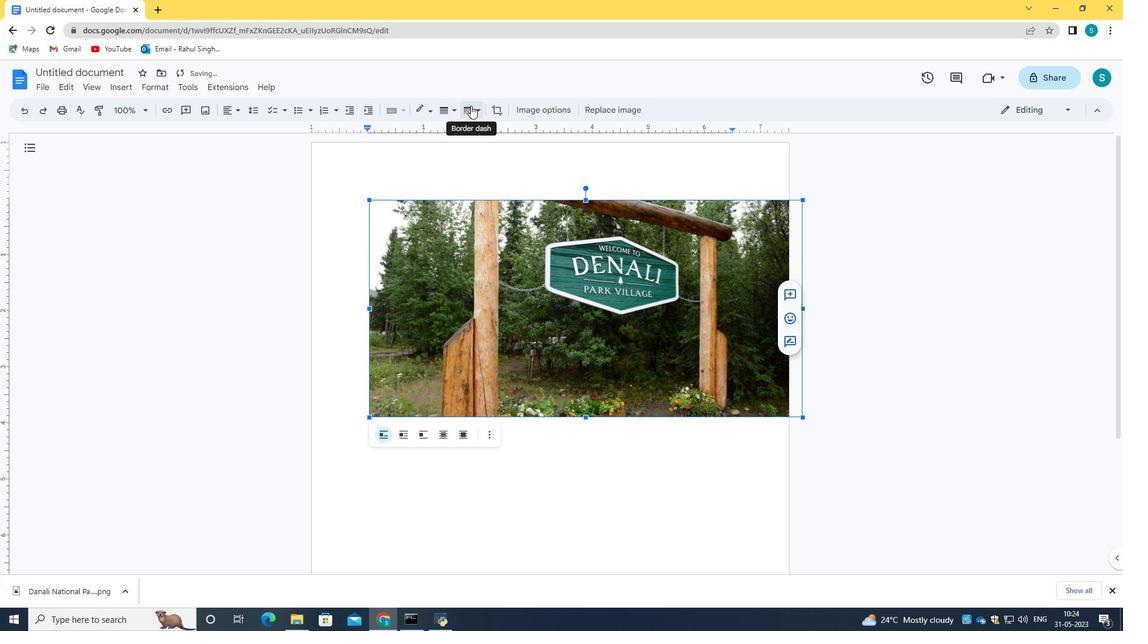 
Action: Mouse moved to (504, 153)
Screenshot: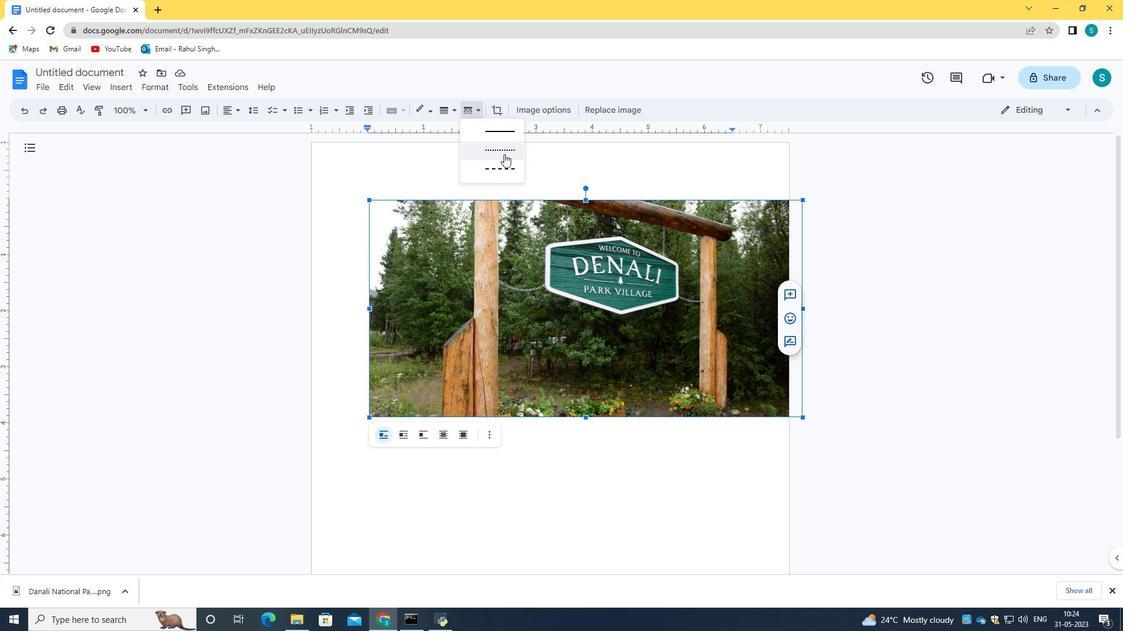 
Action: Mouse pressed left at (504, 153)
Screenshot: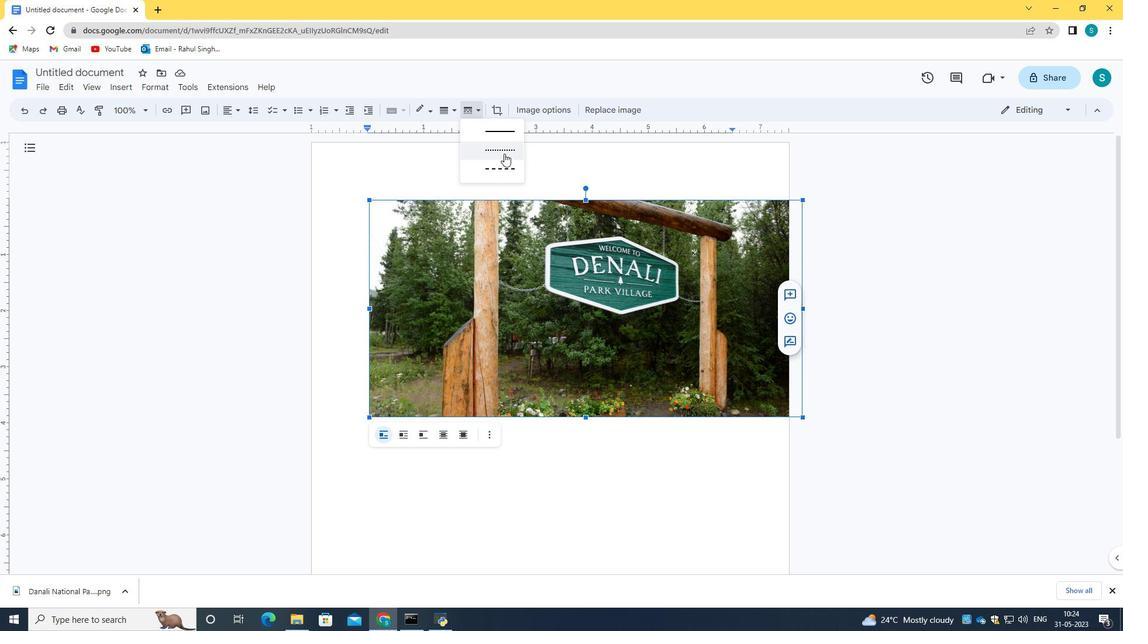 
Action: Mouse moved to (408, 172)
Screenshot: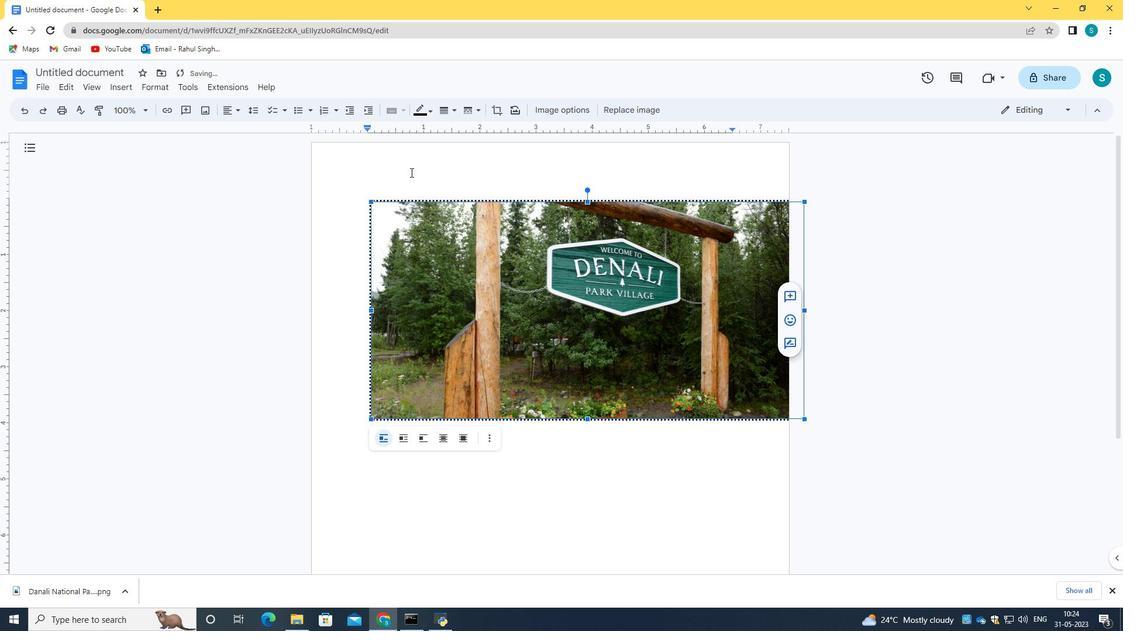 
Action: Mouse pressed left at (408, 172)
Screenshot: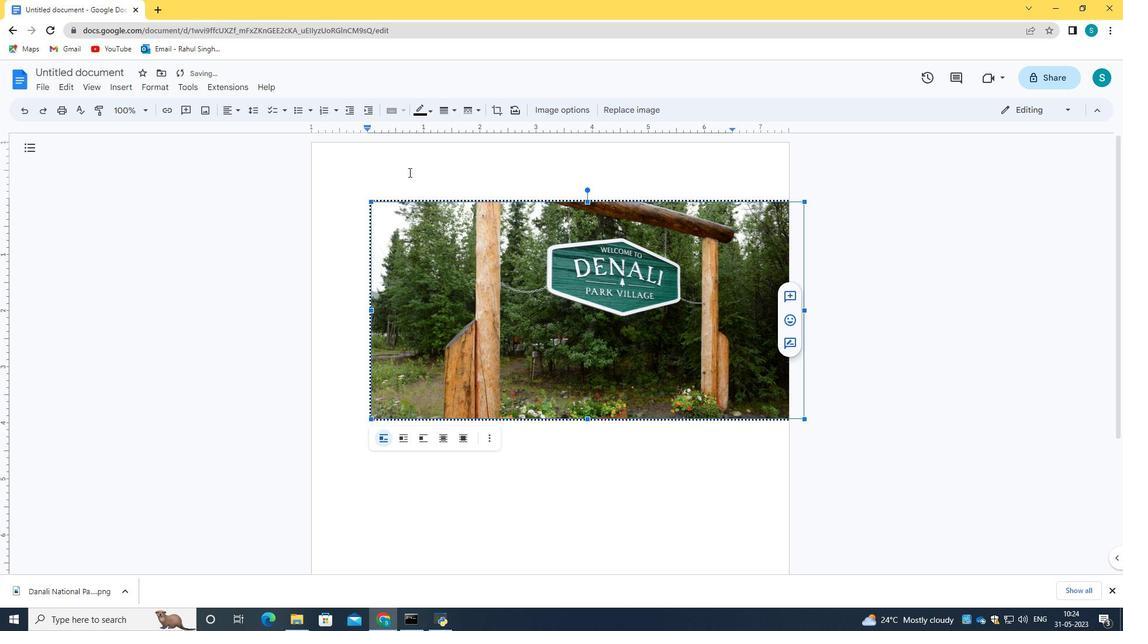 
Action: Mouse moved to (511, 135)
Screenshot: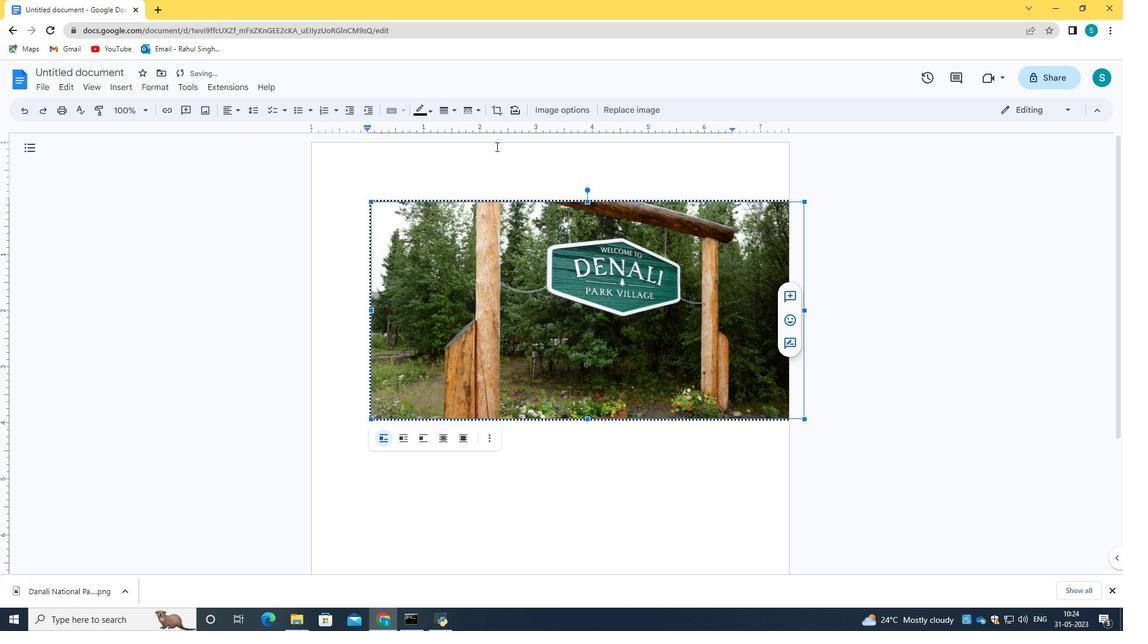 
Action: Mouse pressed left at (511, 135)
Screenshot: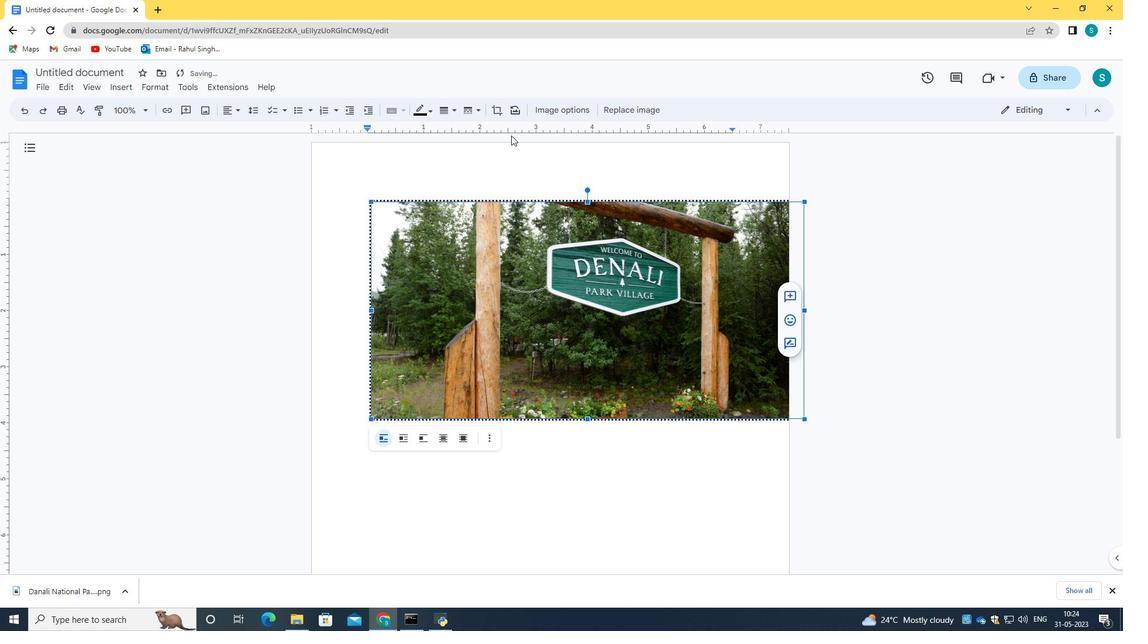 
Action: Mouse moved to (806, 203)
Screenshot: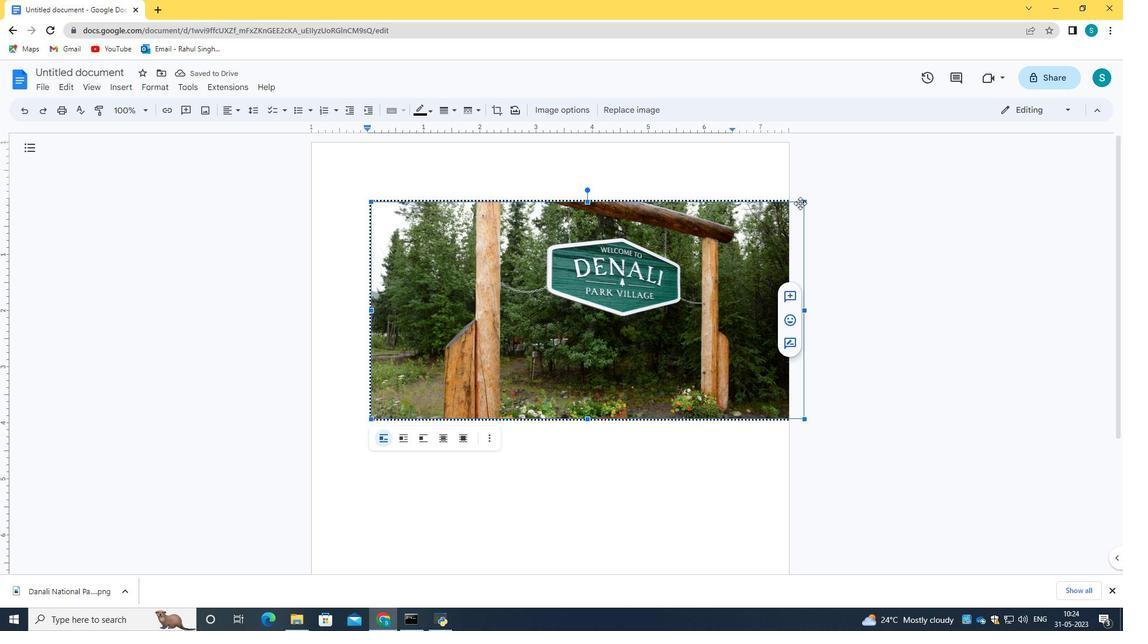 
Action: Mouse pressed left at (806, 203)
Screenshot: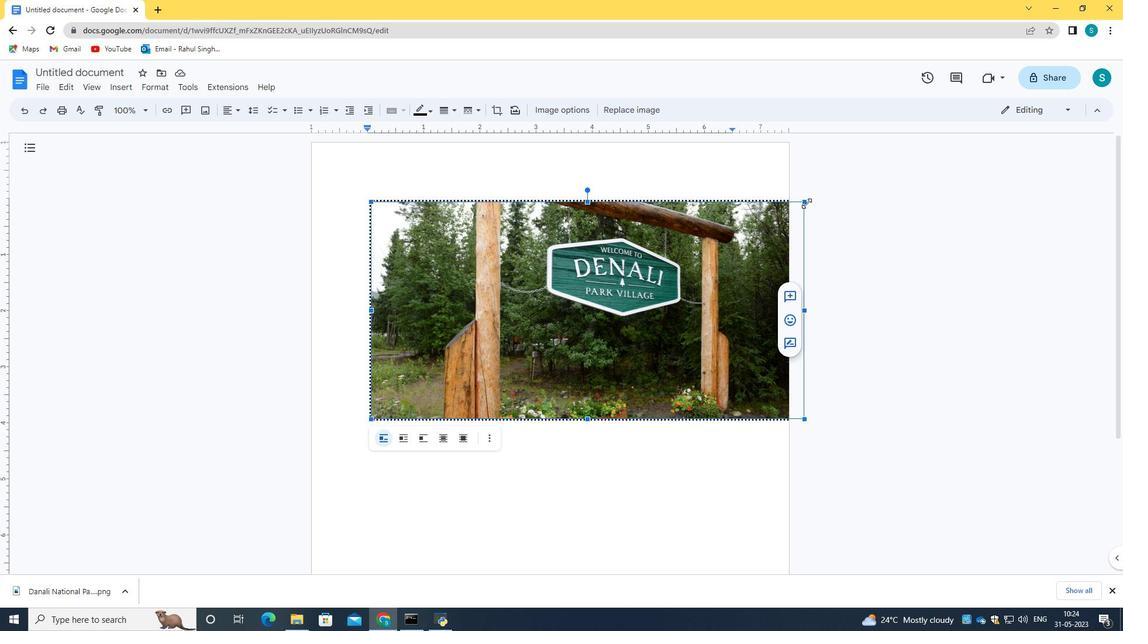
Action: Mouse moved to (806, 202)
Screenshot: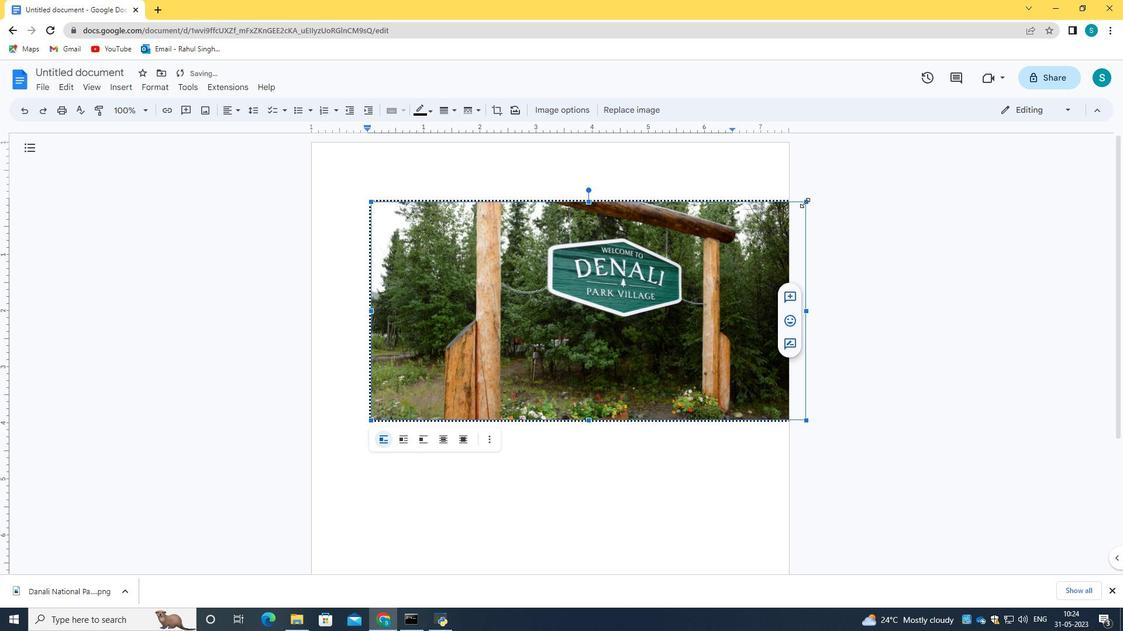 
Action: Mouse pressed left at (806, 202)
Screenshot: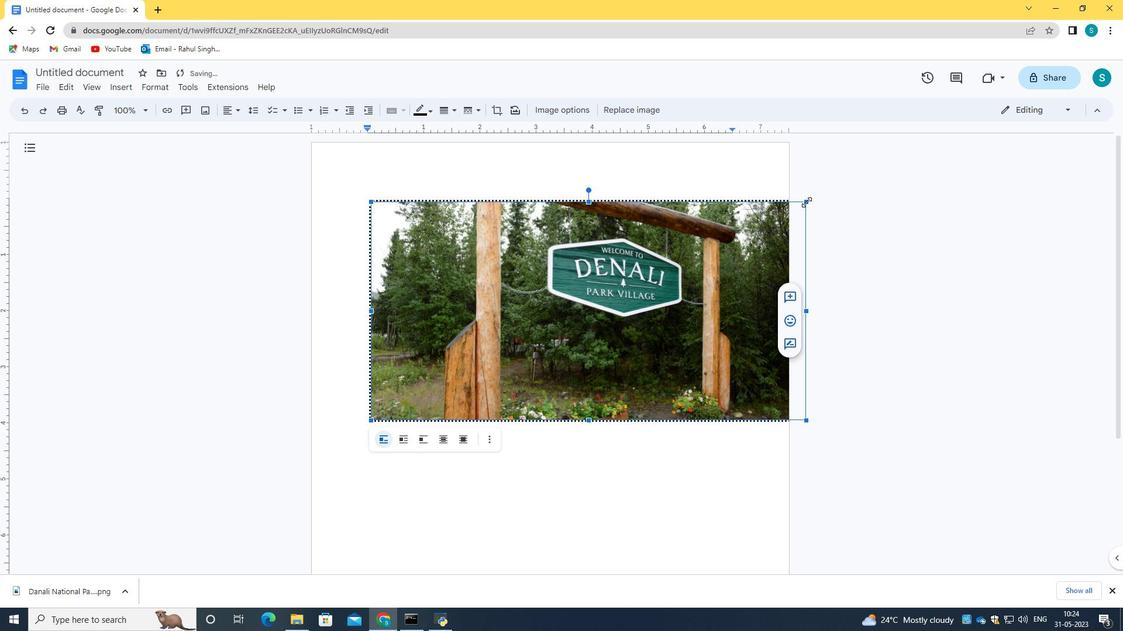 
Action: Mouse moved to (599, 155)
Screenshot: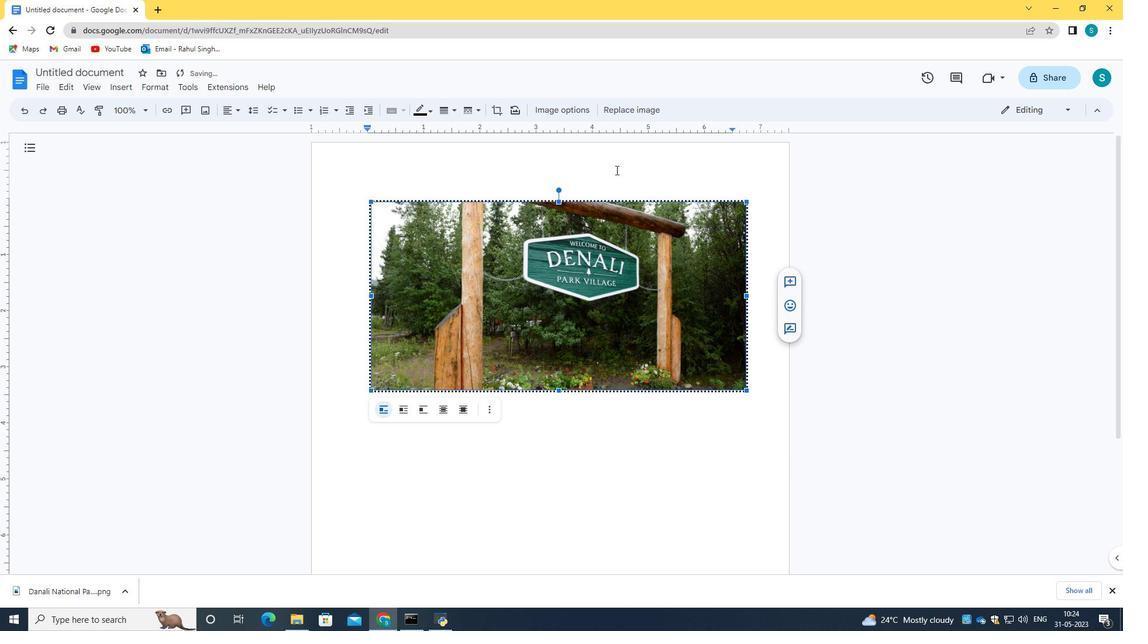
Action: Mouse pressed left at (599, 155)
Screenshot: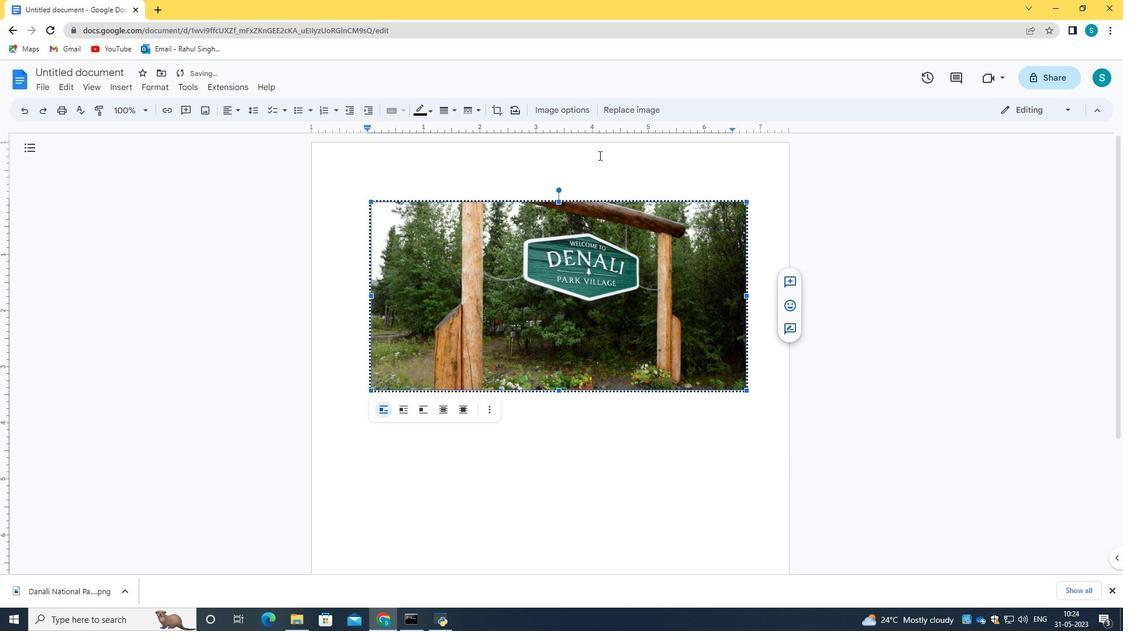 
Action: Mouse pressed left at (599, 155)
Screenshot: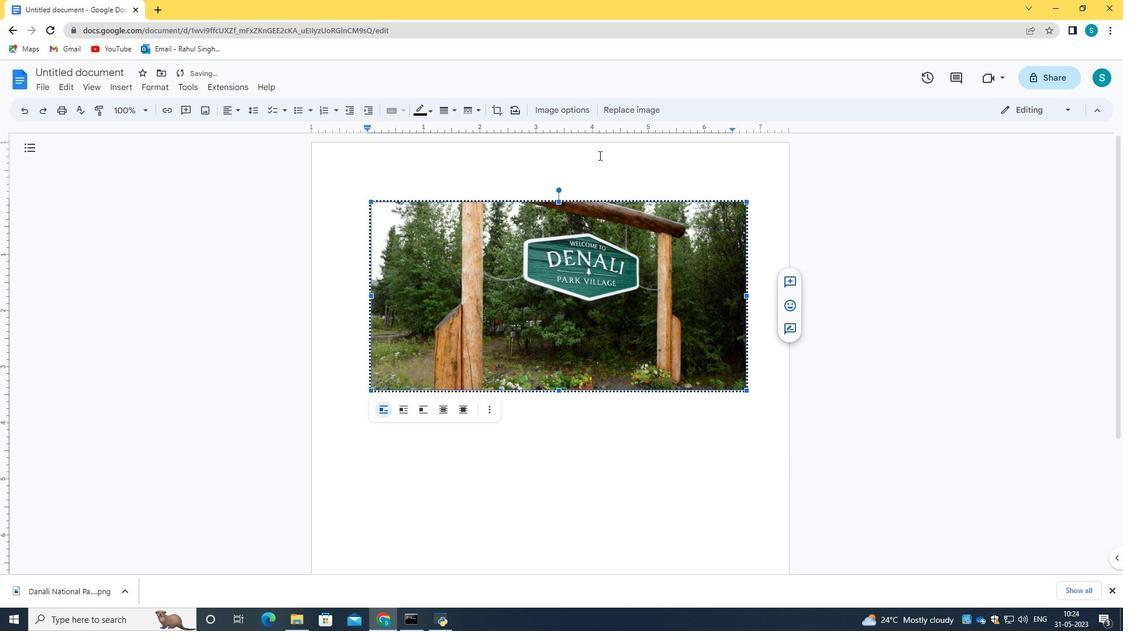 
Action: Mouse pressed left at (599, 155)
Screenshot: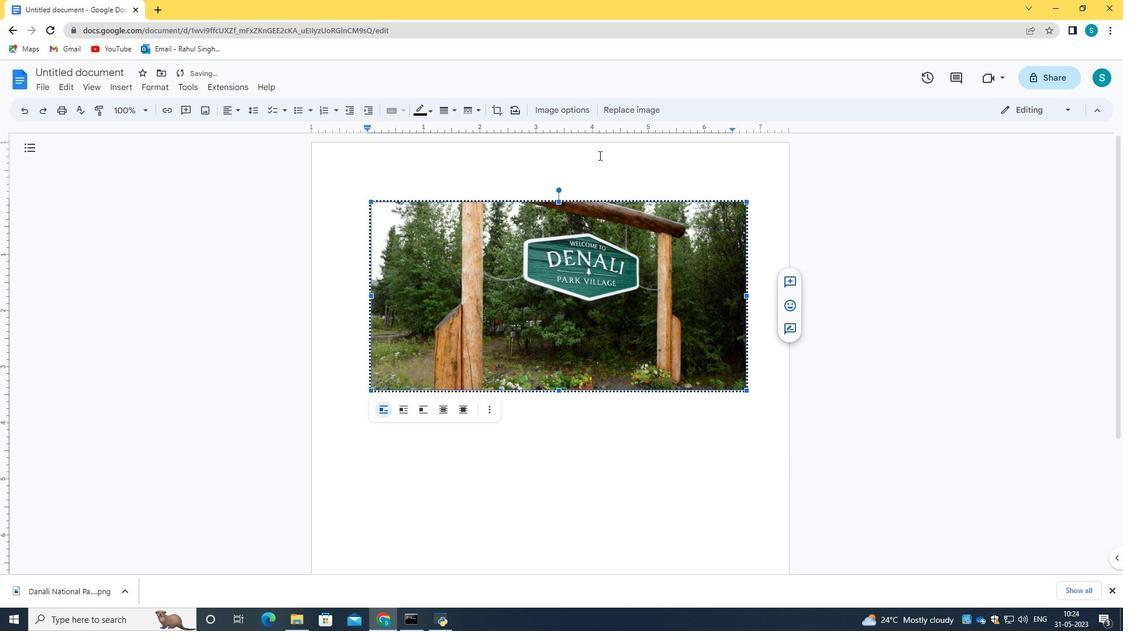 
Action: Mouse pressed left at (599, 155)
Screenshot: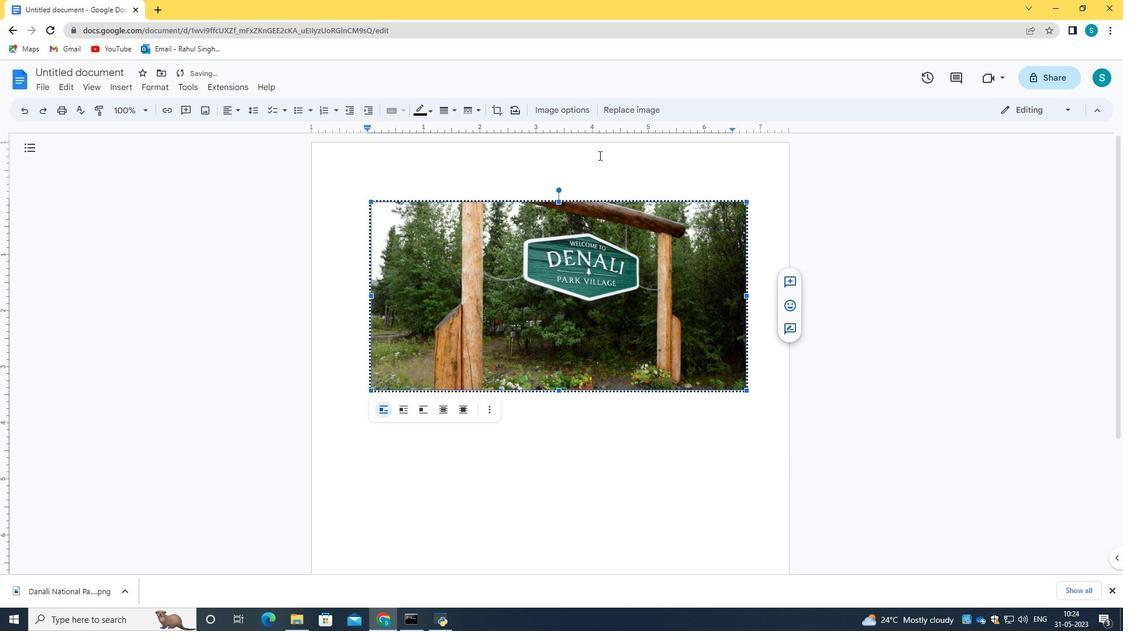 
Action: Mouse pressed left at (599, 155)
Screenshot: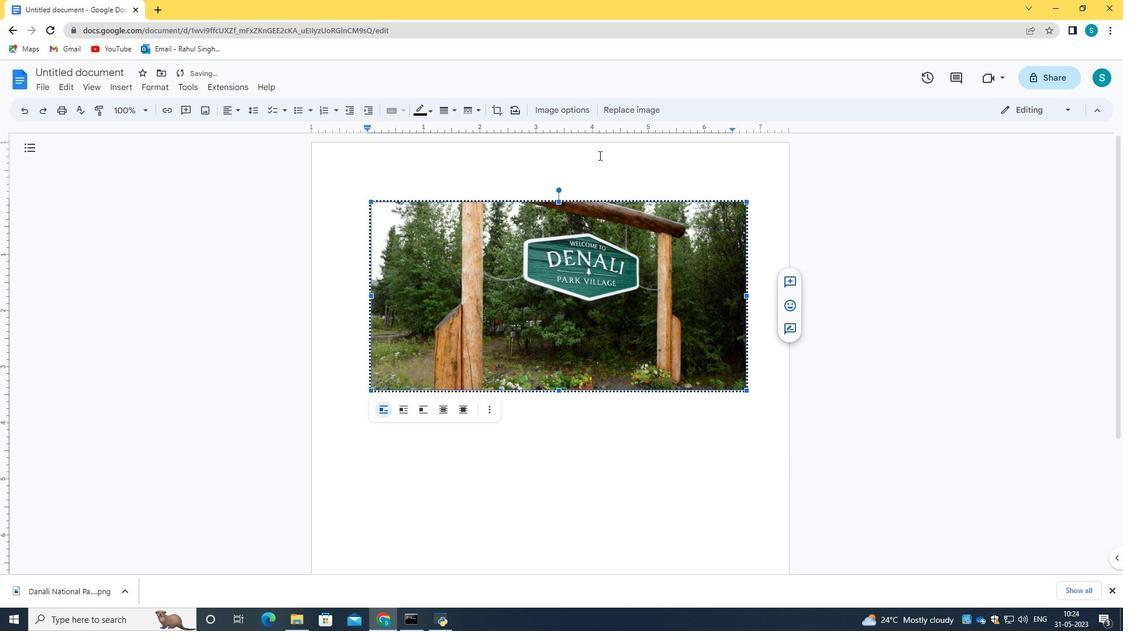 
Action: Mouse moved to (610, 435)
Screenshot: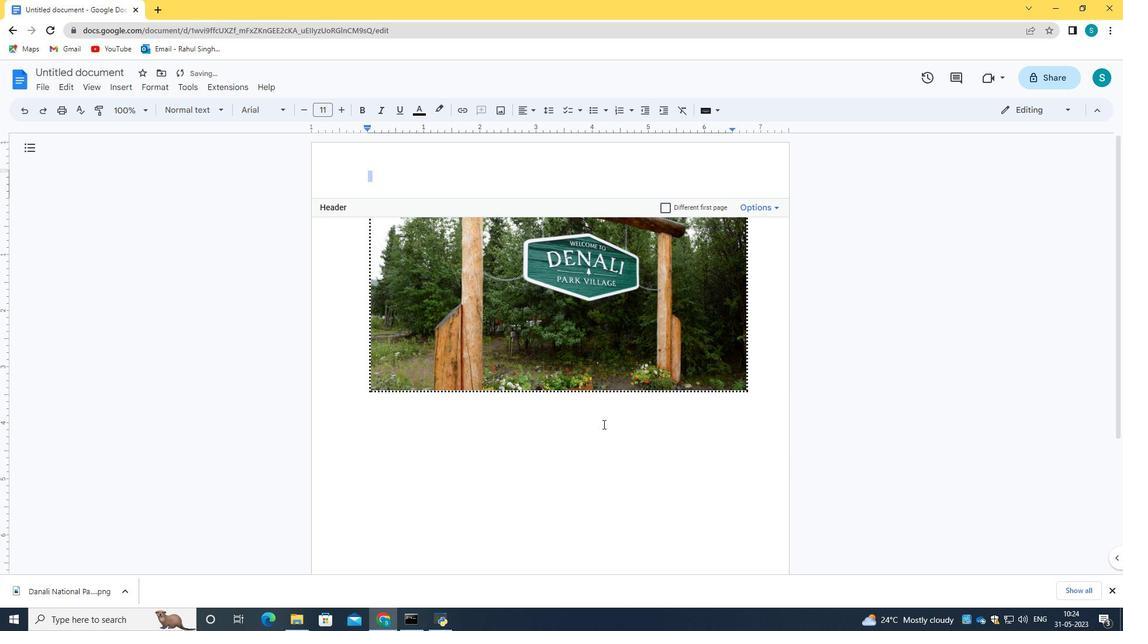 
Action: Mouse pressed left at (610, 435)
Screenshot: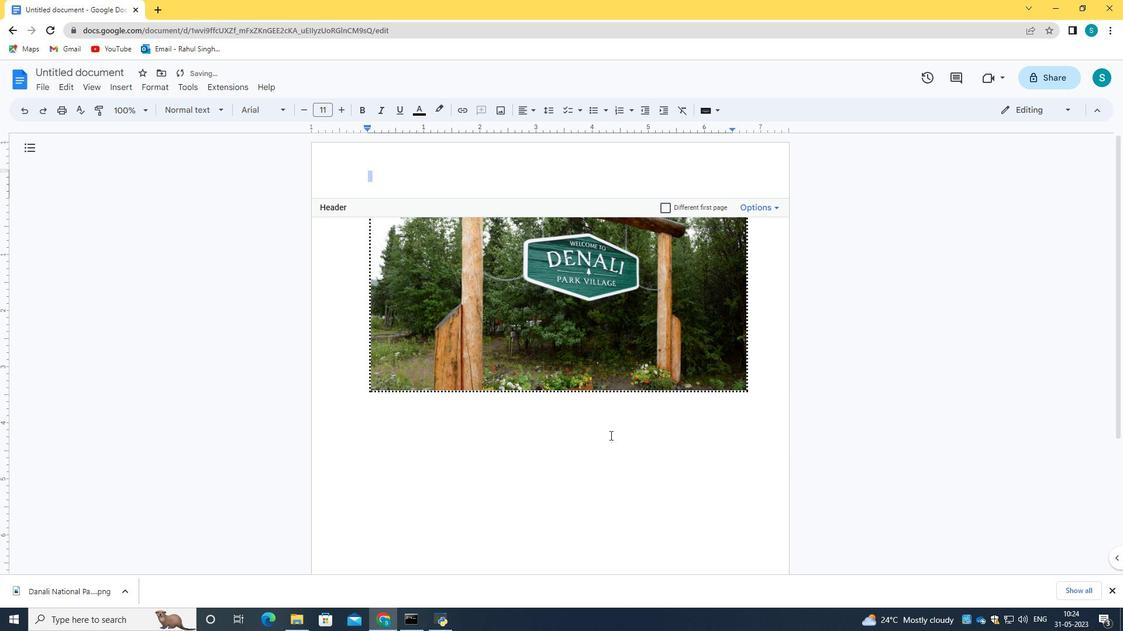 
Action: Mouse moved to (559, 199)
Screenshot: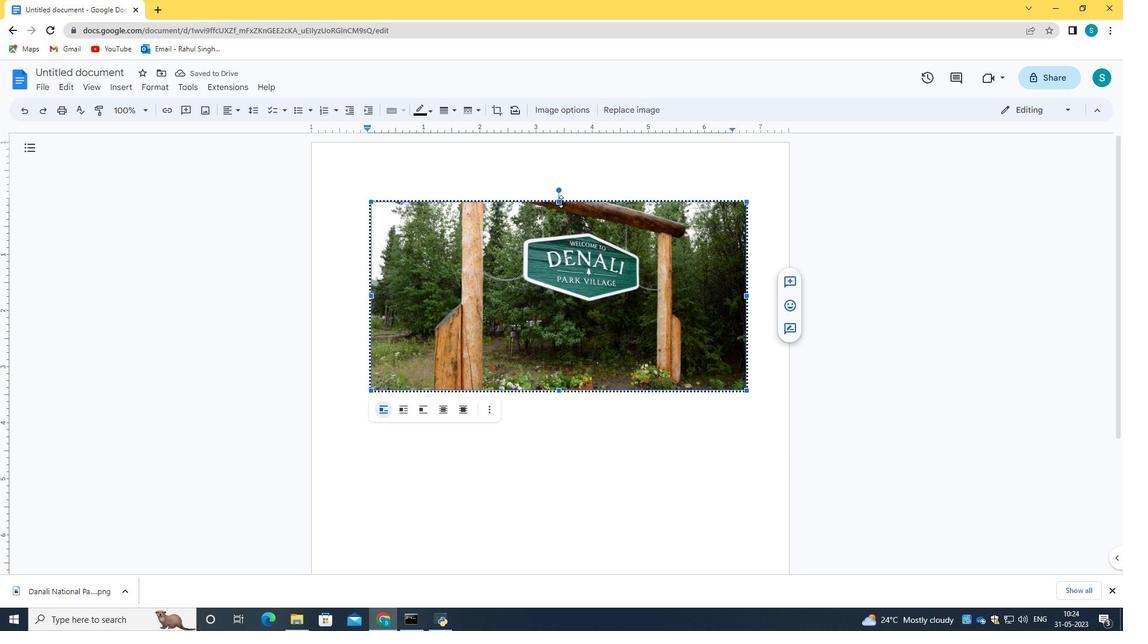 
Action: Mouse pressed left at (559, 199)
Screenshot: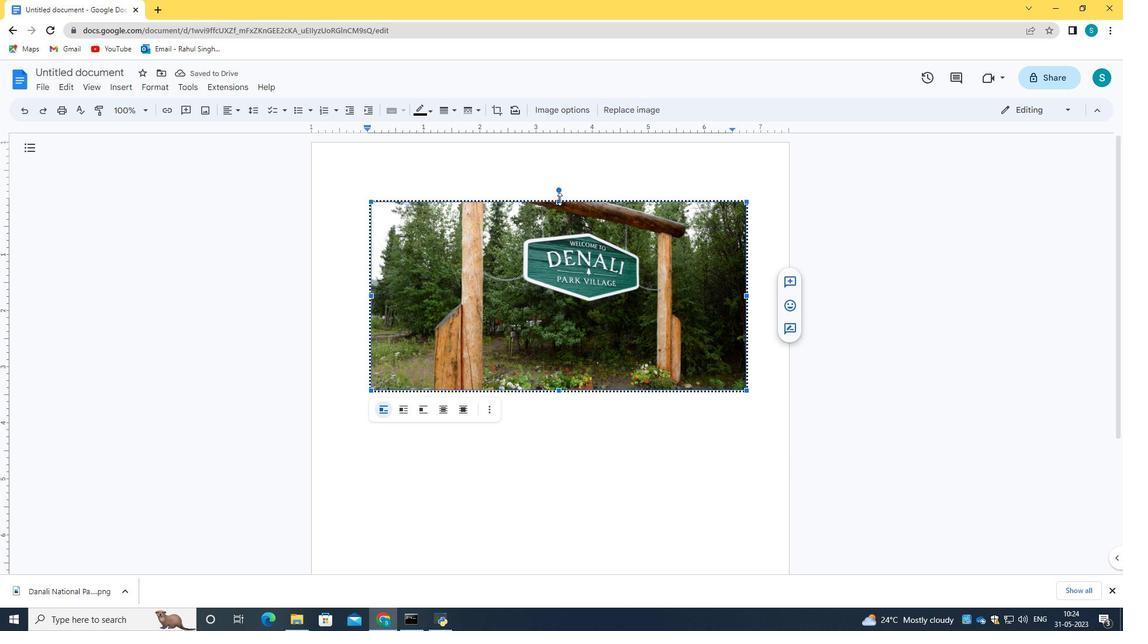 
Action: Mouse moved to (555, 202)
Screenshot: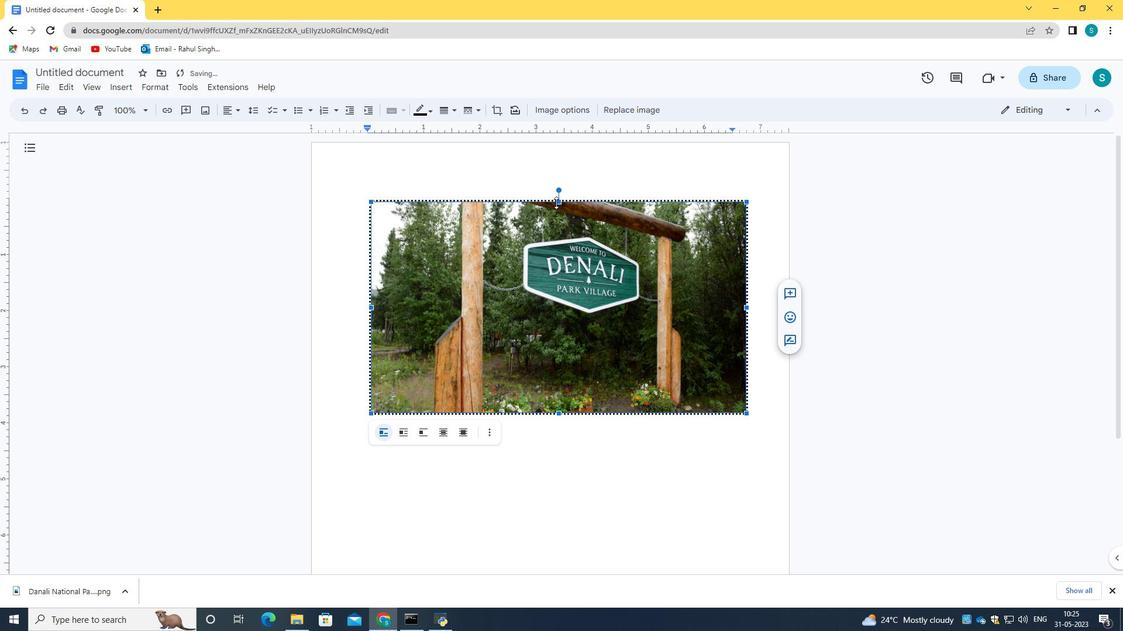 
Action: Mouse pressed left at (555, 202)
Screenshot: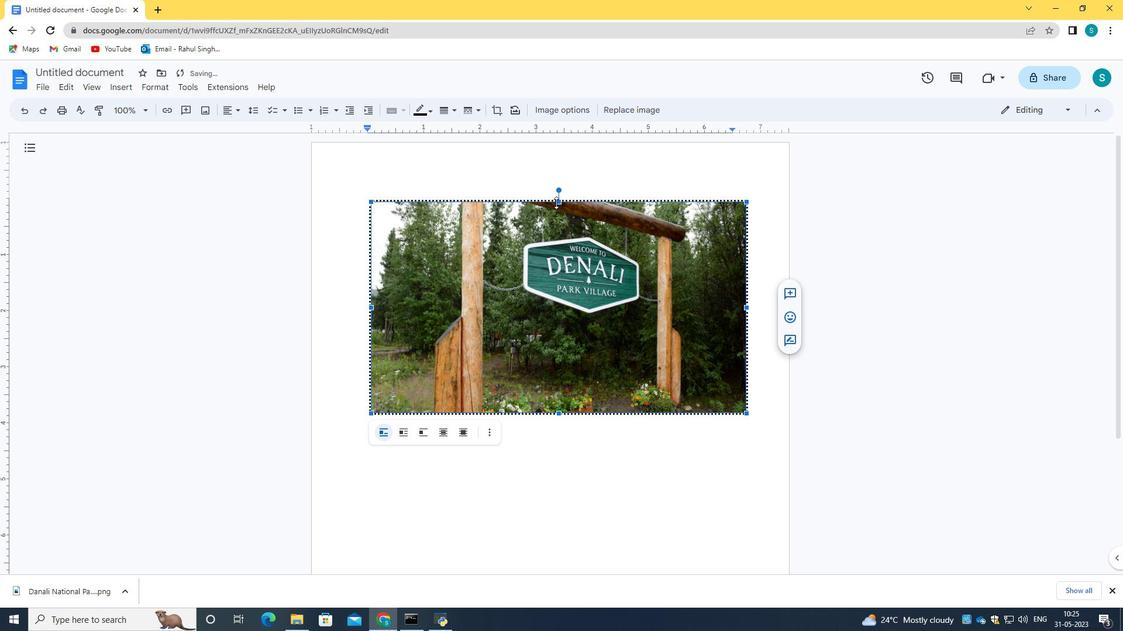 
Action: Mouse moved to (745, 320)
Screenshot: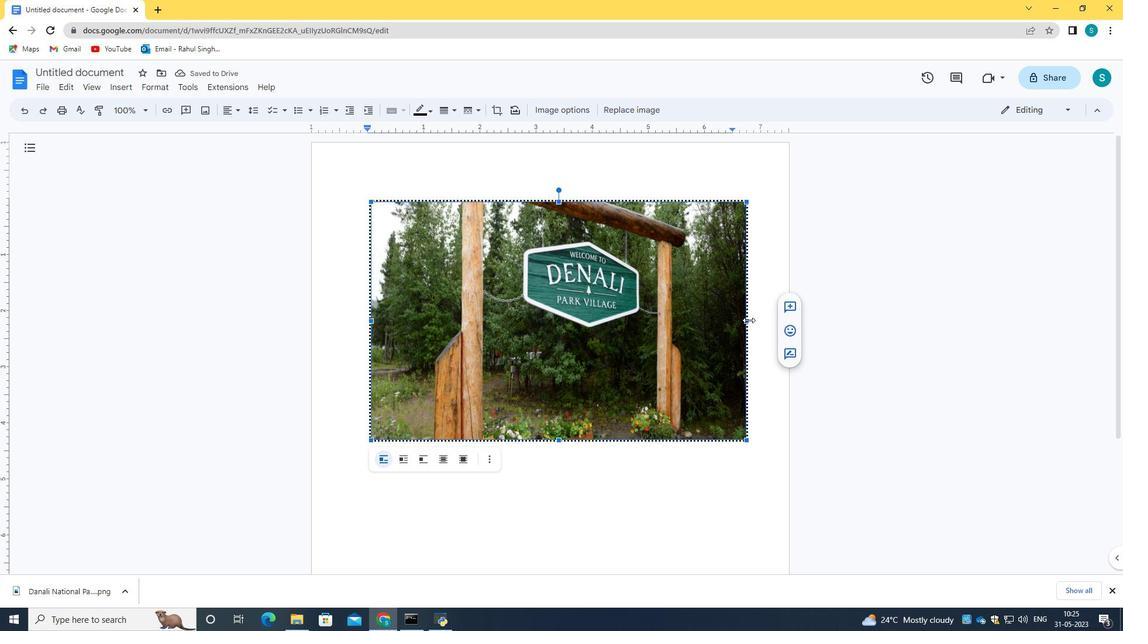 
Action: Mouse pressed left at (745, 320)
Screenshot: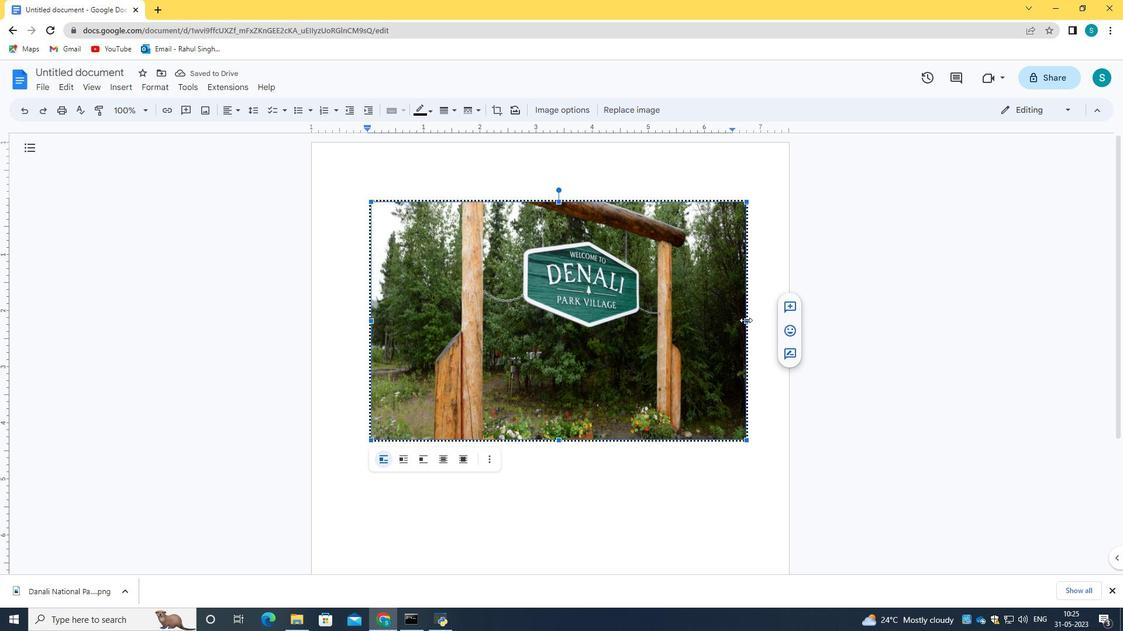 
Action: Mouse moved to (370, 322)
Screenshot: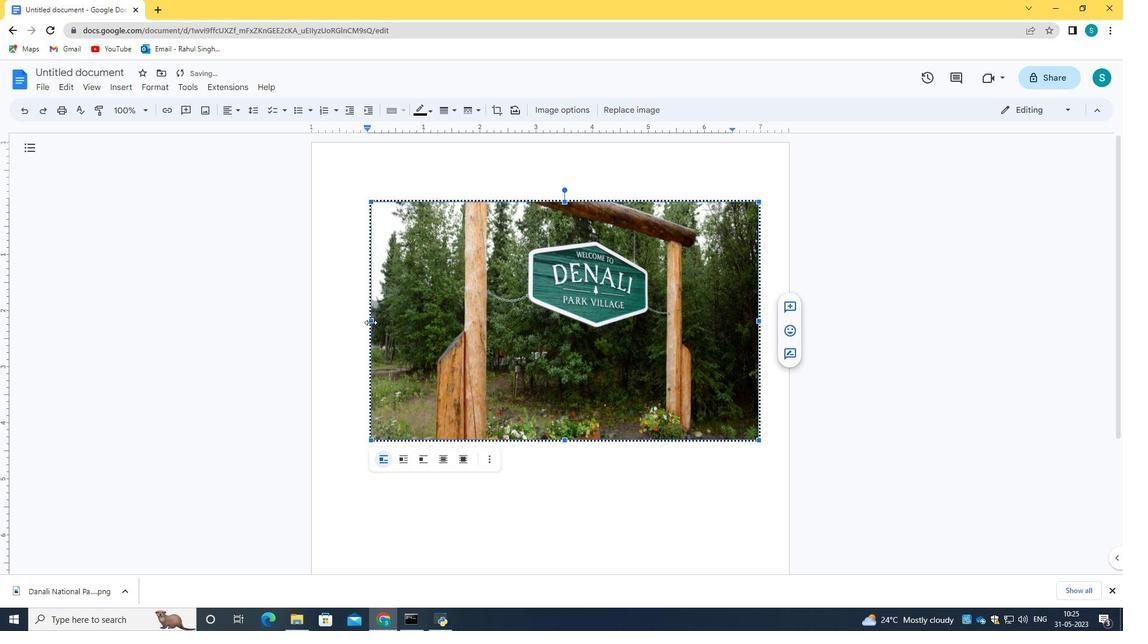 
Action: Mouse pressed left at (370, 322)
Screenshot: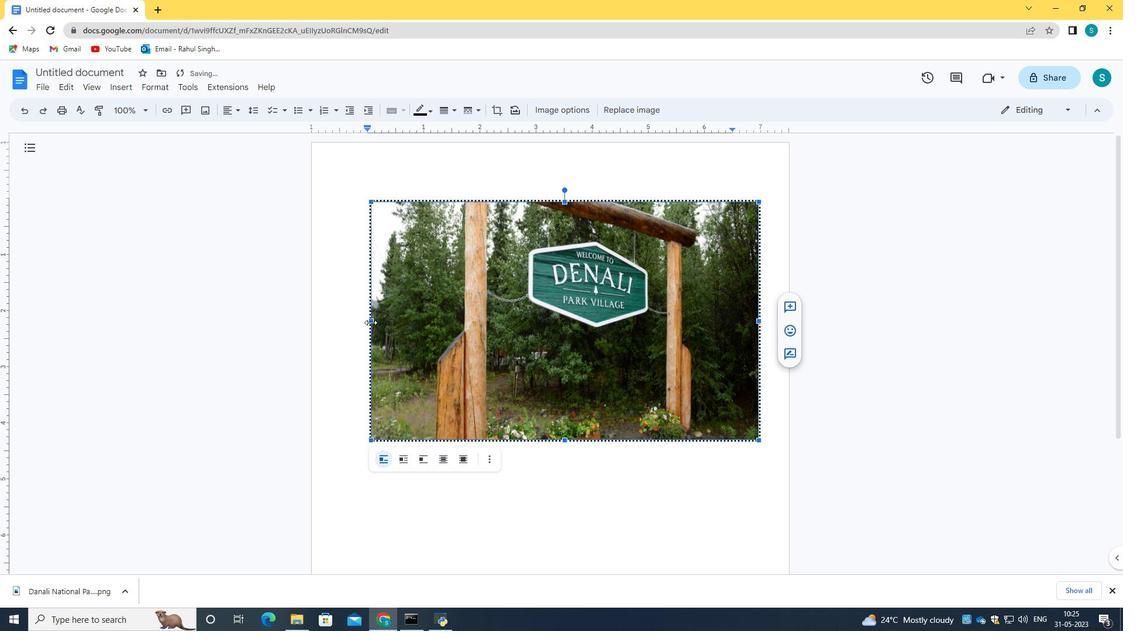 
Action: Mouse moved to (454, 109)
Screenshot: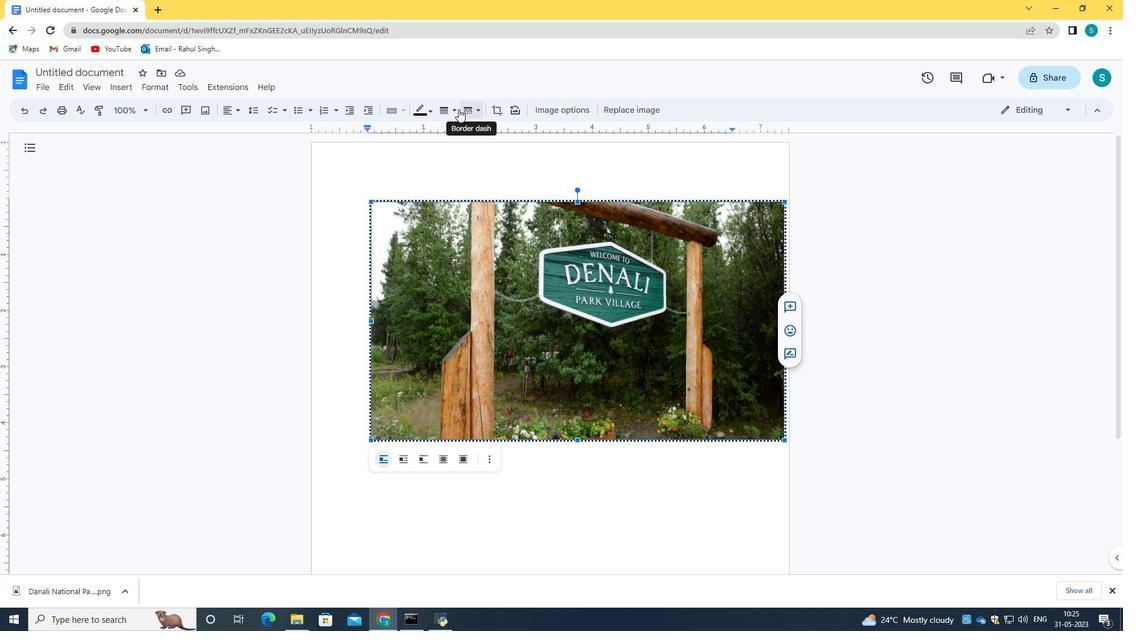 
Action: Mouse pressed left at (454, 109)
Screenshot: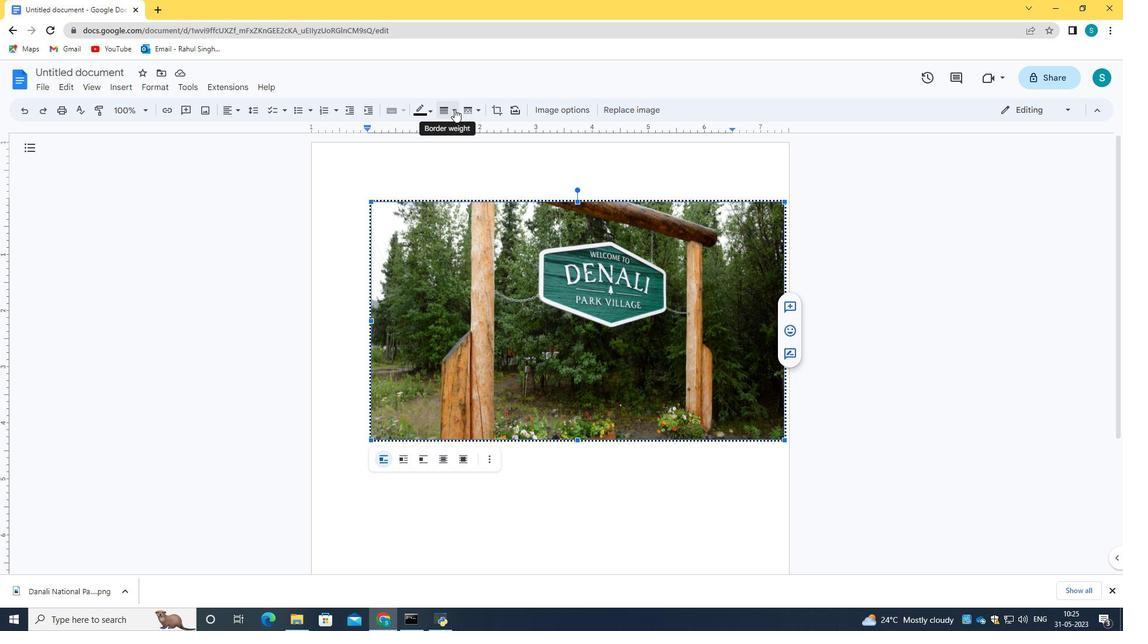 
Action: Mouse moved to (472, 193)
Screenshot: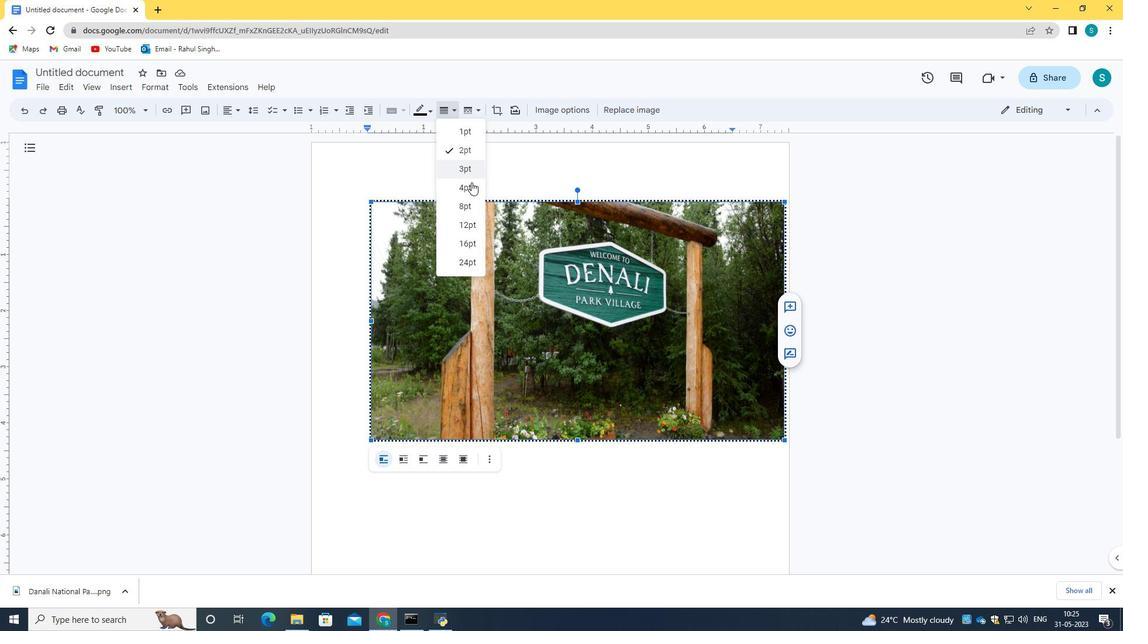 
Action: Mouse pressed left at (472, 193)
Screenshot: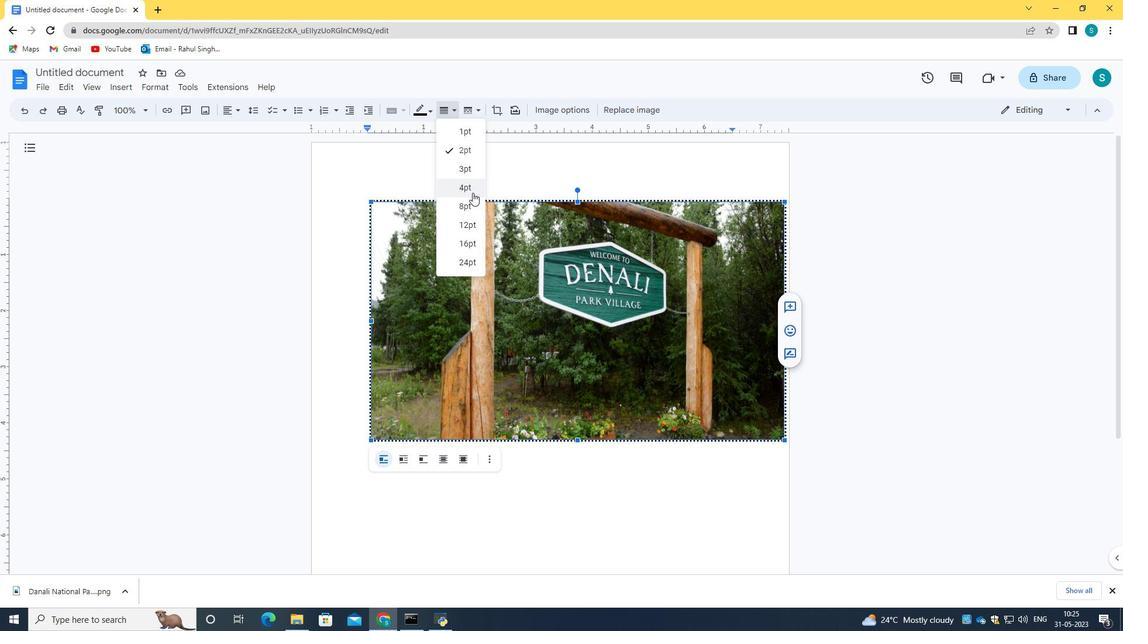 
Action: Mouse moved to (428, 111)
Screenshot: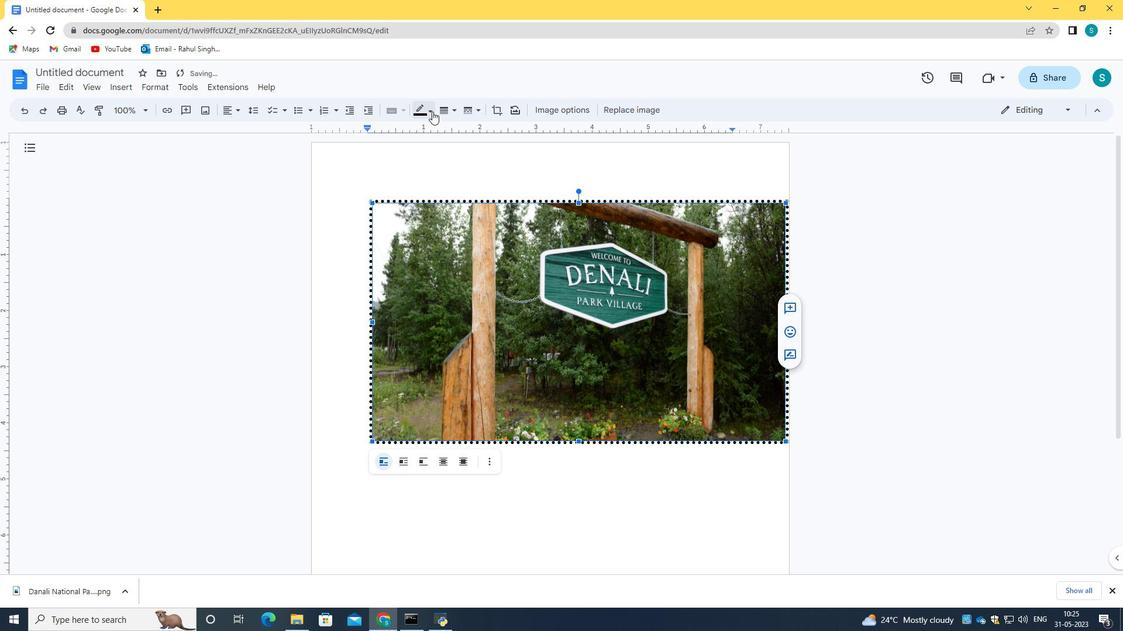 
Action: Mouse pressed left at (428, 111)
Screenshot: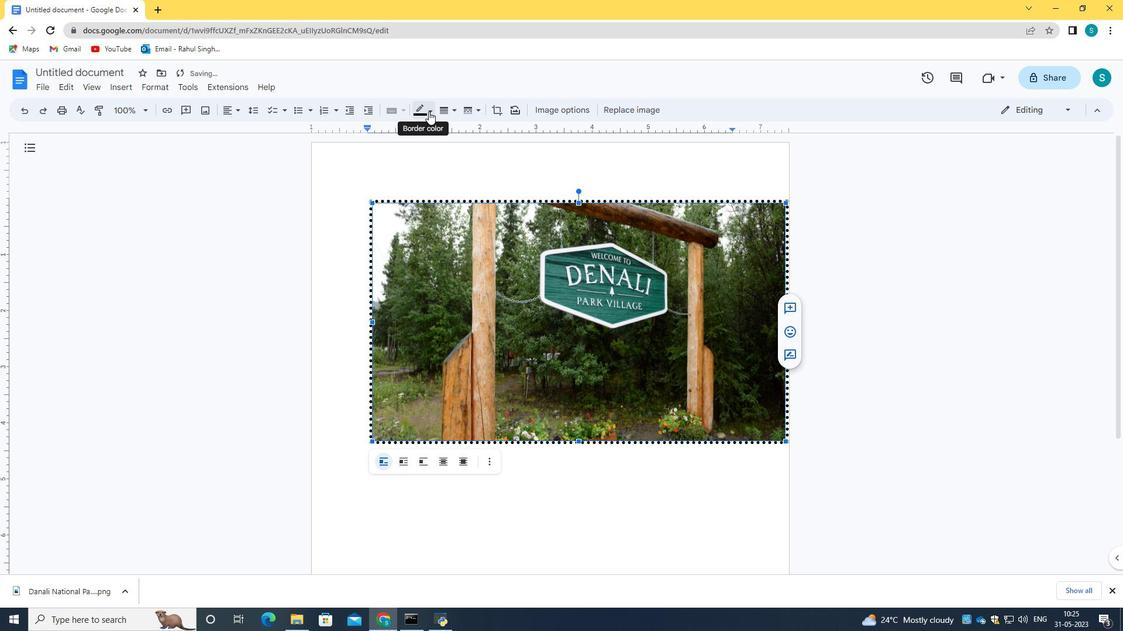 
Action: Mouse moved to (449, 83)
Screenshot: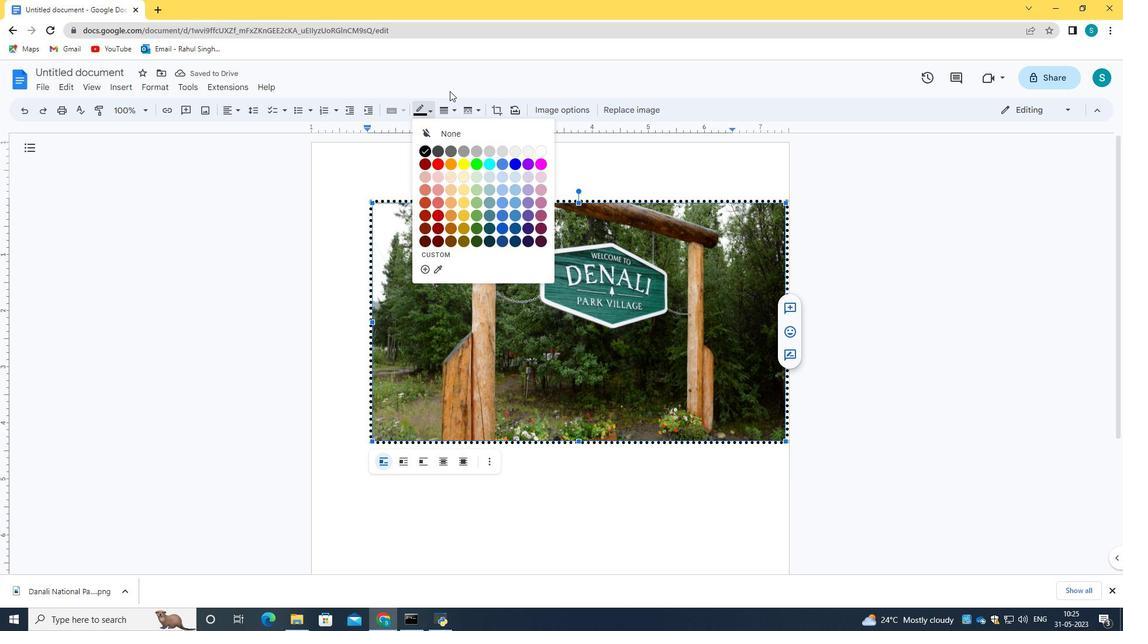 
Action: Mouse pressed left at (449, 83)
Screenshot: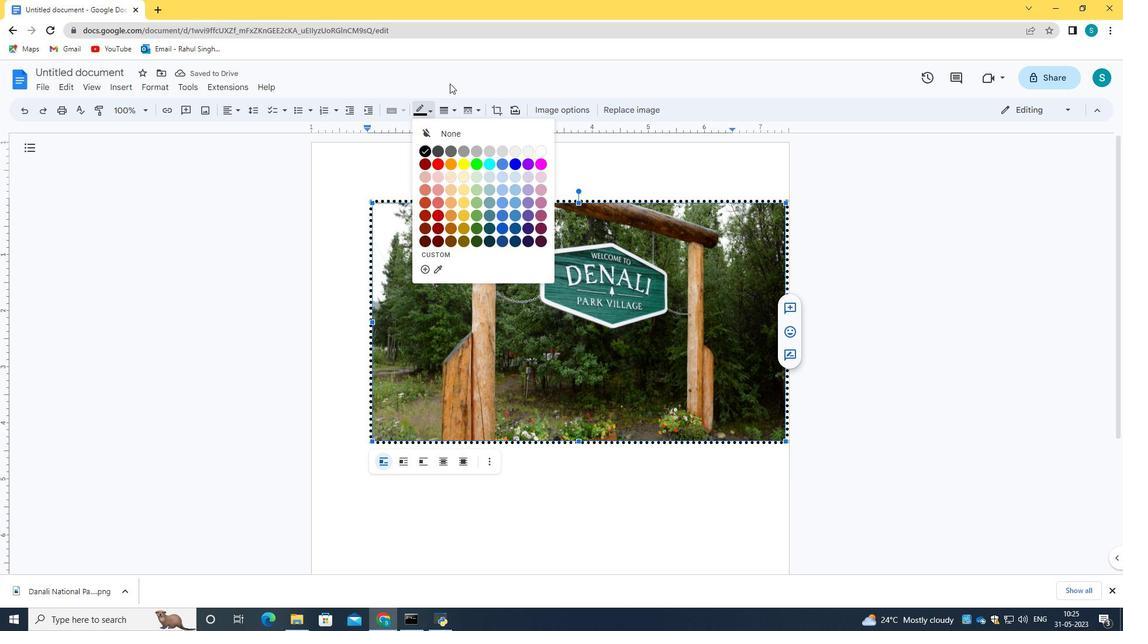 
Action: Mouse moved to (433, 108)
Screenshot: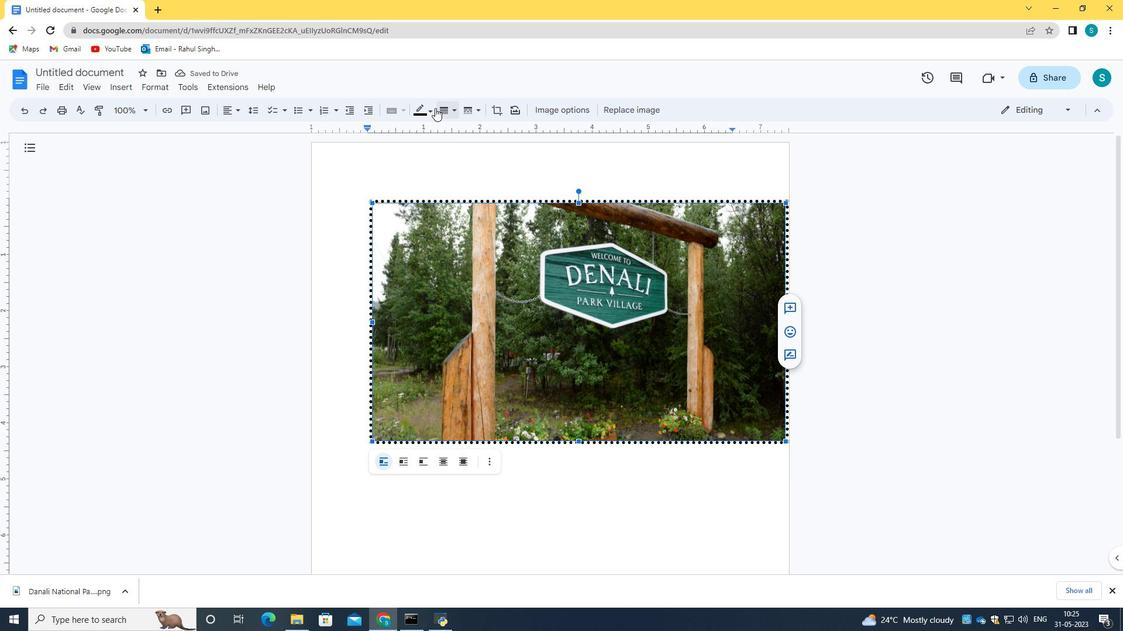 
Action: Mouse pressed left at (433, 108)
Screenshot: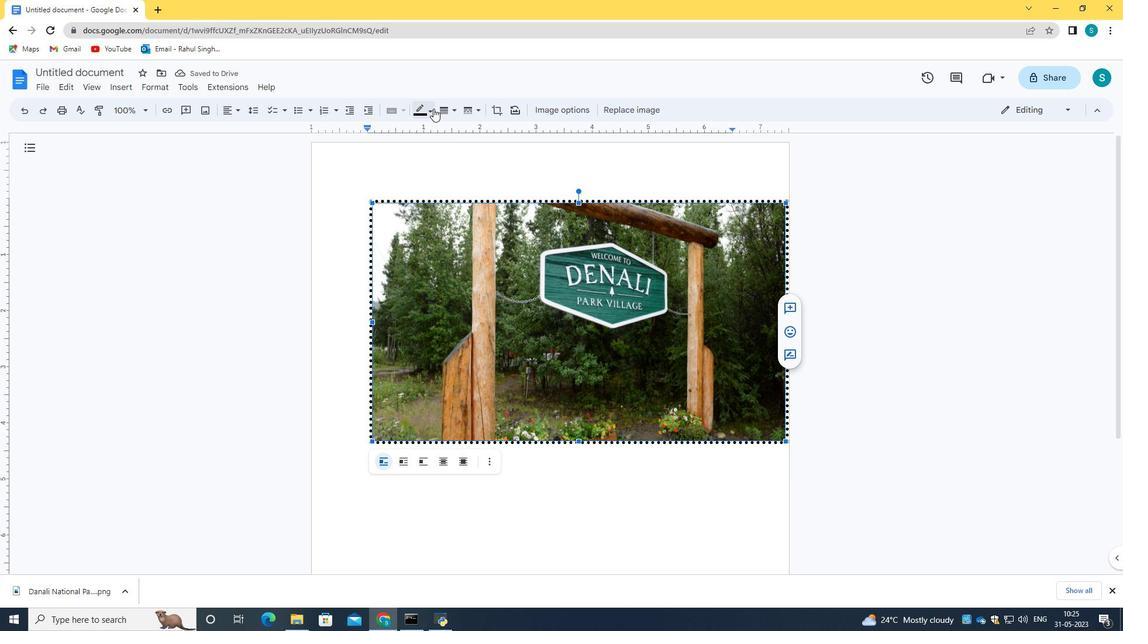 
Action: Mouse moved to (460, 76)
Screenshot: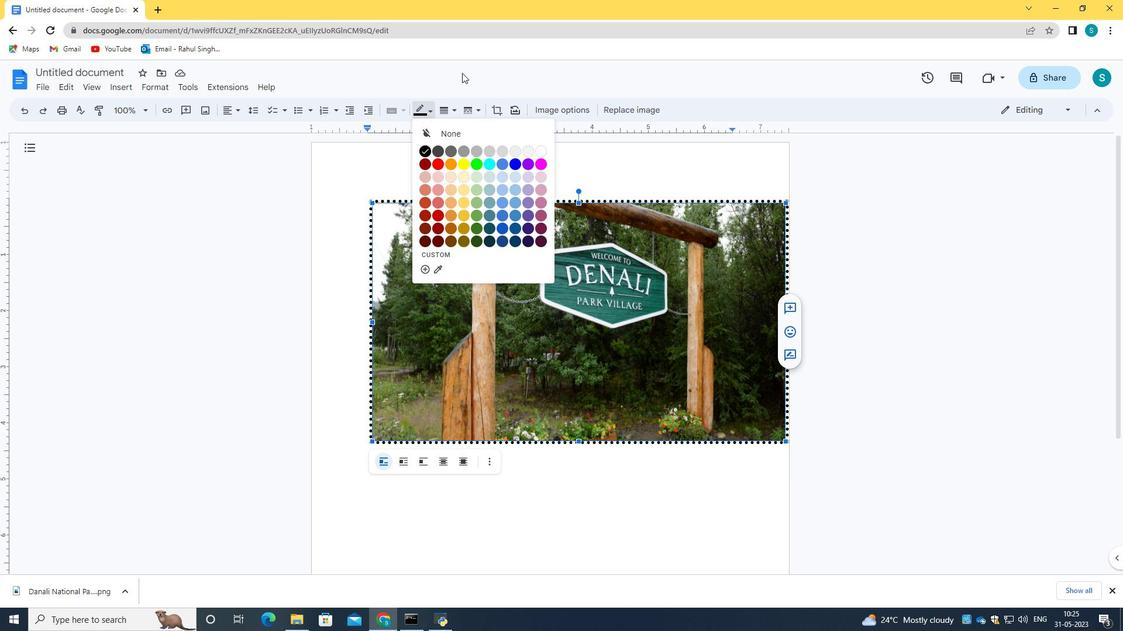 
Action: Mouse pressed left at (460, 76)
Screenshot: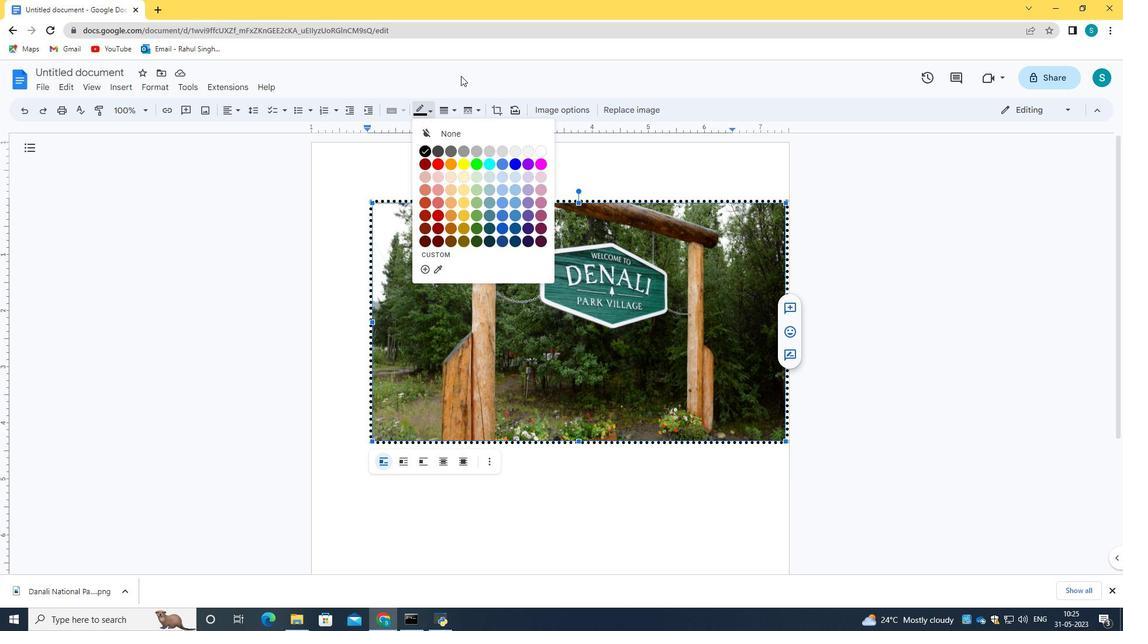 
Action: Mouse moved to (429, 109)
Screenshot: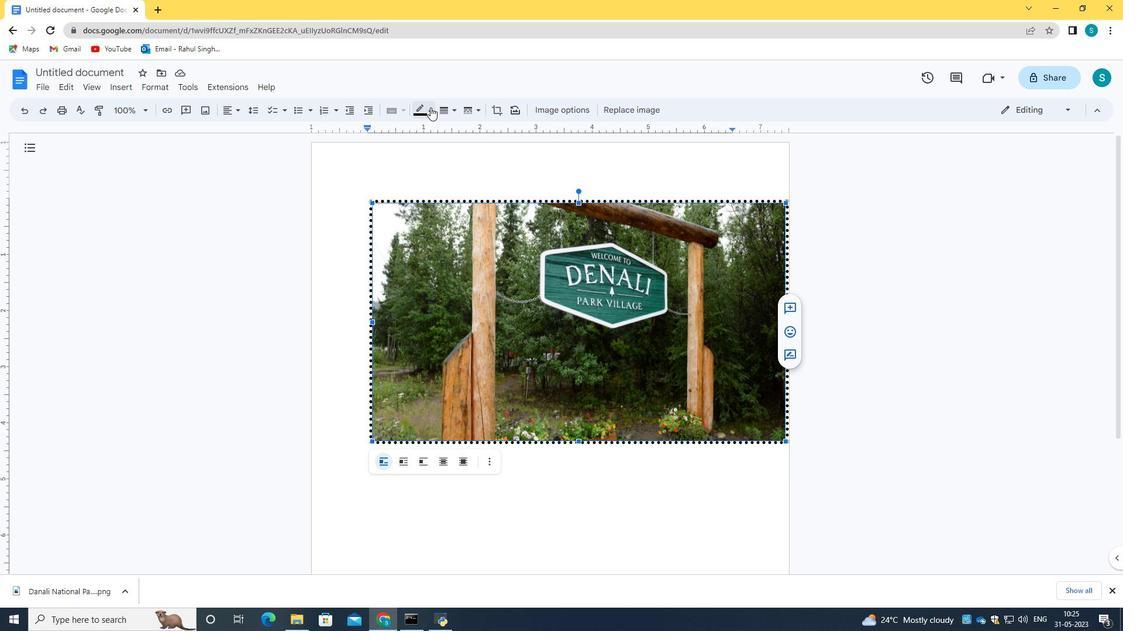 
Action: Mouse pressed left at (429, 109)
Screenshot: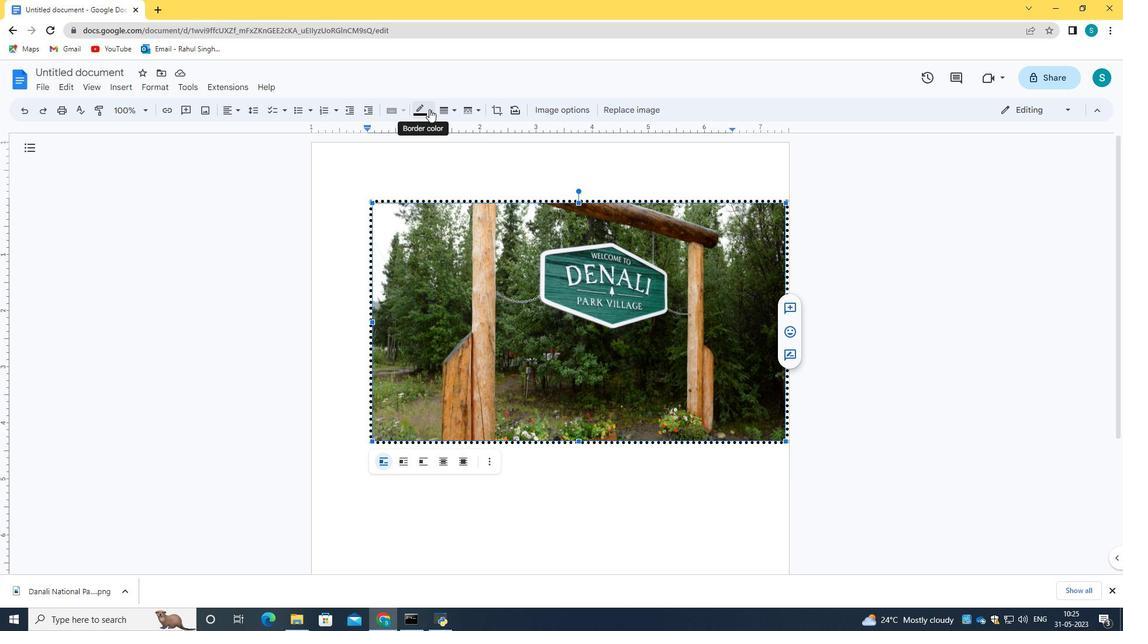 
Action: Mouse moved to (449, 162)
Screenshot: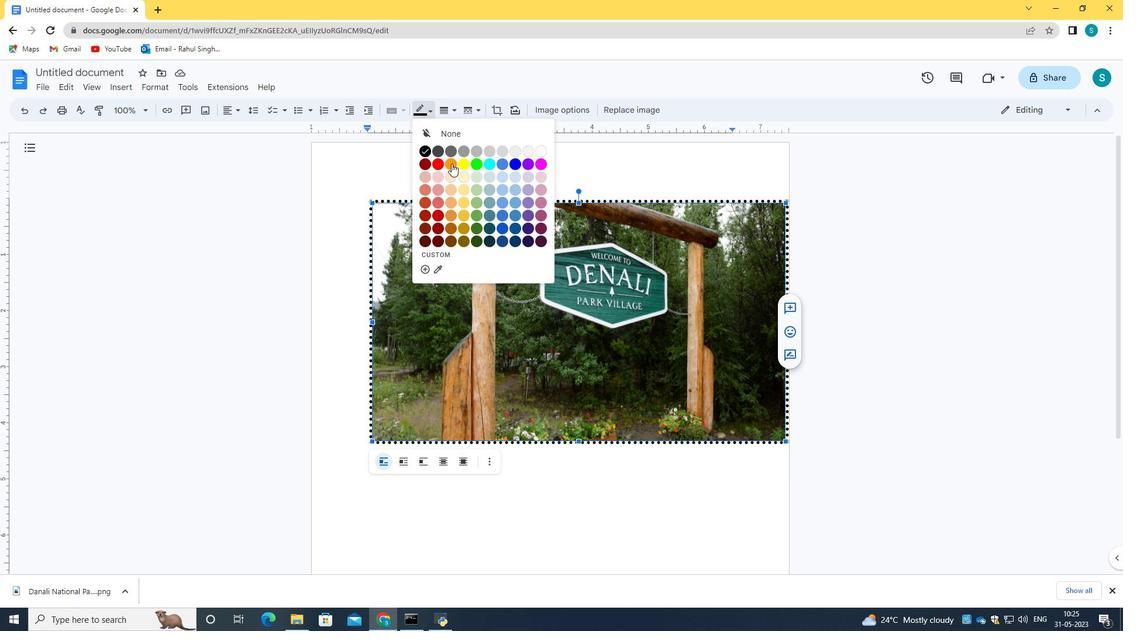 
Action: Mouse pressed left at (449, 162)
Screenshot: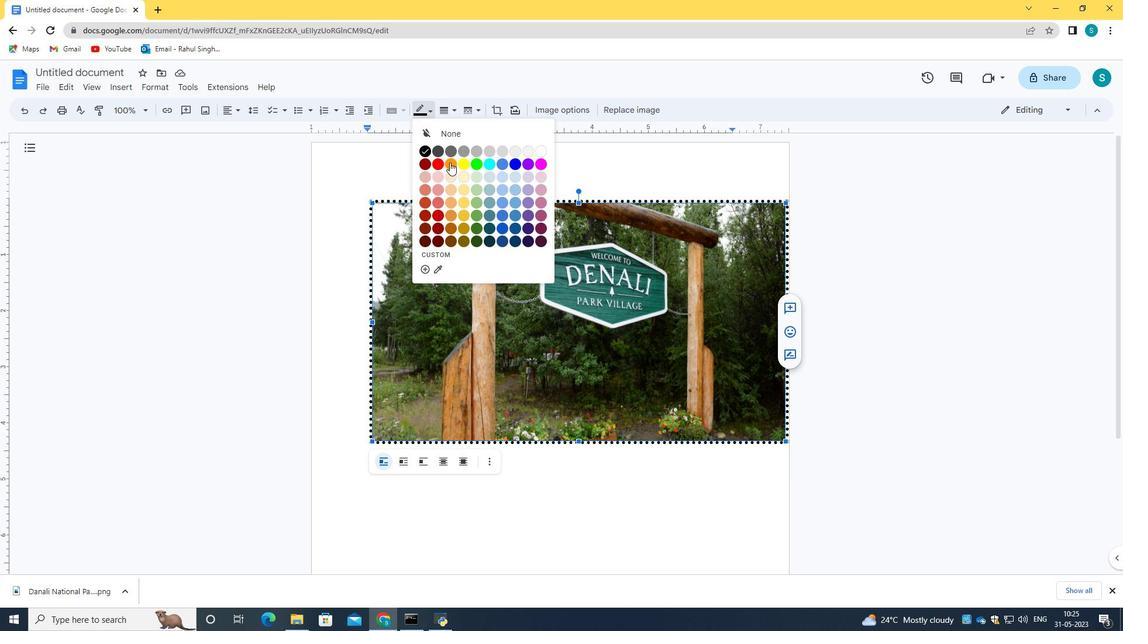 
Action: Mouse moved to (458, 164)
Screenshot: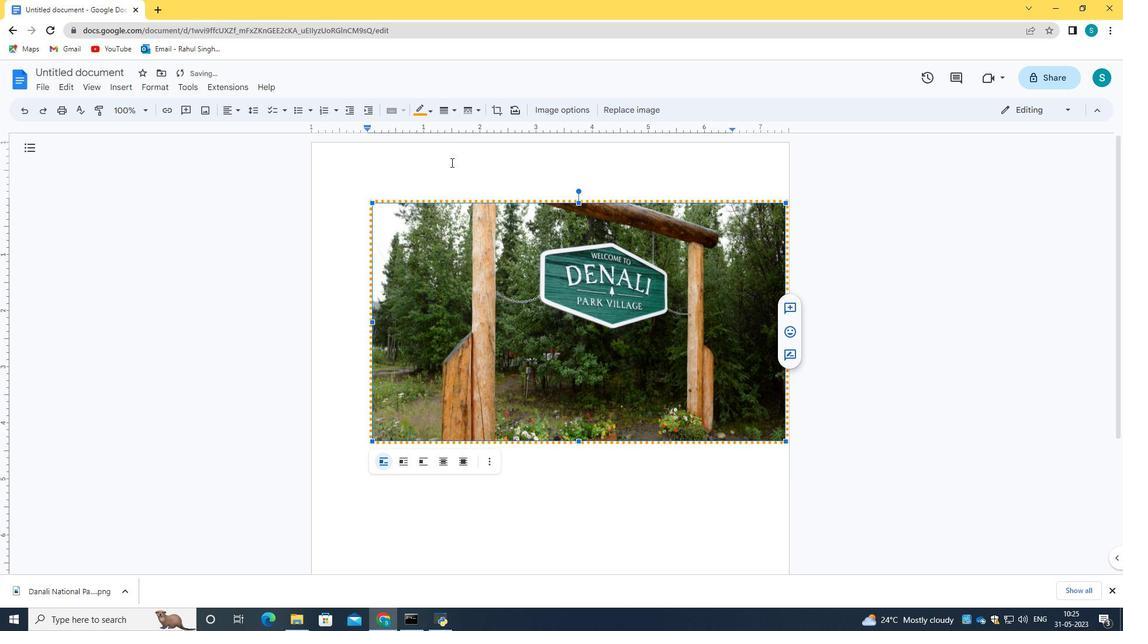 
Action: Mouse pressed left at (458, 164)
Screenshot: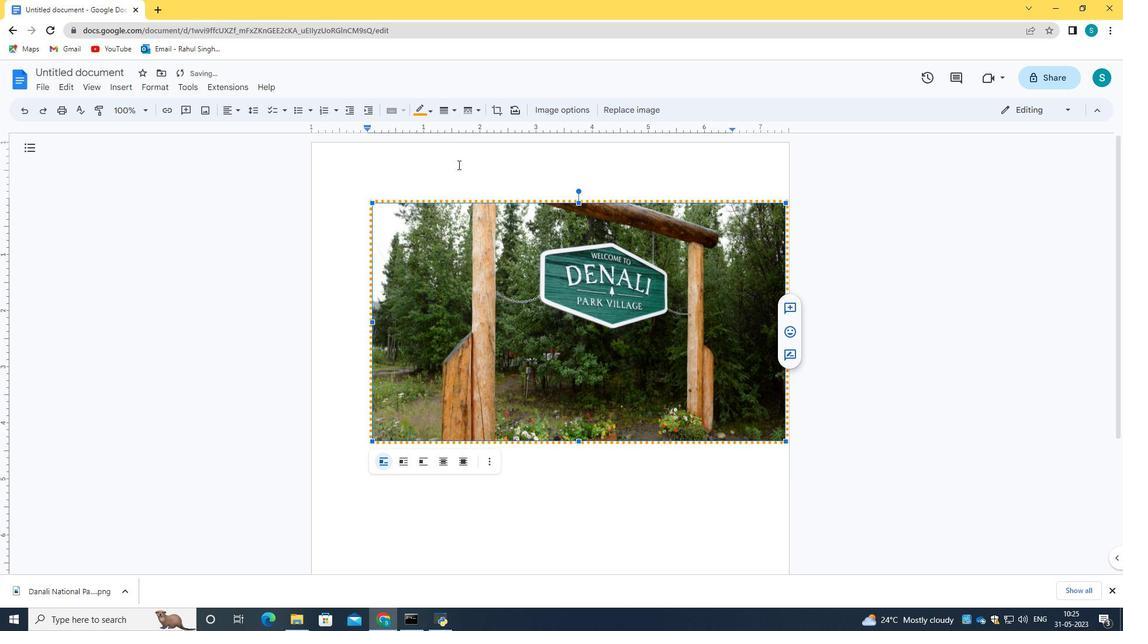 
